 Task: Explore Airbnb accommodation in Iwon-up, North Korea from 8th December, 2023 to 15th December, 2023 for 8 adults. Place can be shared room with 5 bedrooms having 8 beds and 5 bathrooms. Property type can be flat. Amenities needed are: wifi, TV, free parkinig on premises, gym, breakfast.
Action: Mouse moved to (476, 103)
Screenshot: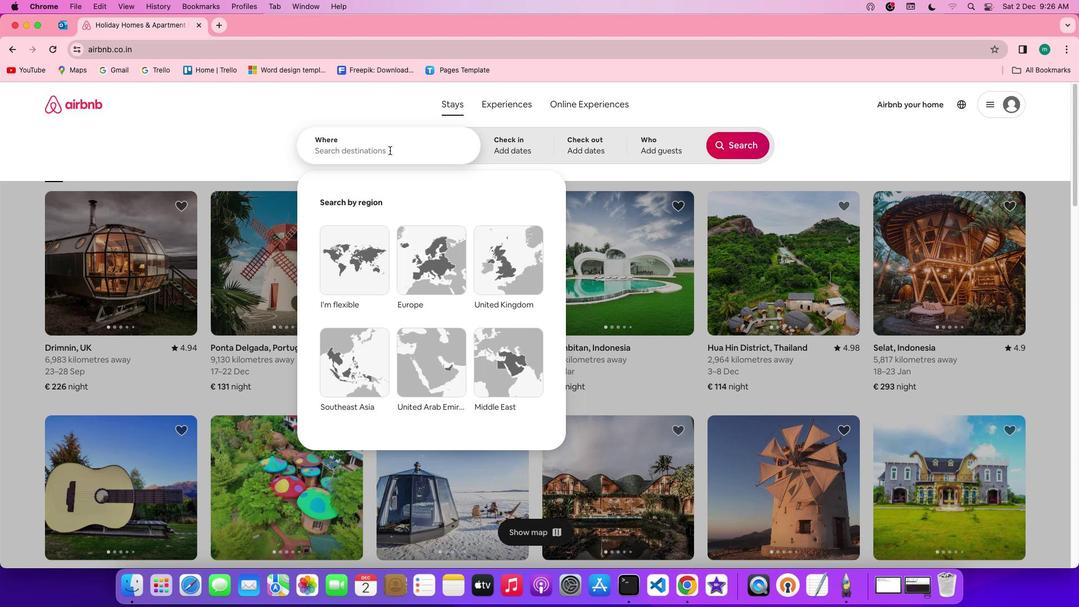 
Action: Mouse pressed left at (476, 103)
Screenshot: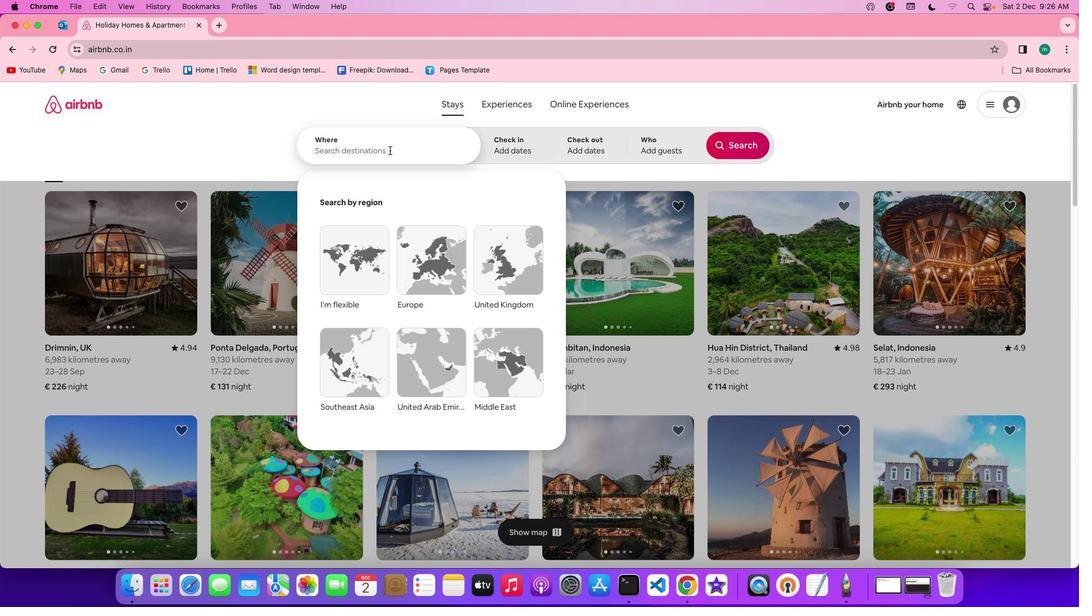
Action: Mouse pressed left at (476, 103)
Screenshot: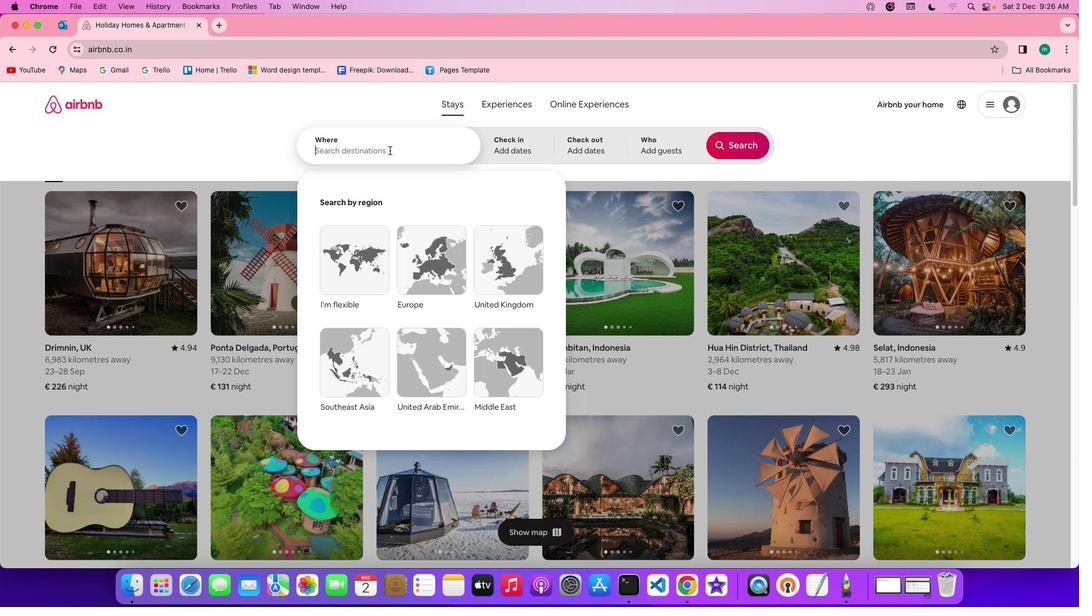 
Action: Mouse moved to (390, 150)
Screenshot: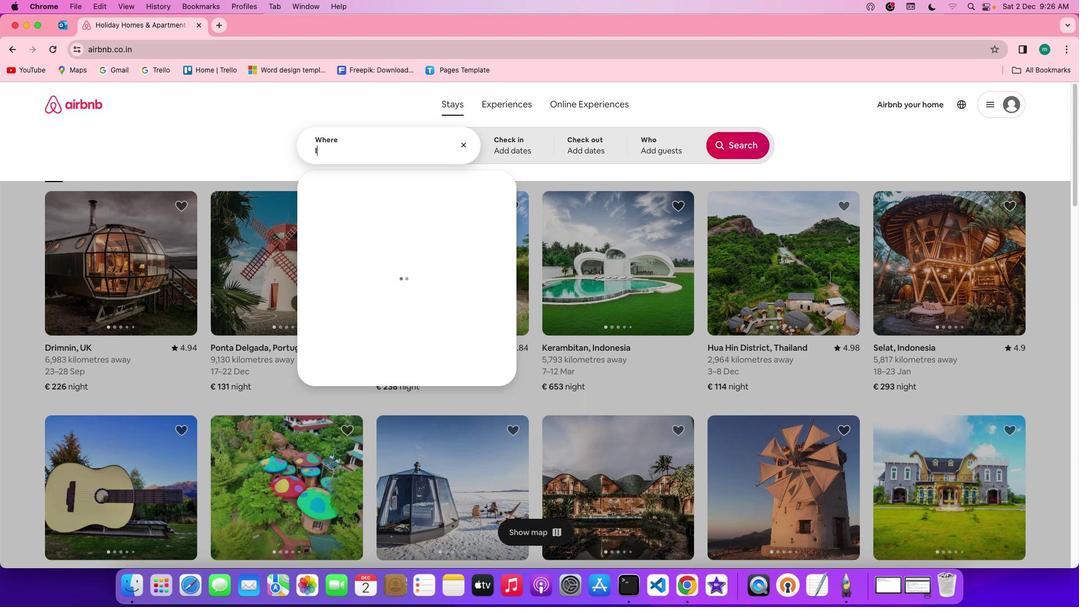 
Action: Mouse pressed left at (390, 150)
Screenshot: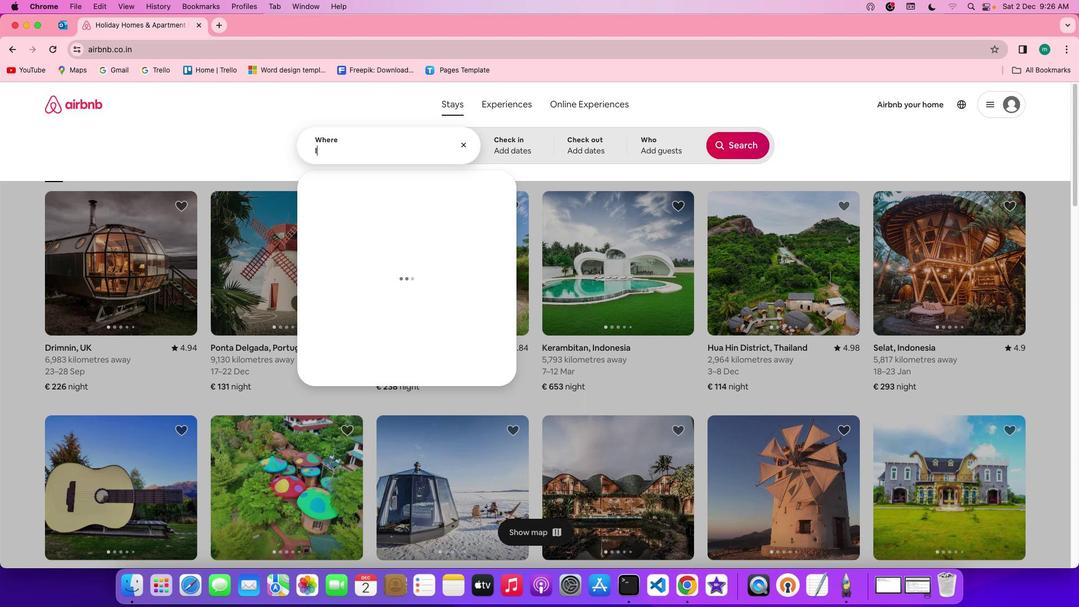 
Action: Key pressed Key.shift'I''w''o''n''-'Key.space'u''p'','Key.spaceKey.shift'n''o''r''t''h'Key.spaceKey.shift'K''o''r''e''a'
Screenshot: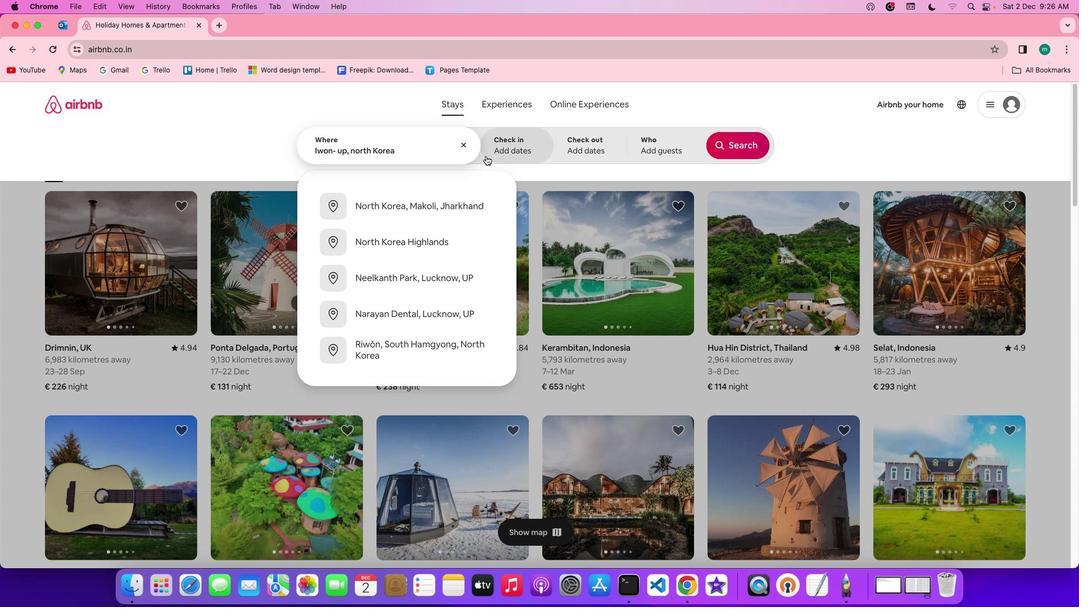 
Action: Mouse moved to (507, 147)
Screenshot: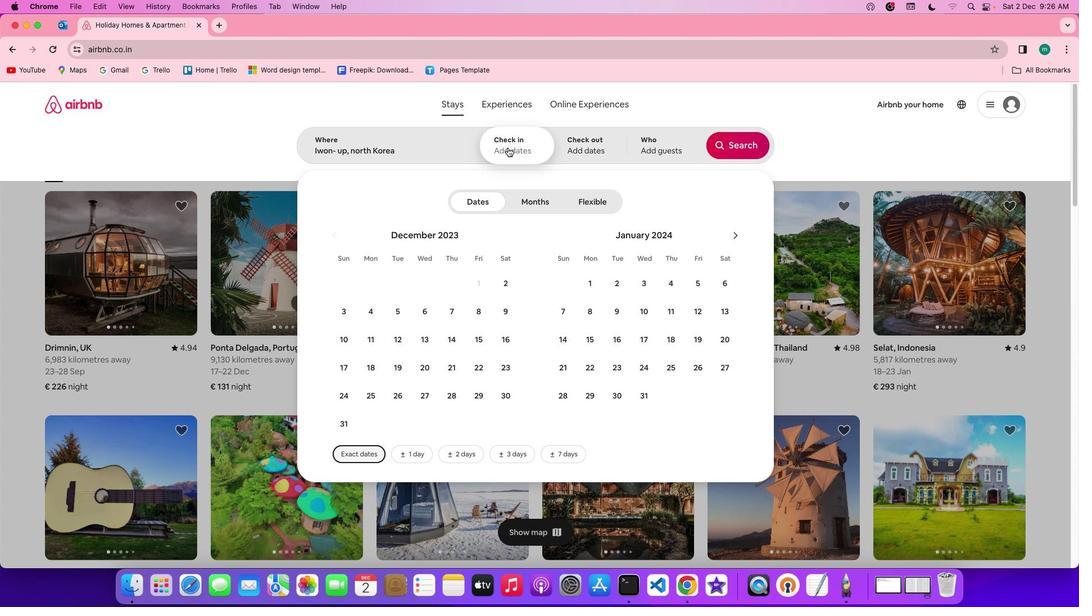
Action: Mouse pressed left at (507, 147)
Screenshot: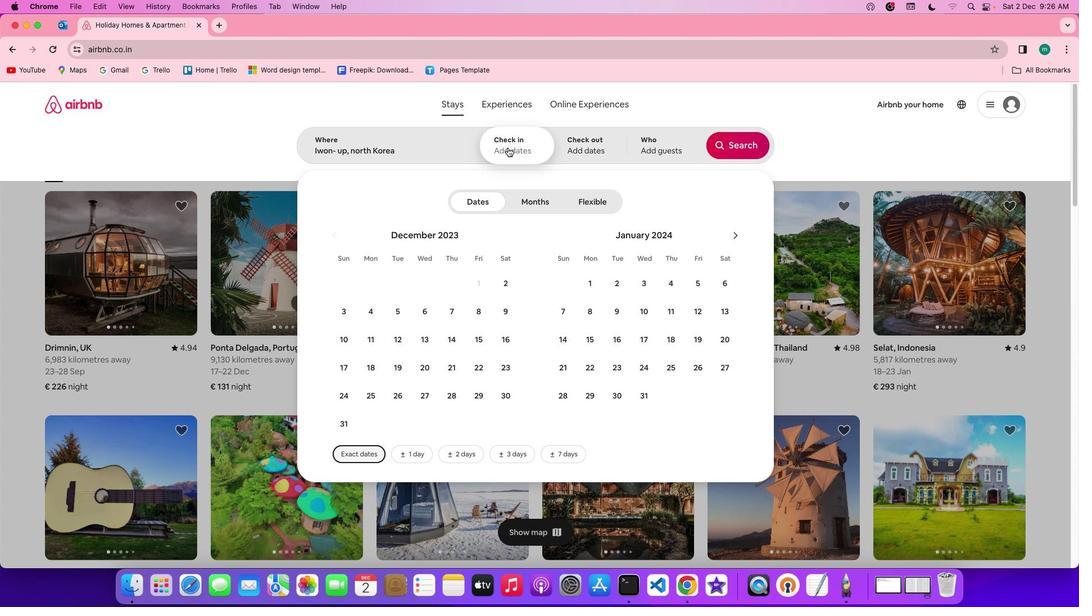 
Action: Mouse moved to (480, 313)
Screenshot: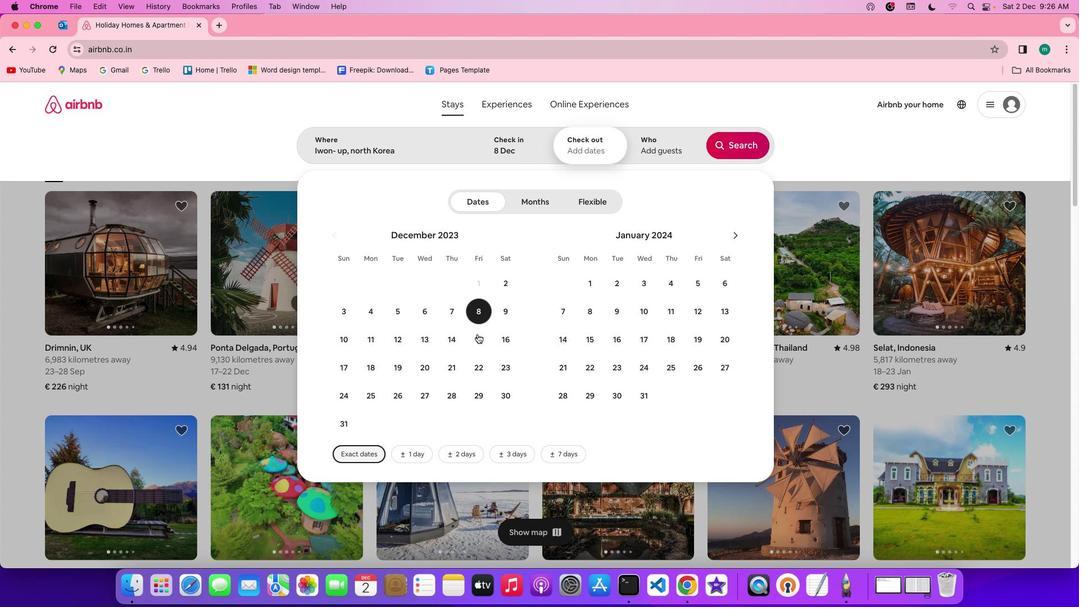 
Action: Mouse pressed left at (480, 313)
Screenshot: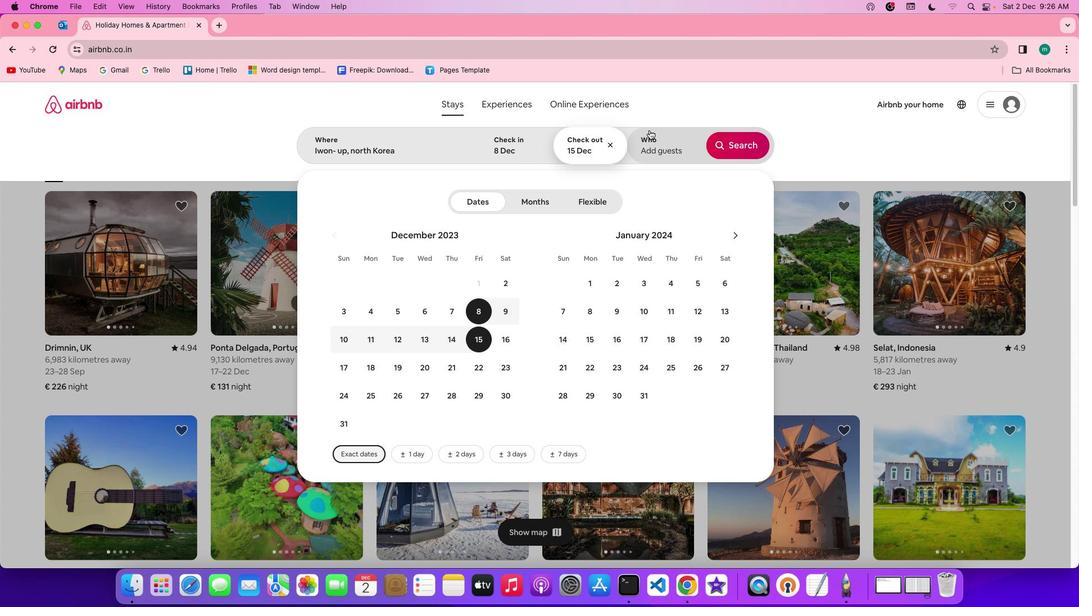 
Action: Mouse moved to (476, 338)
Screenshot: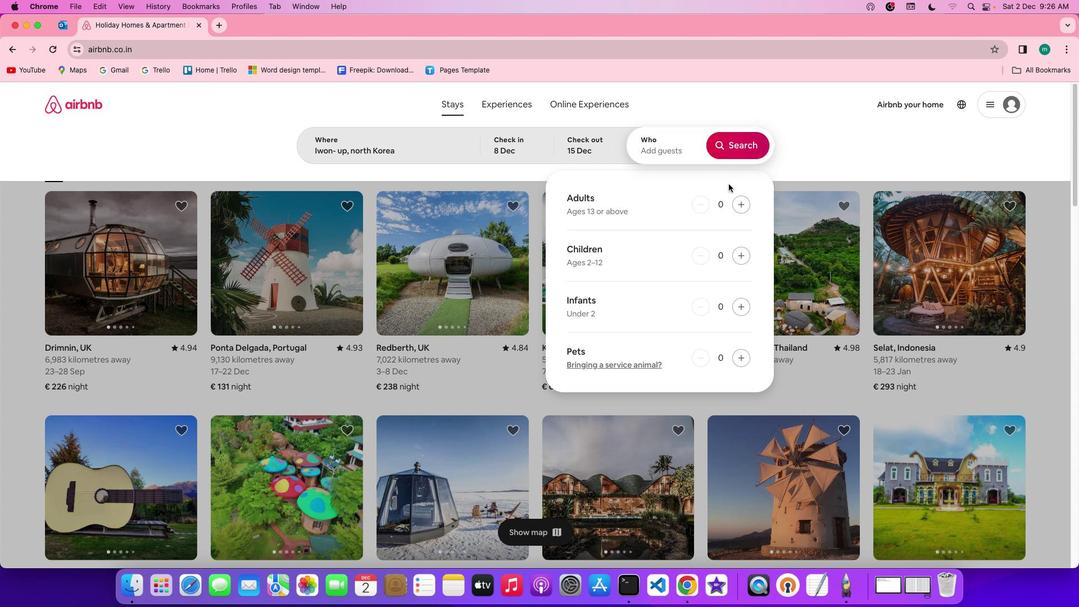
Action: Mouse pressed left at (476, 338)
Screenshot: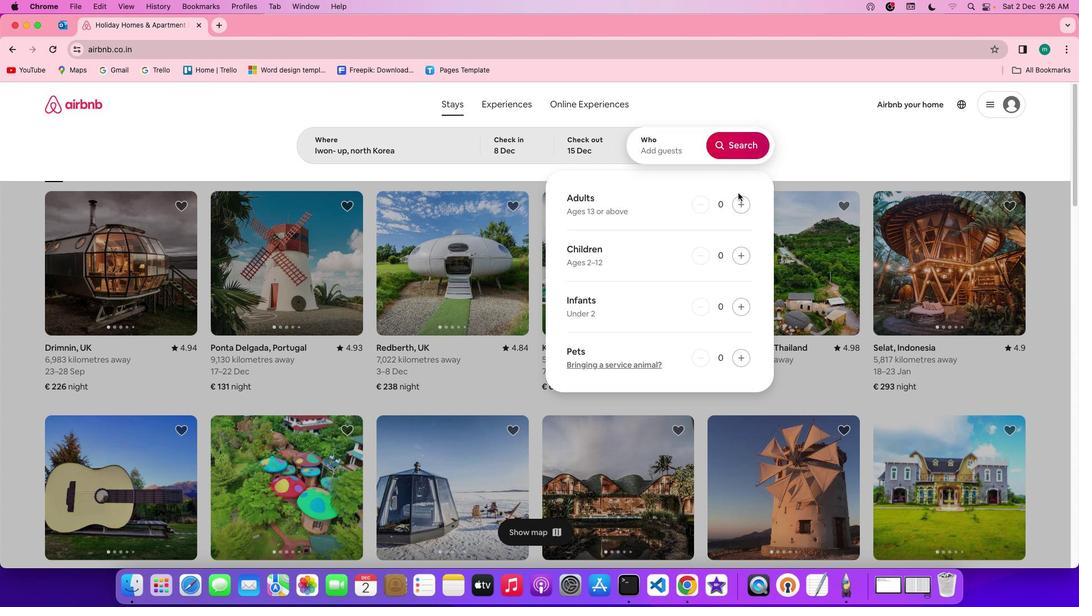 
Action: Mouse moved to (649, 130)
Screenshot: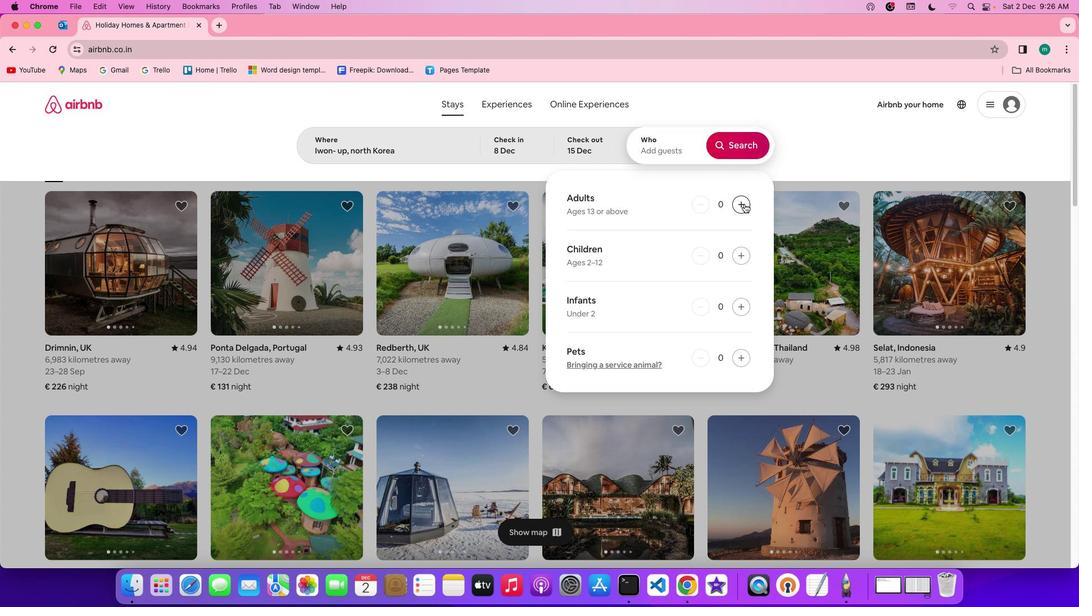 
Action: Mouse pressed left at (649, 130)
Screenshot: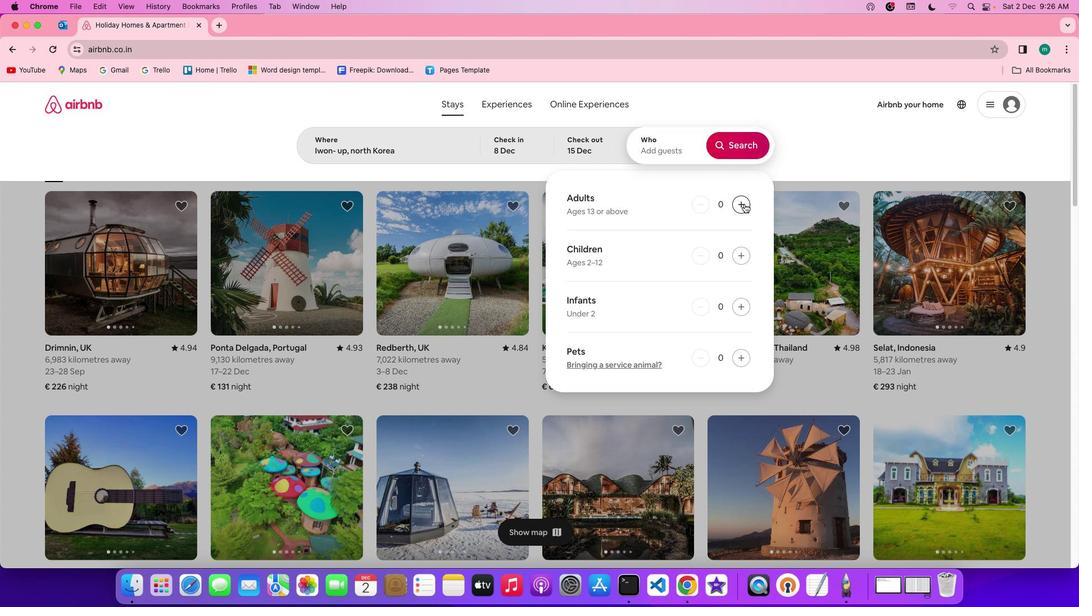 
Action: Mouse moved to (744, 204)
Screenshot: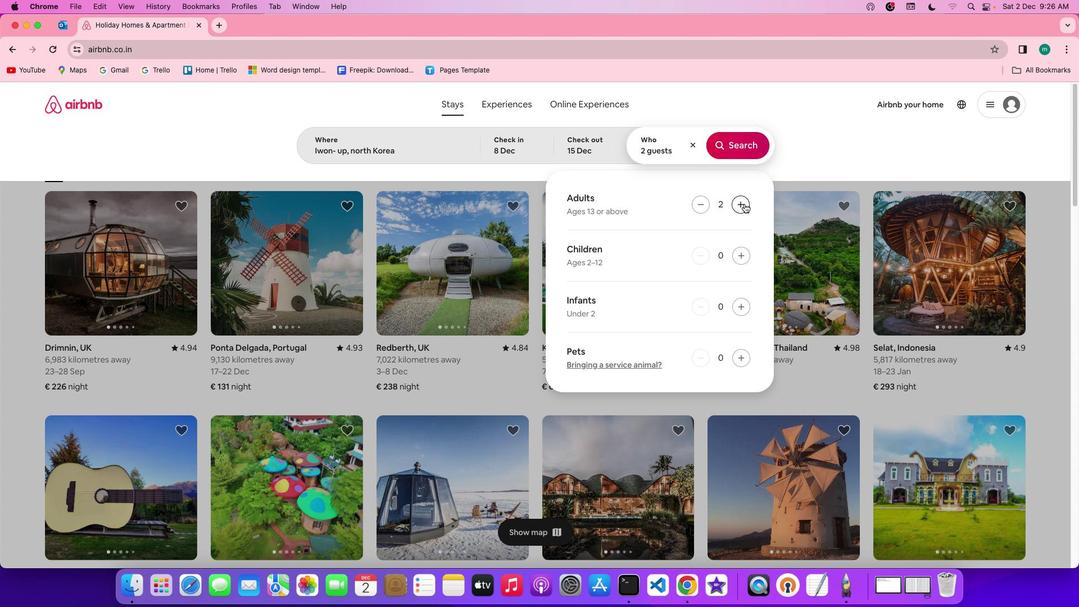 
Action: Mouse pressed left at (744, 204)
Screenshot: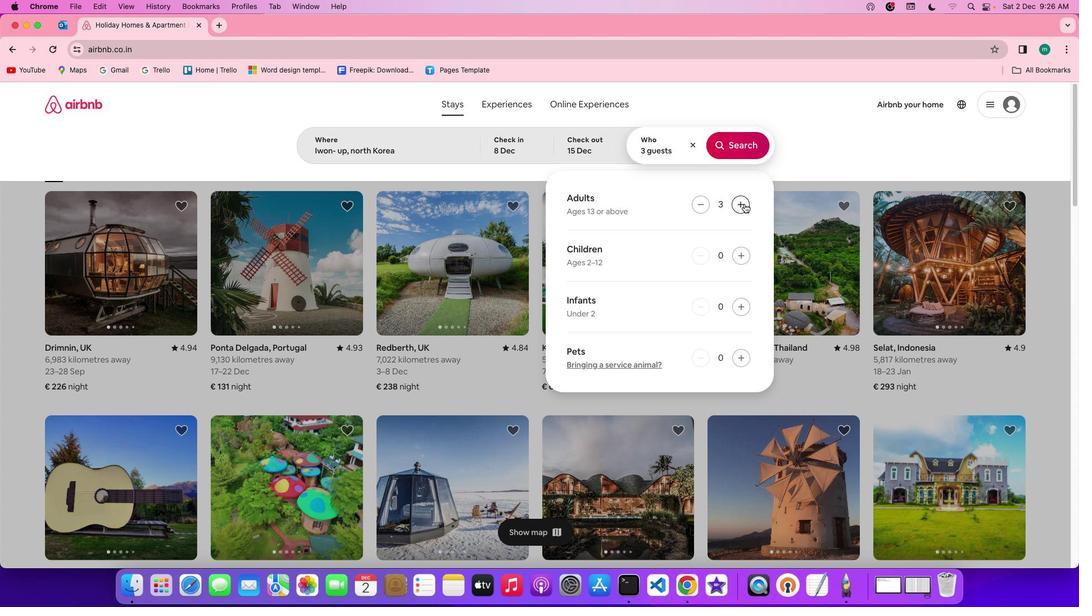 
Action: Mouse pressed left at (744, 204)
Screenshot: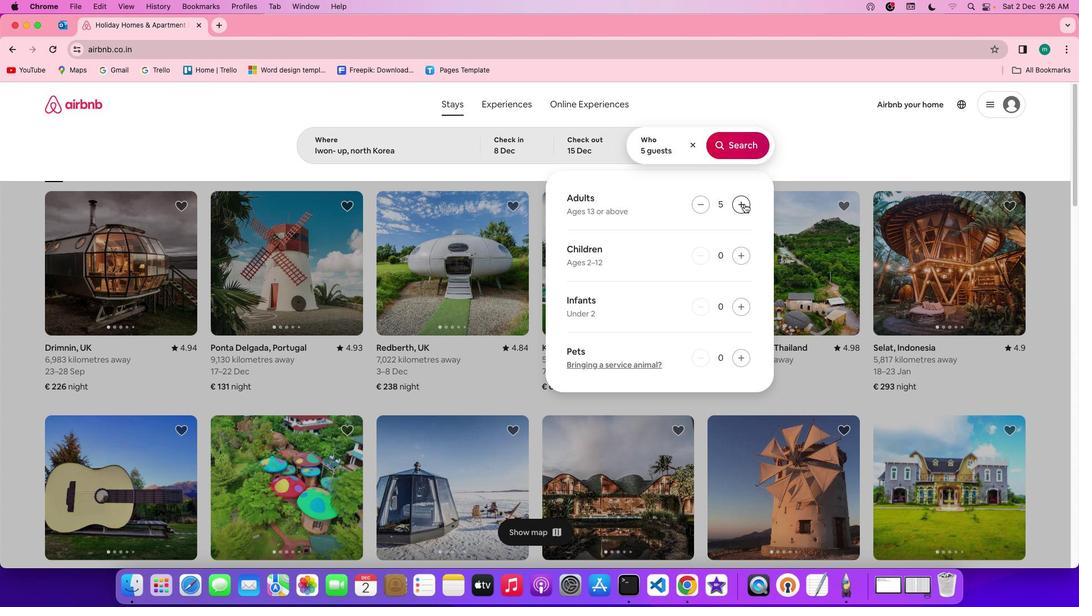 
Action: Mouse pressed left at (744, 204)
Screenshot: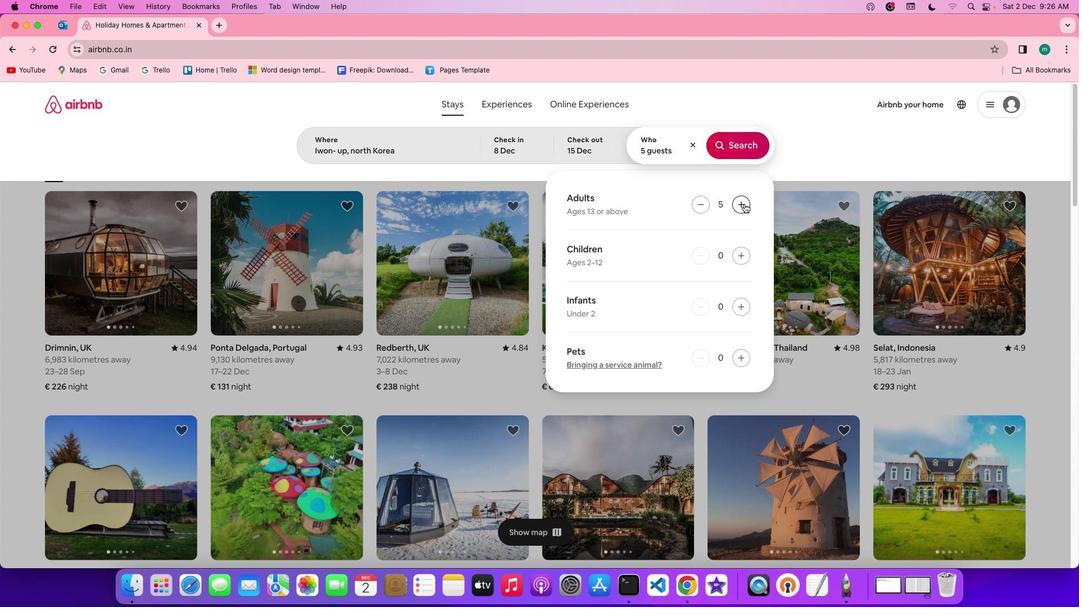 
Action: Mouse pressed left at (744, 204)
Screenshot: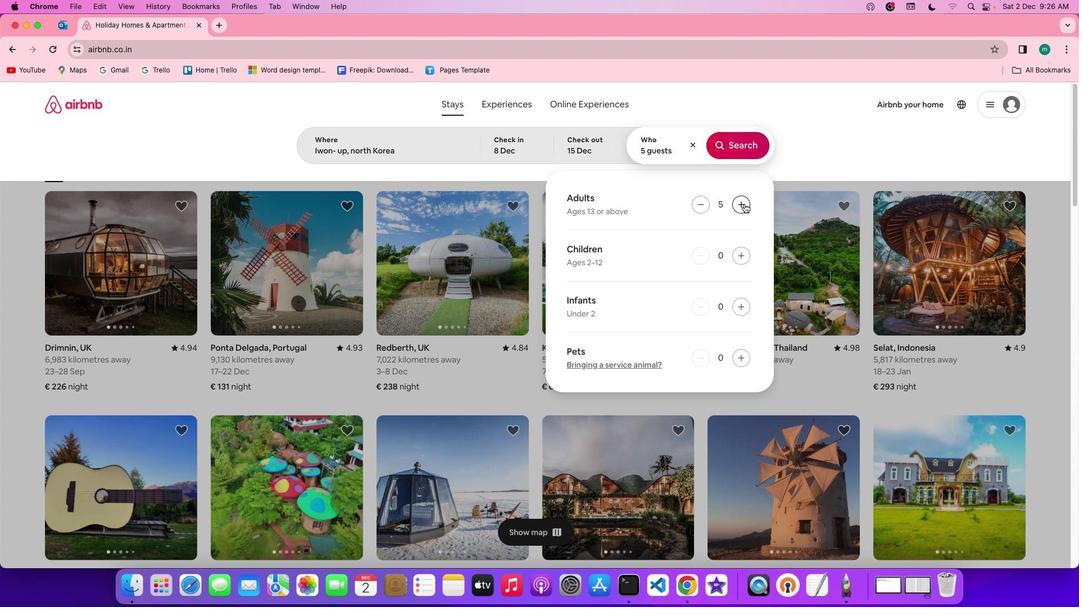 
Action: Mouse pressed left at (744, 204)
Screenshot: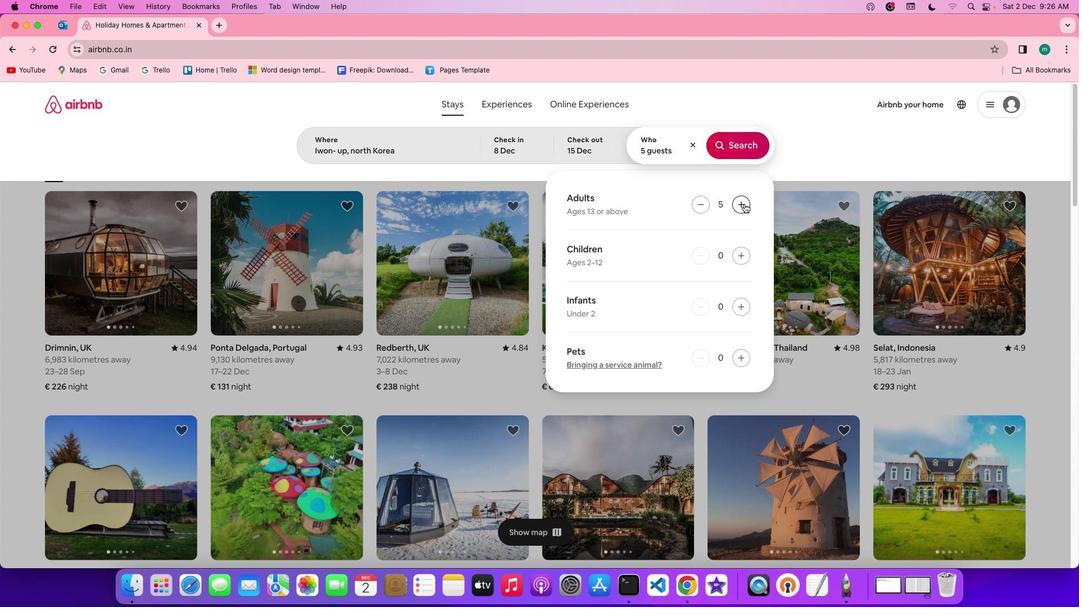 
Action: Mouse pressed left at (744, 204)
Screenshot: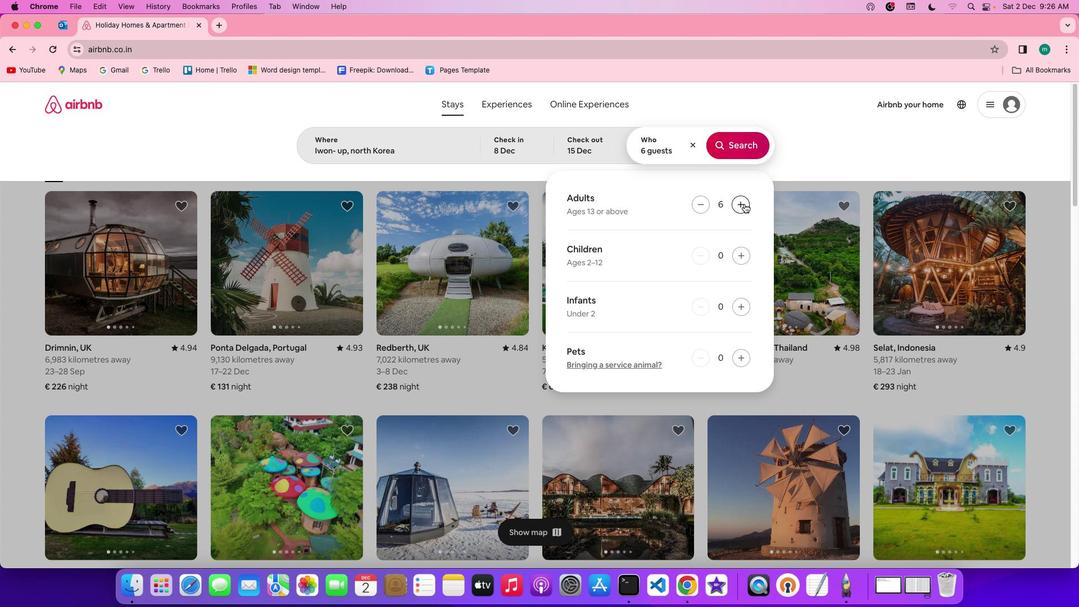 
Action: Mouse pressed left at (744, 204)
Screenshot: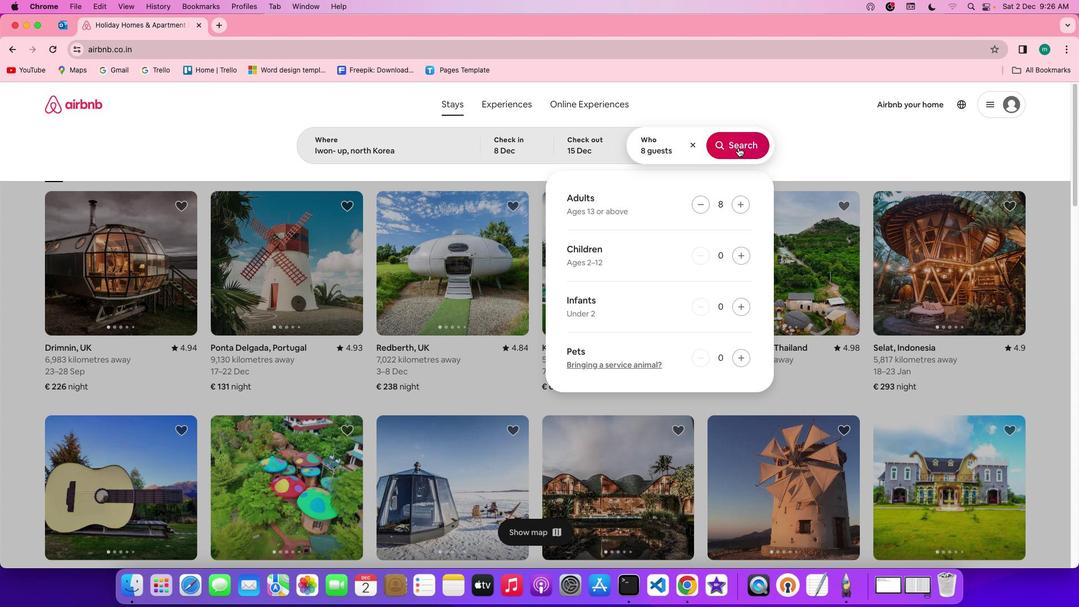 
Action: Mouse pressed left at (744, 204)
Screenshot: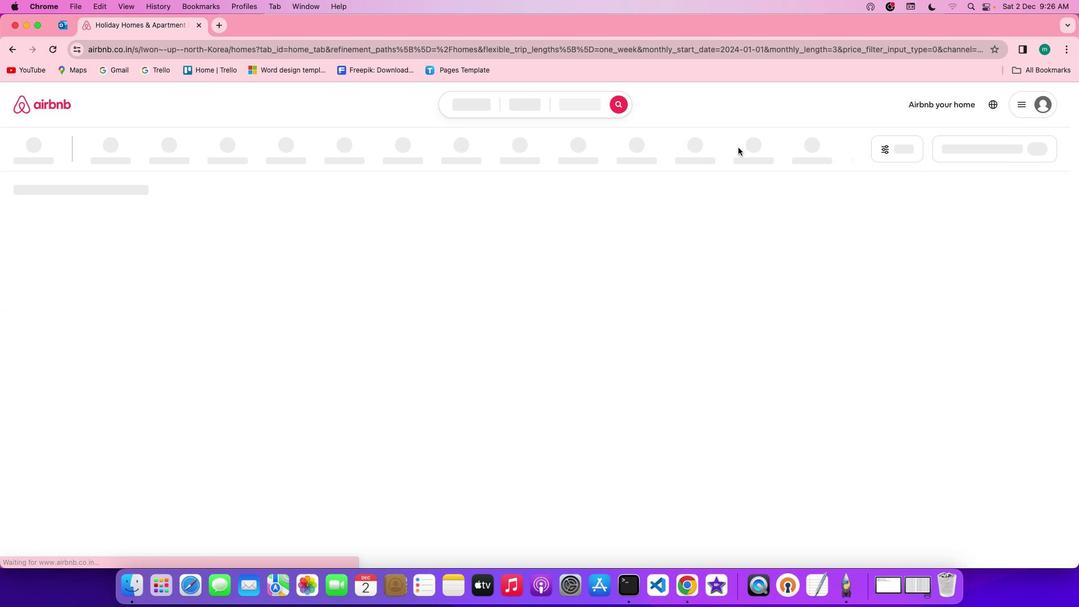 
Action: Mouse moved to (738, 147)
Screenshot: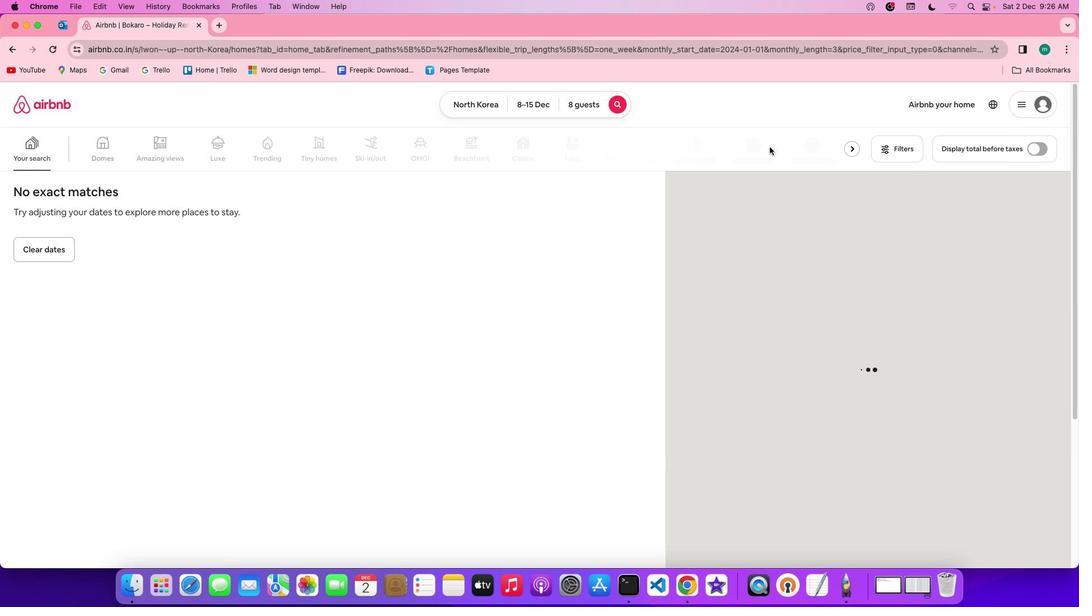 
Action: Mouse pressed left at (738, 147)
Screenshot: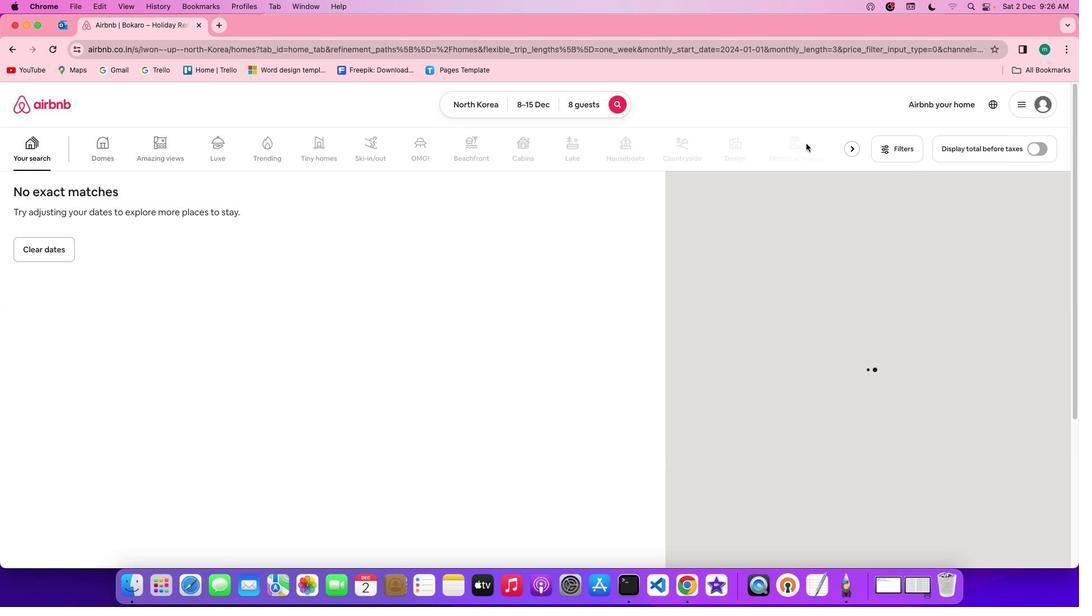 
Action: Mouse moved to (883, 152)
Screenshot: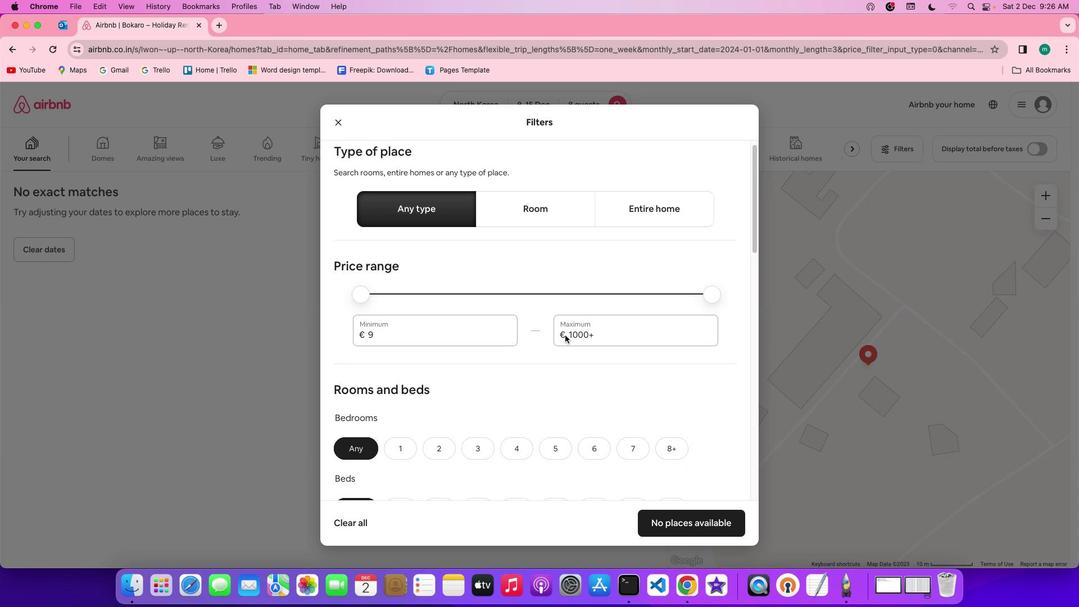 
Action: Mouse pressed left at (883, 152)
Screenshot: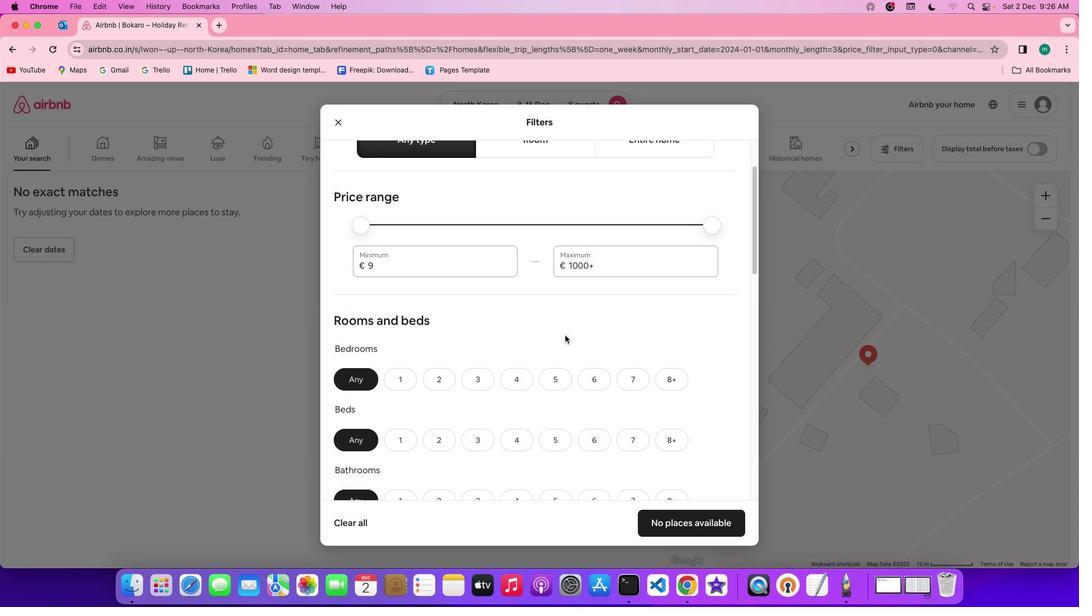 
Action: Mouse moved to (565, 335)
Screenshot: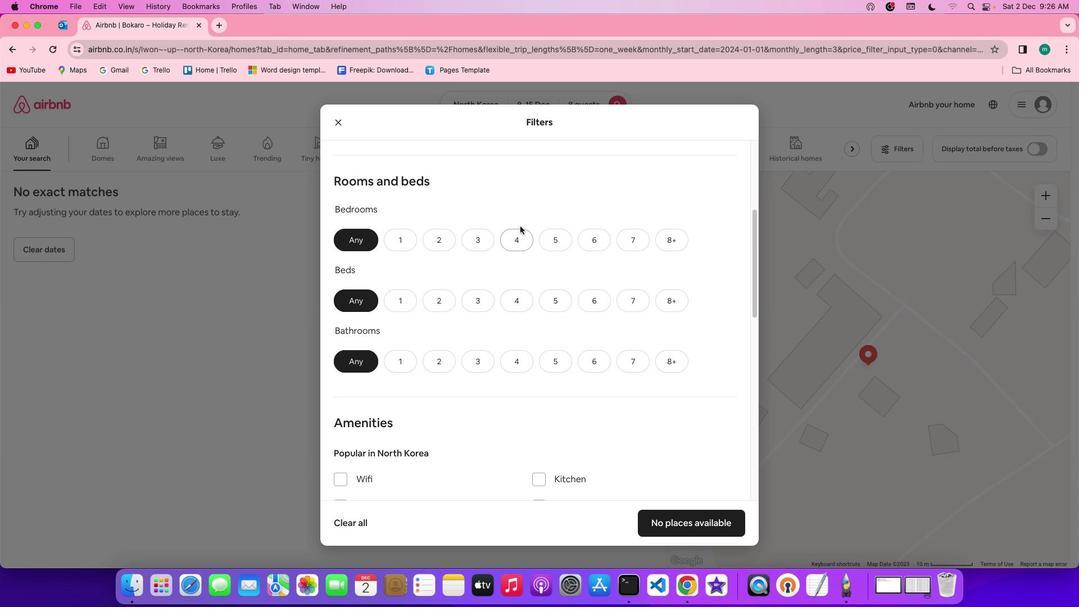 
Action: Mouse scrolled (565, 335) with delta (0, 0)
Screenshot: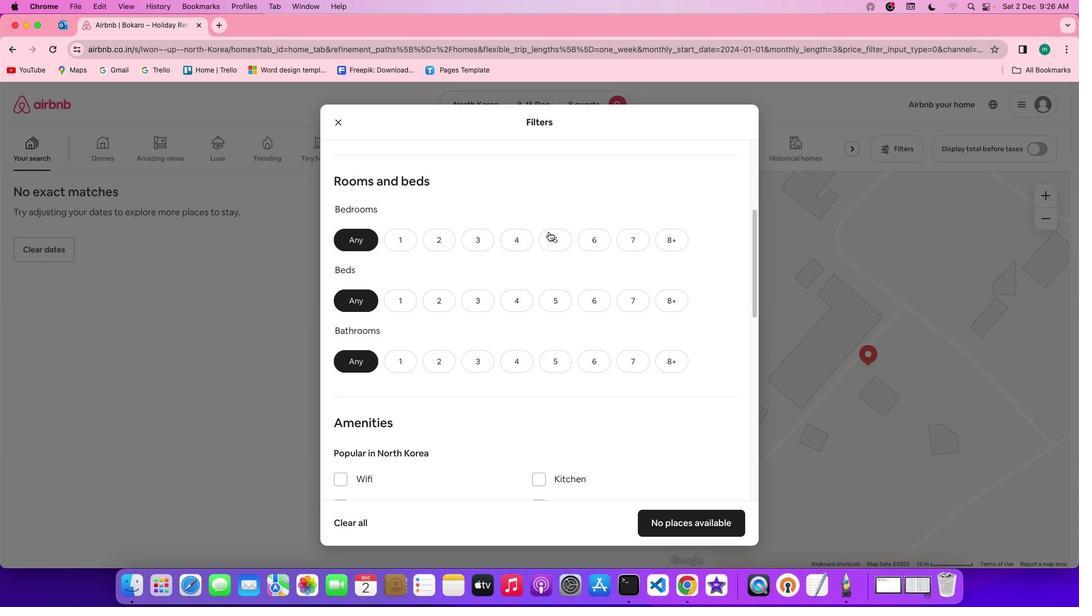 
Action: Mouse scrolled (565, 335) with delta (0, 0)
Screenshot: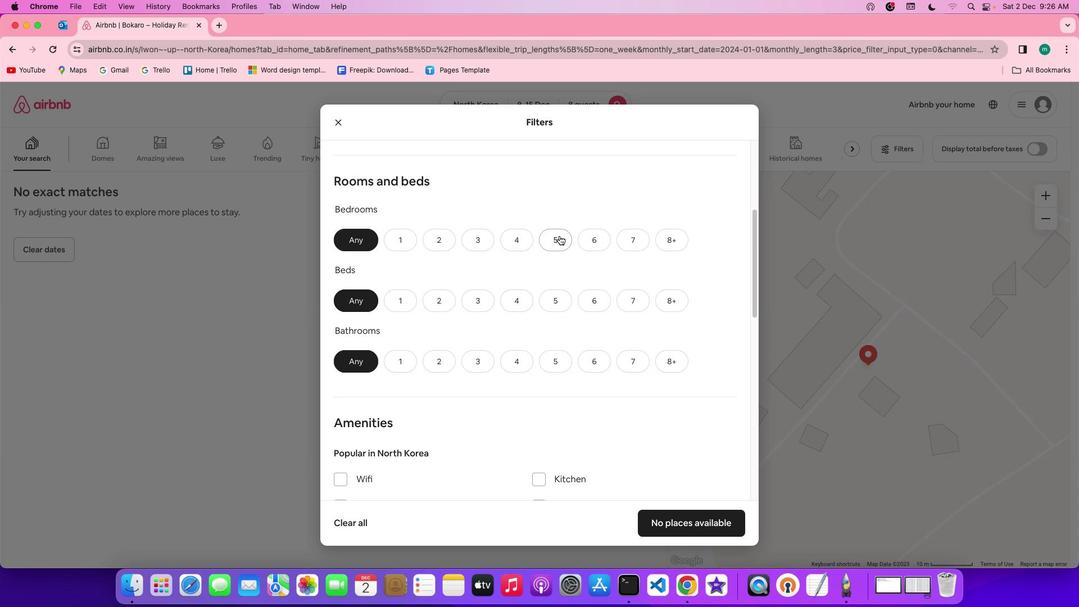 
Action: Mouse scrolled (565, 335) with delta (0, -1)
Screenshot: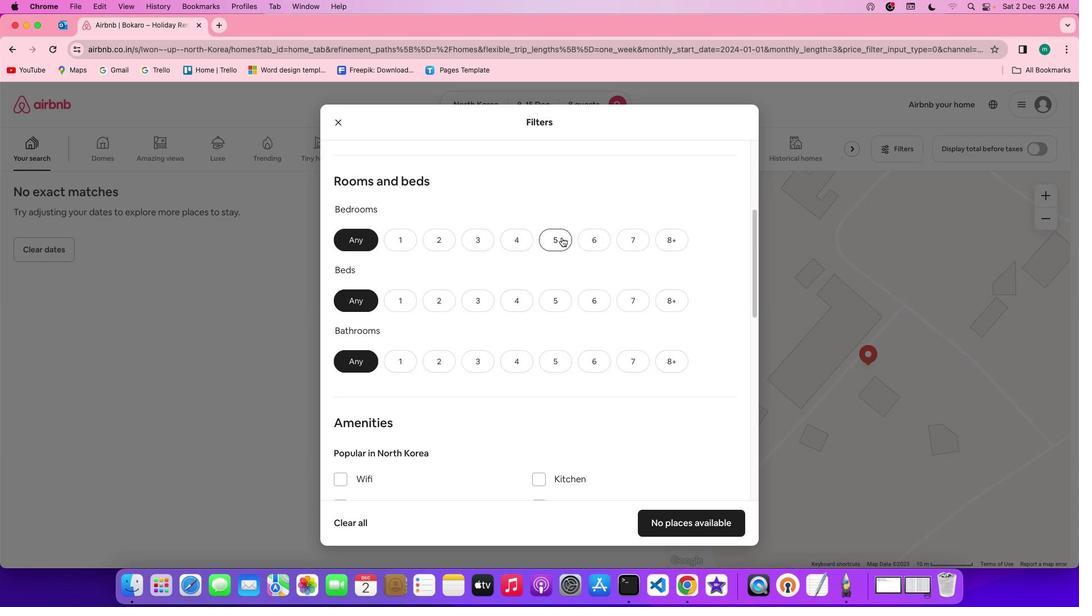 
Action: Mouse scrolled (565, 335) with delta (0, 0)
Screenshot: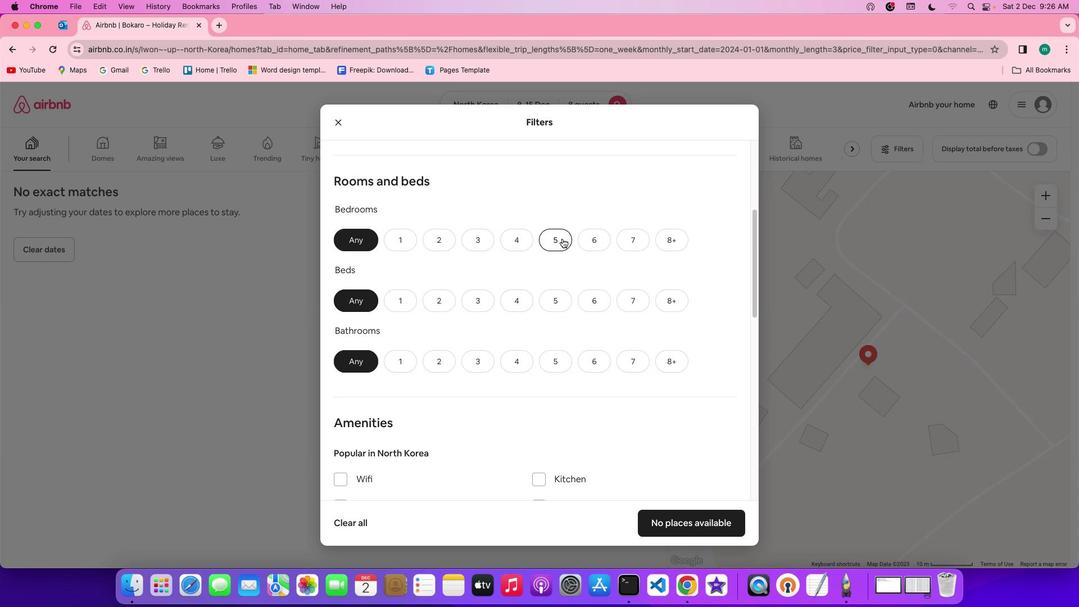 
Action: Mouse scrolled (565, 335) with delta (0, 0)
Screenshot: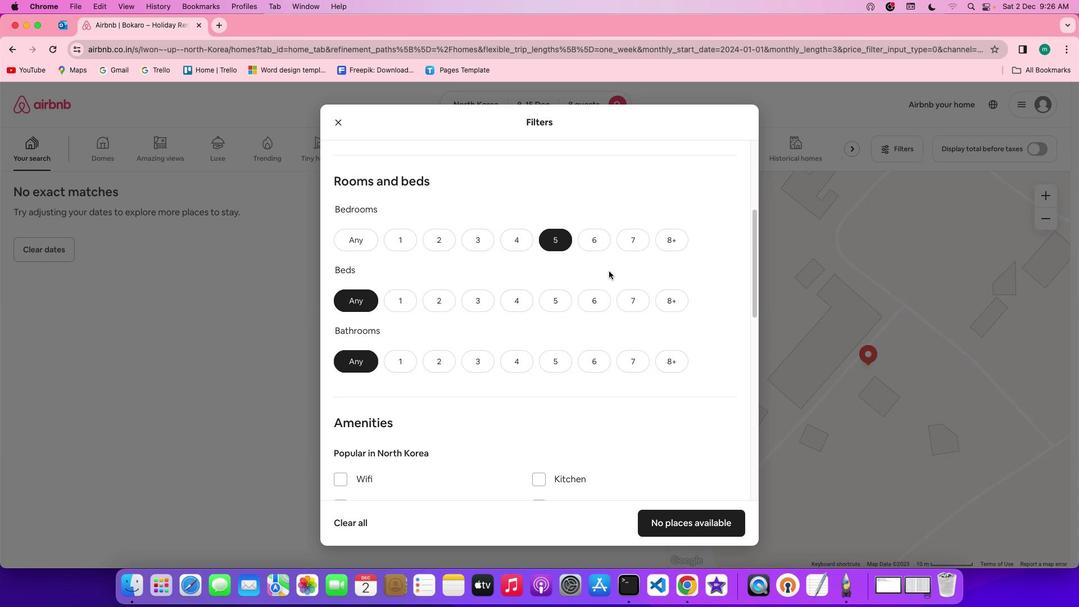 
Action: Mouse scrolled (565, 335) with delta (0, 0)
Screenshot: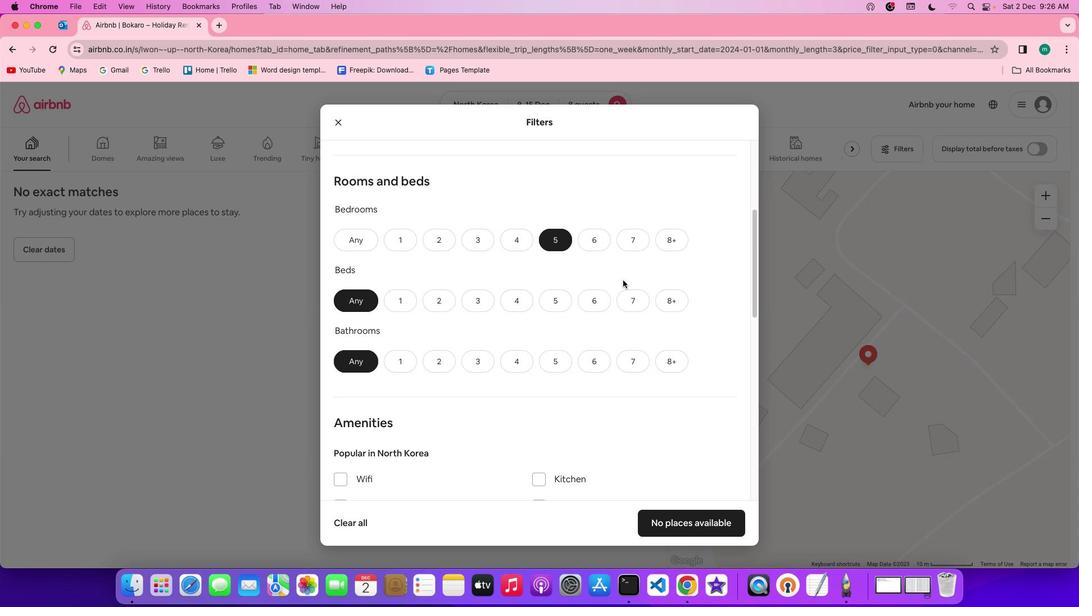 
Action: Mouse scrolled (565, 335) with delta (0, -1)
Screenshot: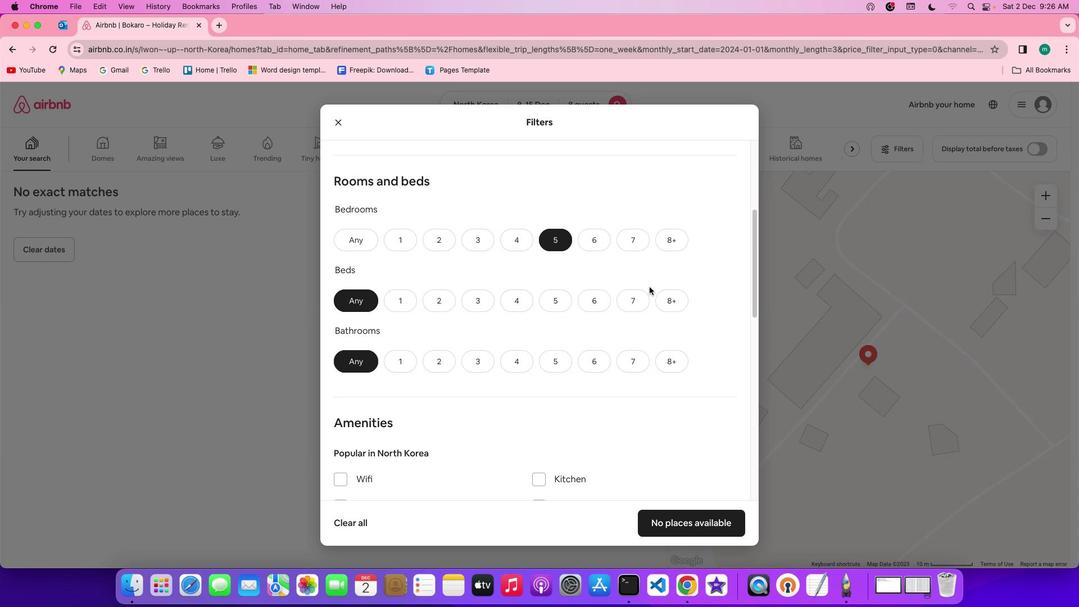 
Action: Mouse scrolled (565, 335) with delta (0, -1)
Screenshot: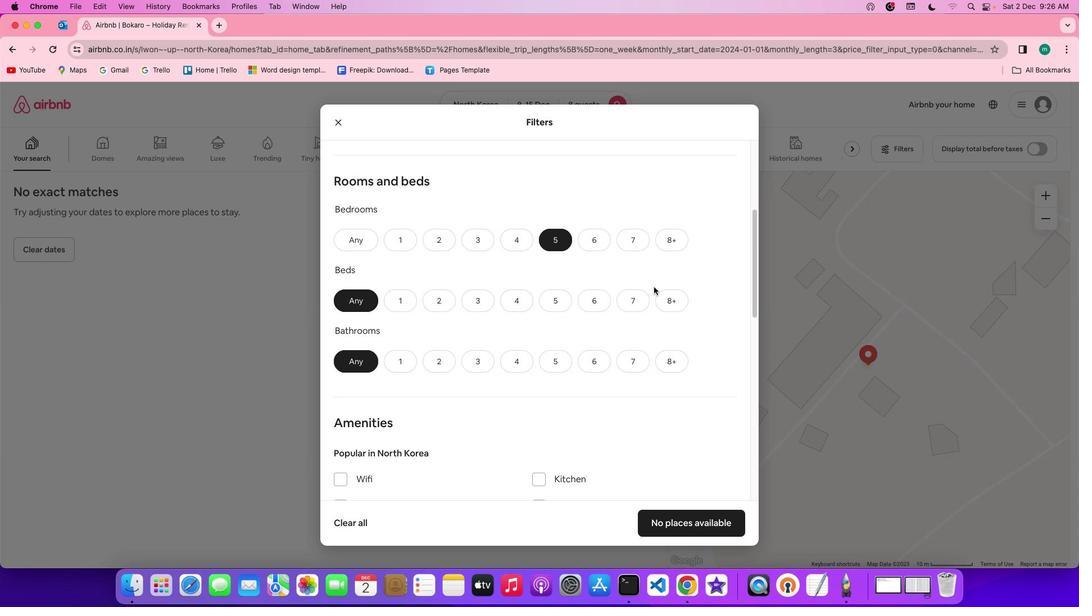 
Action: Mouse moved to (562, 238)
Screenshot: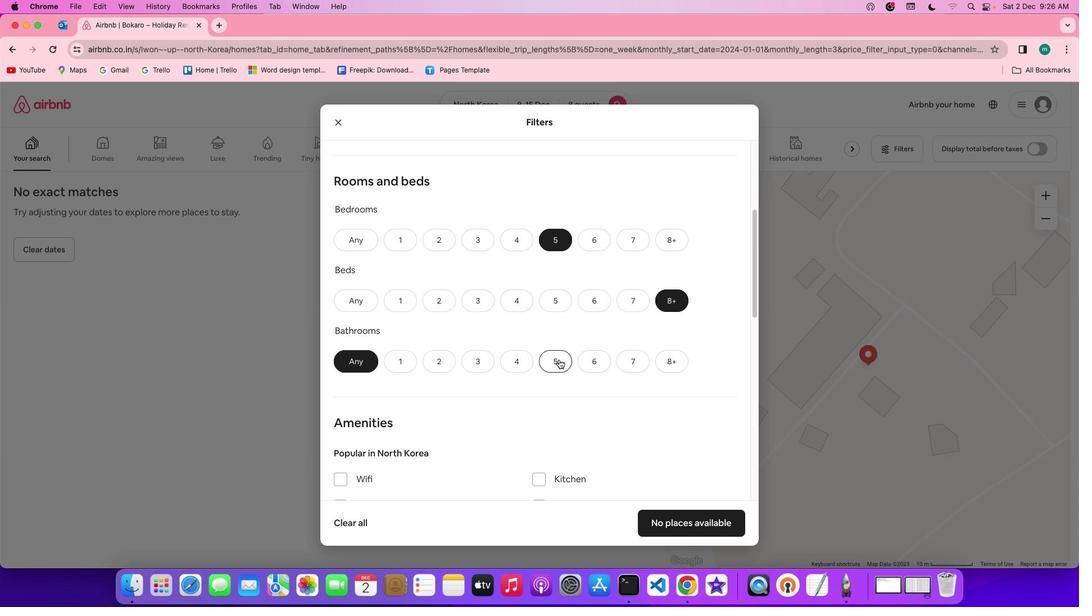 
Action: Mouse pressed left at (562, 238)
Screenshot: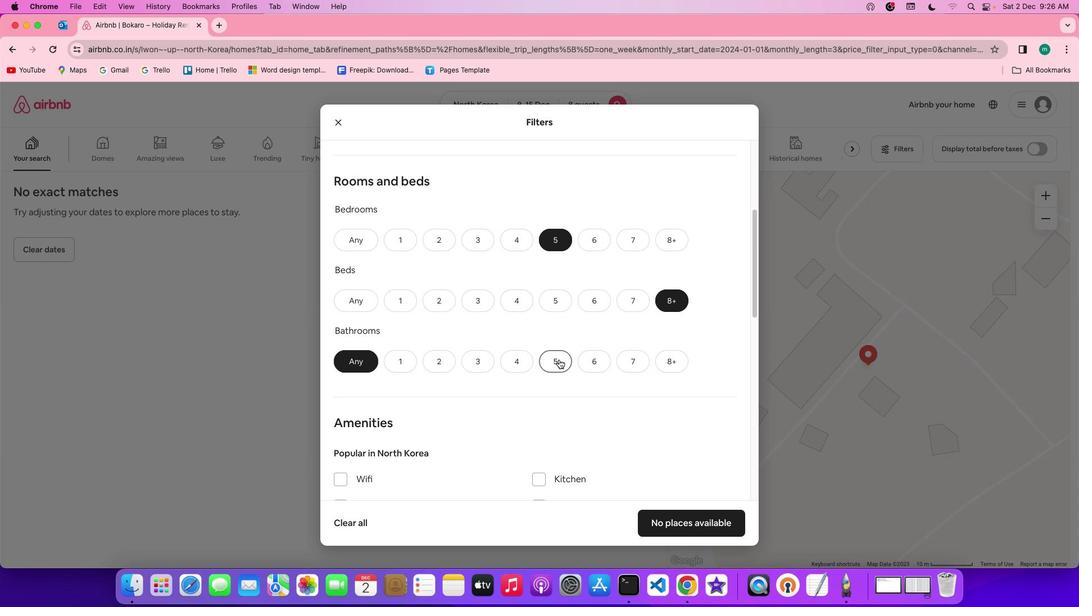 
Action: Mouse moved to (676, 296)
Screenshot: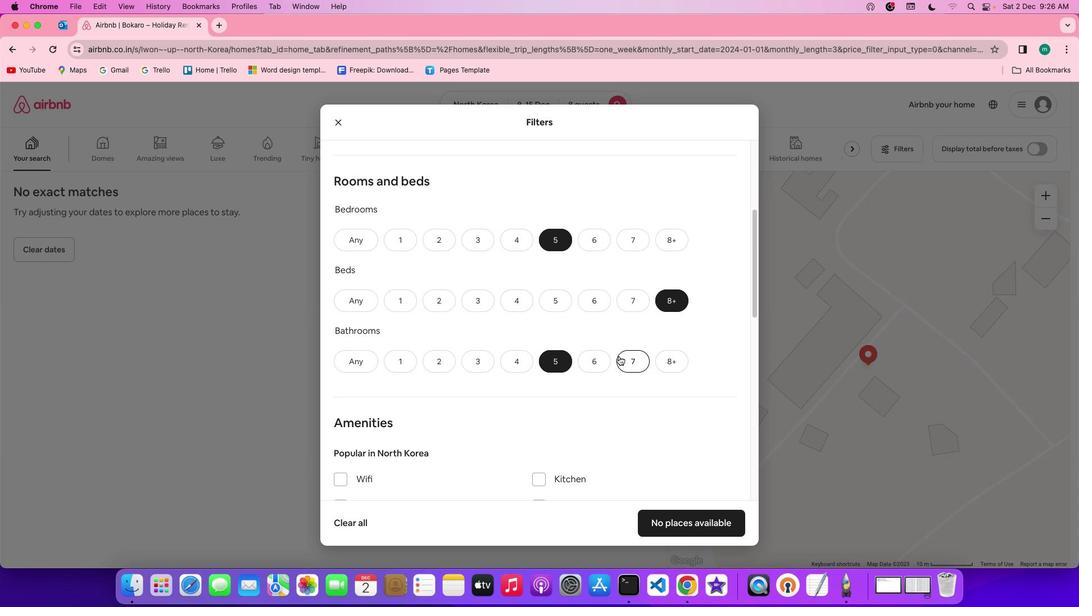 
Action: Mouse pressed left at (676, 296)
Screenshot: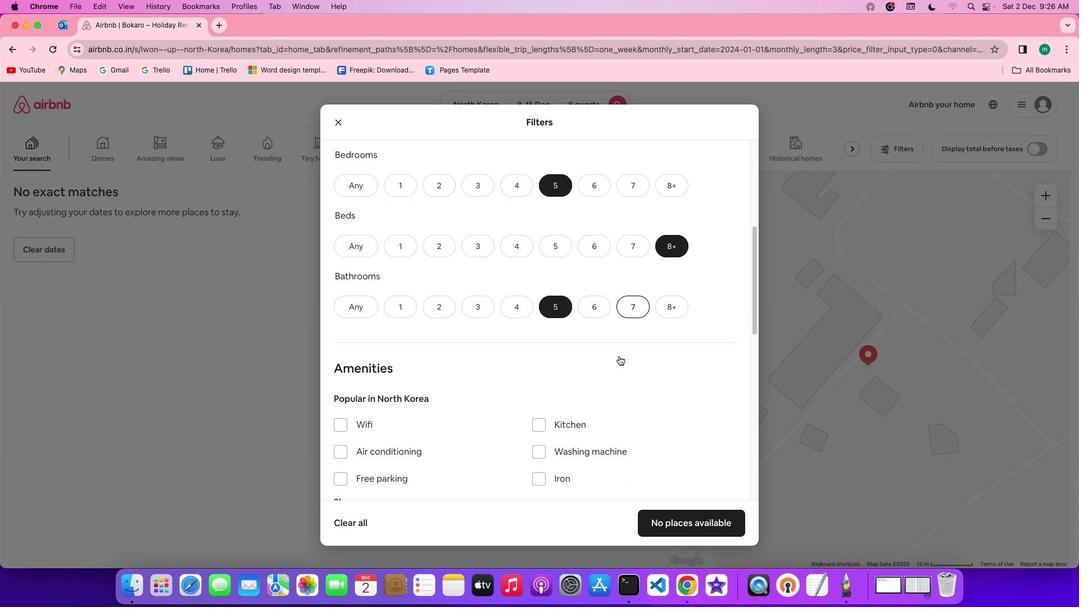 
Action: Mouse moved to (559, 359)
Screenshot: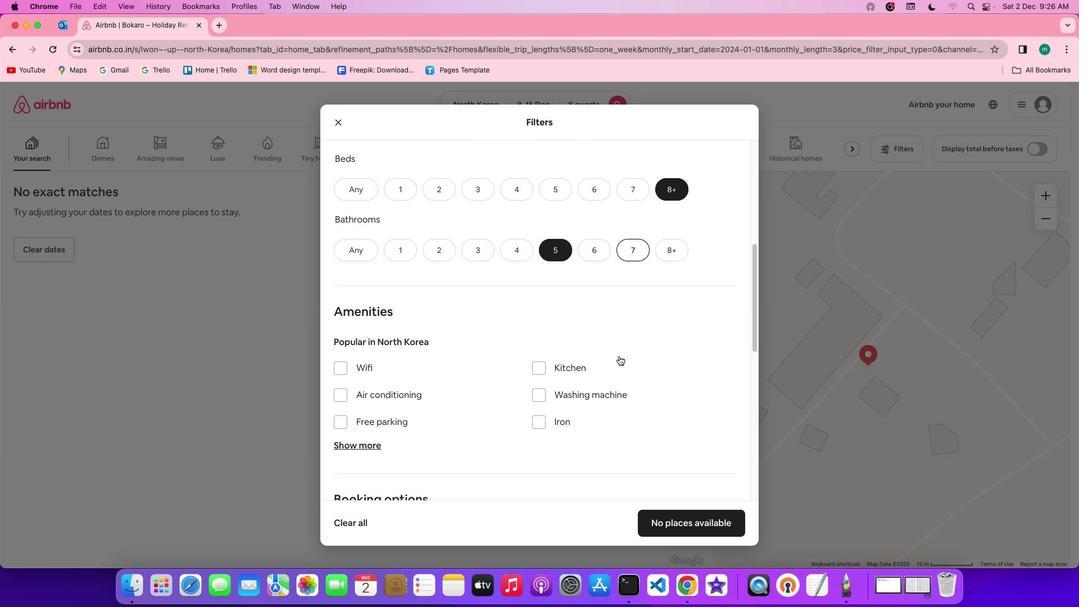 
Action: Mouse pressed left at (559, 359)
Screenshot: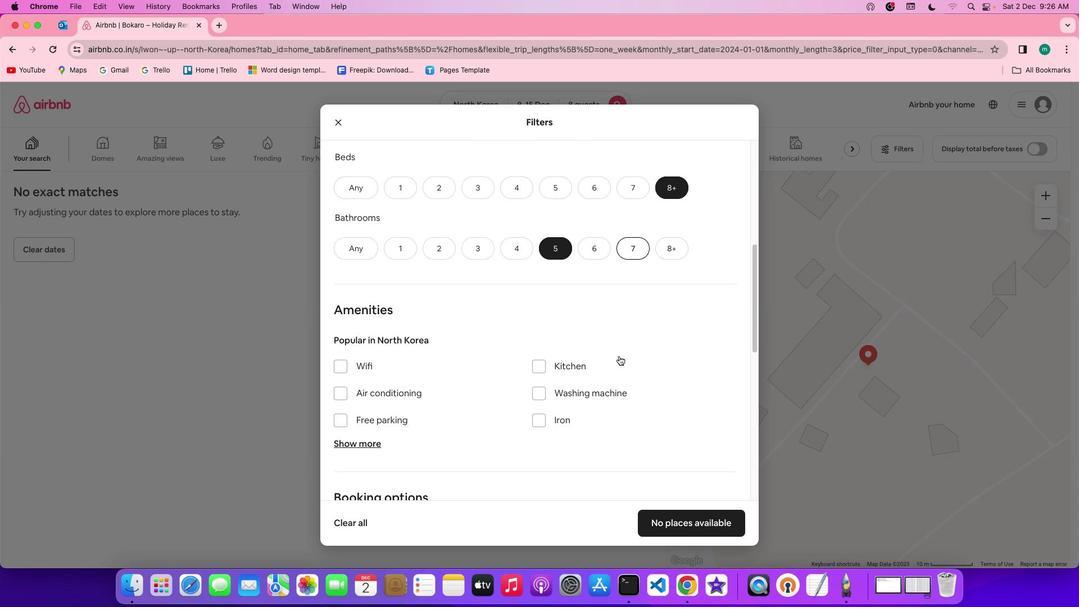 
Action: Mouse moved to (618, 356)
Screenshot: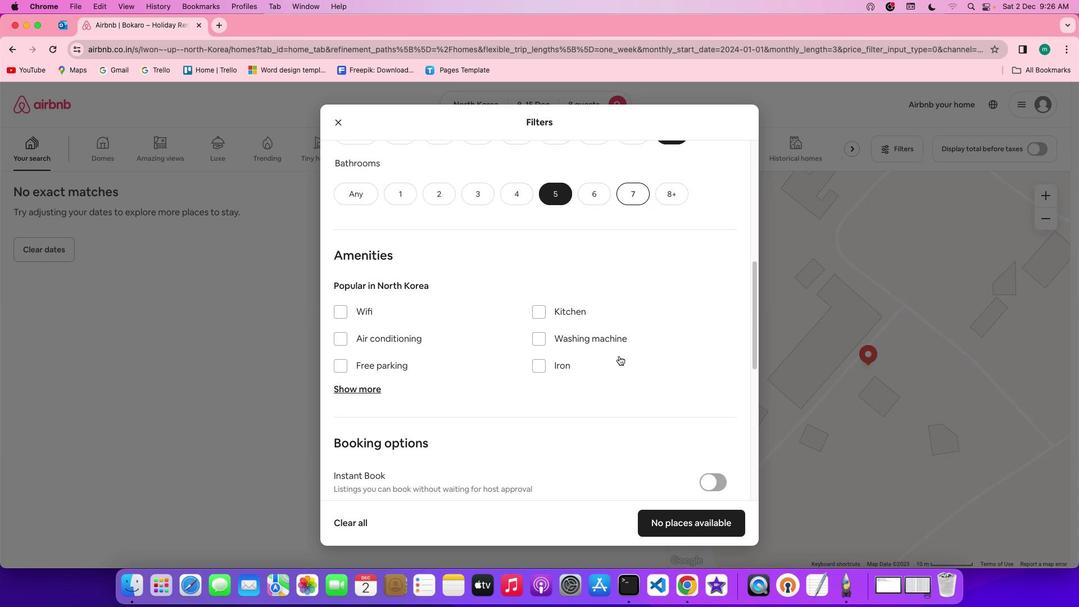 
Action: Mouse scrolled (618, 356) with delta (0, 0)
Screenshot: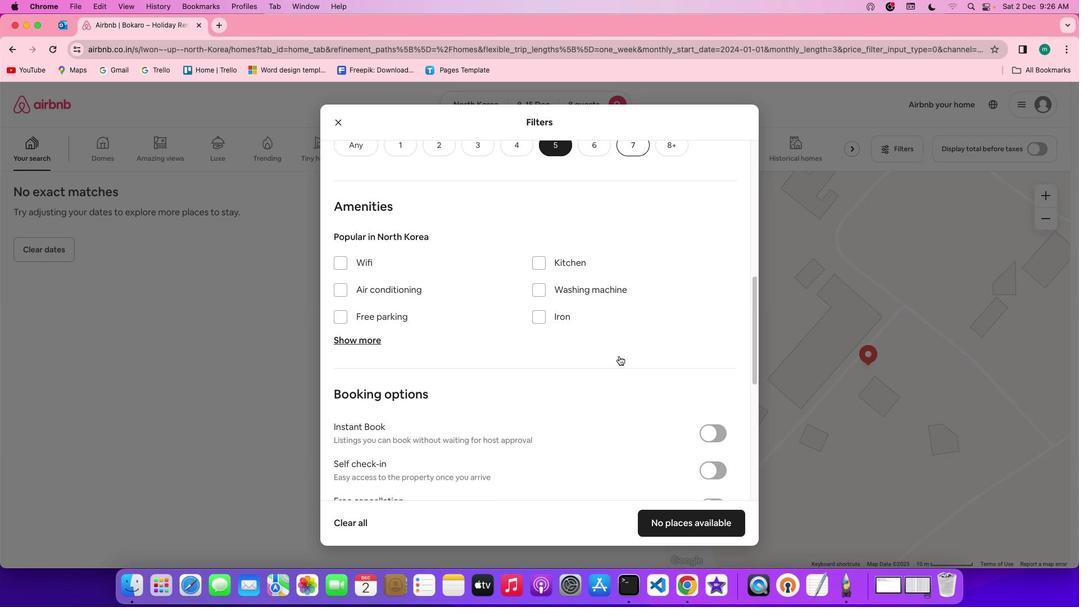 
Action: Mouse scrolled (618, 356) with delta (0, 0)
Screenshot: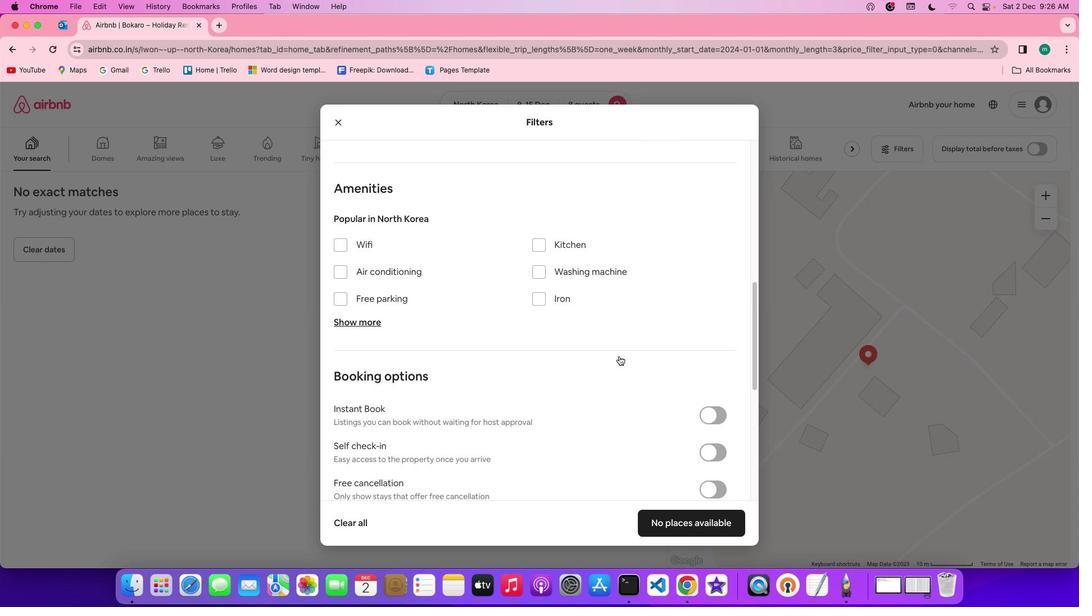 
Action: Mouse scrolled (618, 356) with delta (0, -1)
Screenshot: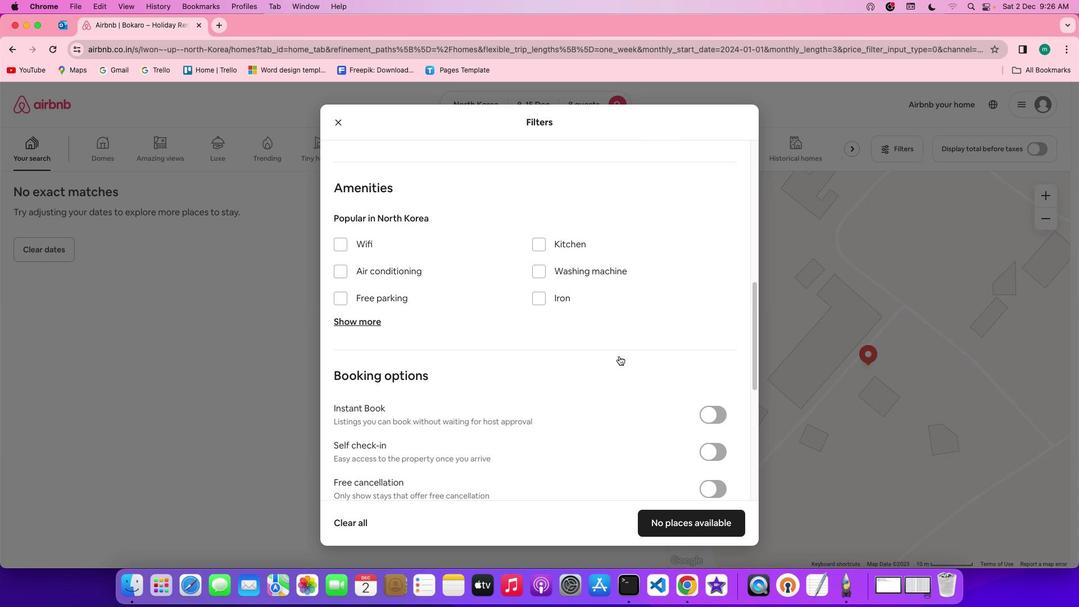 
Action: Mouse scrolled (618, 356) with delta (0, 0)
Screenshot: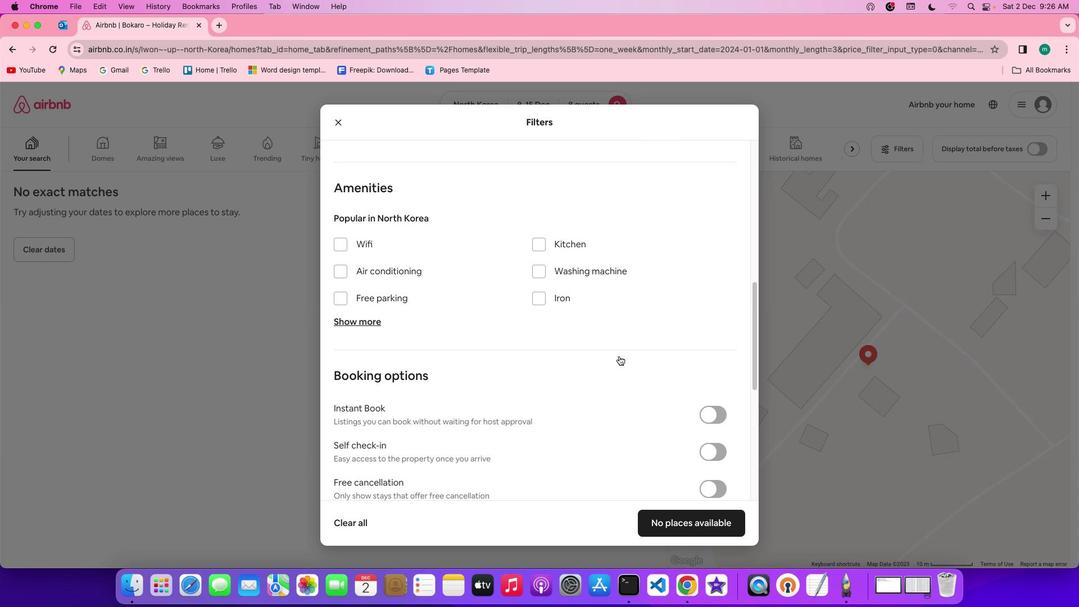 
Action: Mouse scrolled (618, 356) with delta (0, 0)
Screenshot: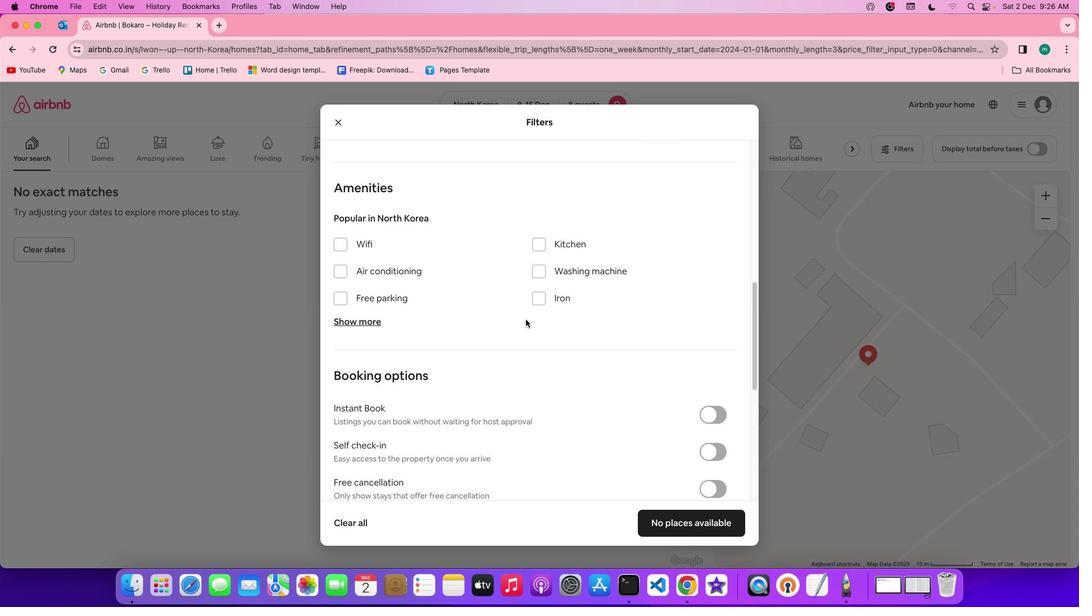 
Action: Mouse scrolled (618, 356) with delta (0, 0)
Screenshot: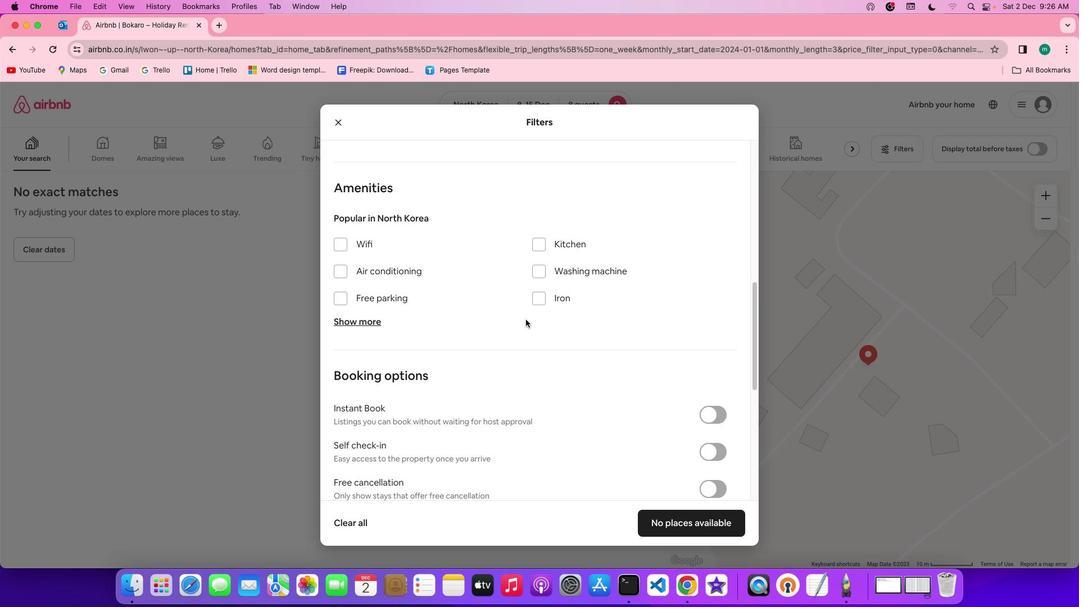 
Action: Mouse scrolled (618, 356) with delta (0, 0)
Screenshot: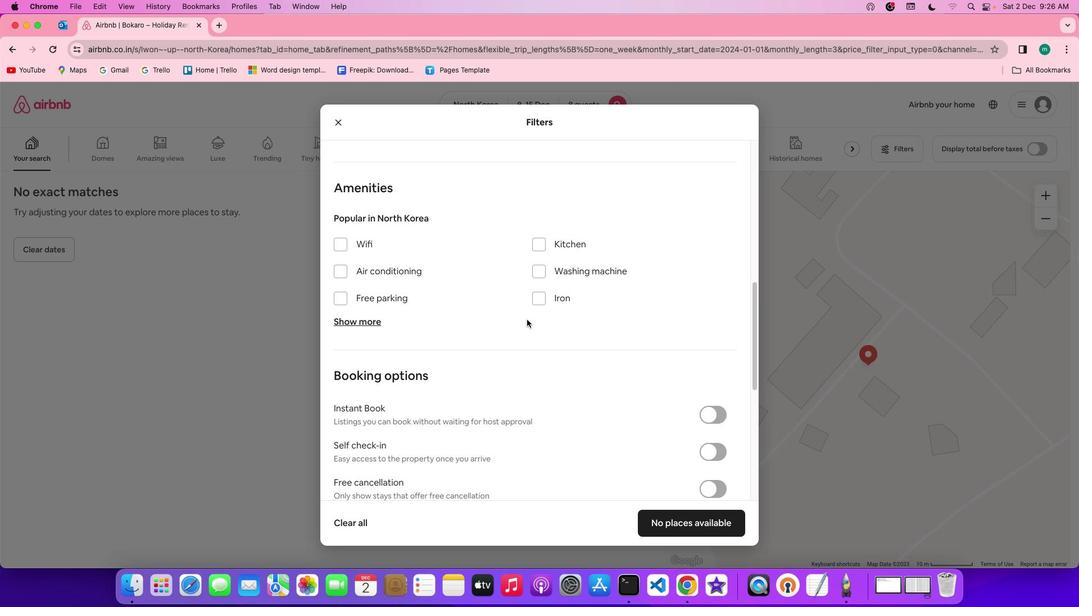 
Action: Mouse scrolled (618, 356) with delta (0, 0)
Screenshot: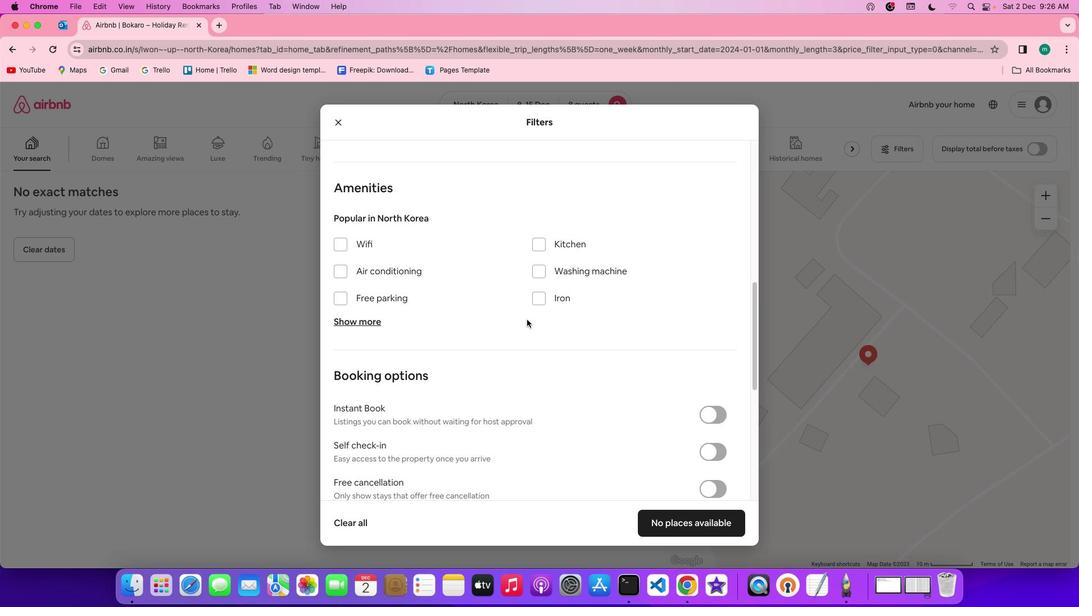 
Action: Mouse scrolled (618, 356) with delta (0, 0)
Screenshot: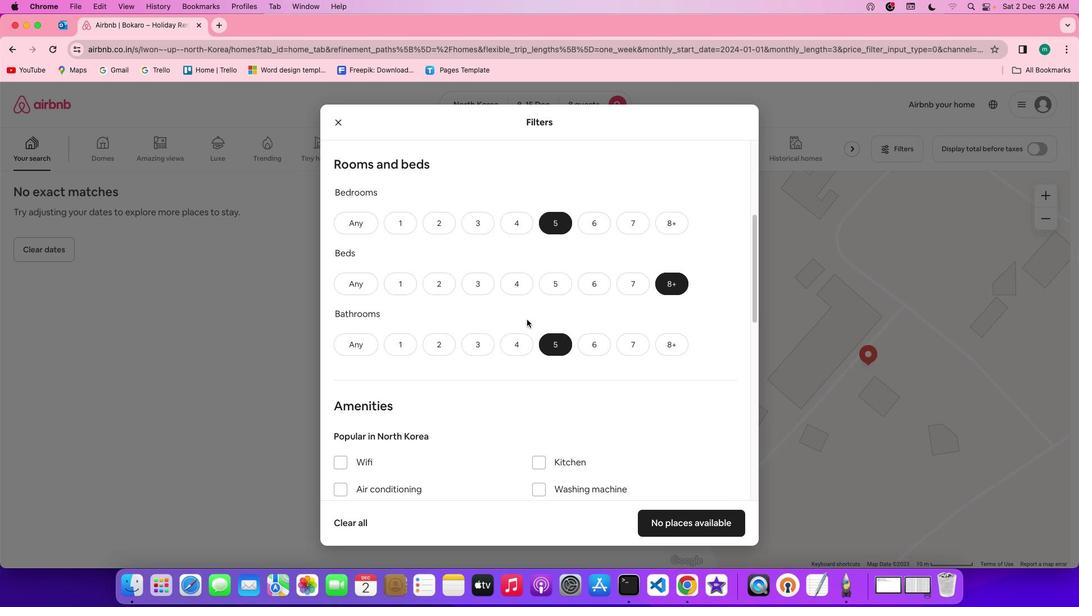 
Action: Mouse scrolled (618, 356) with delta (0, 0)
Screenshot: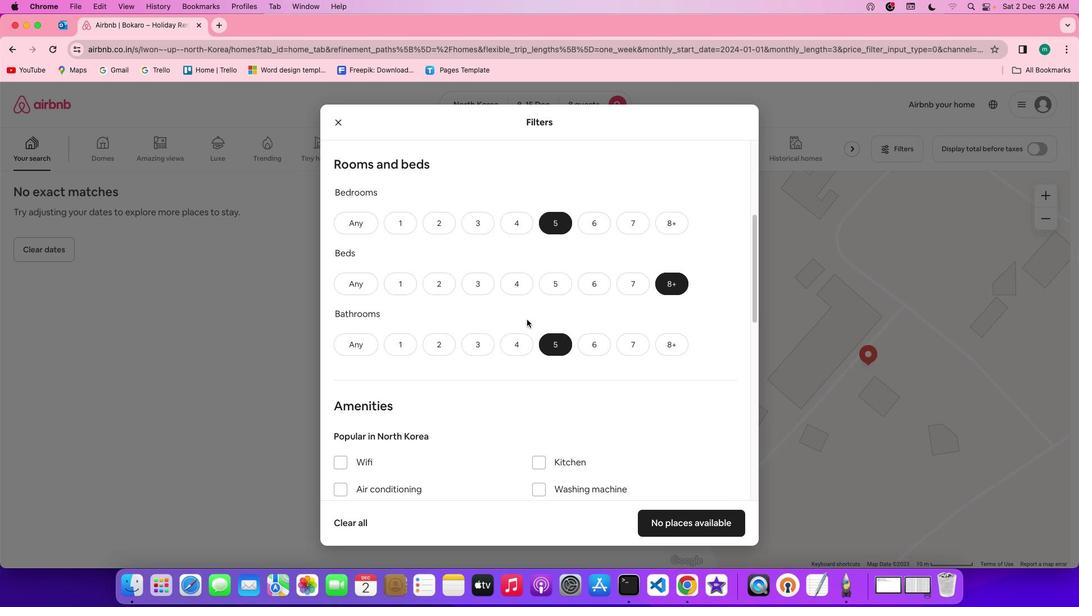 
Action: Mouse scrolled (618, 356) with delta (0, -1)
Screenshot: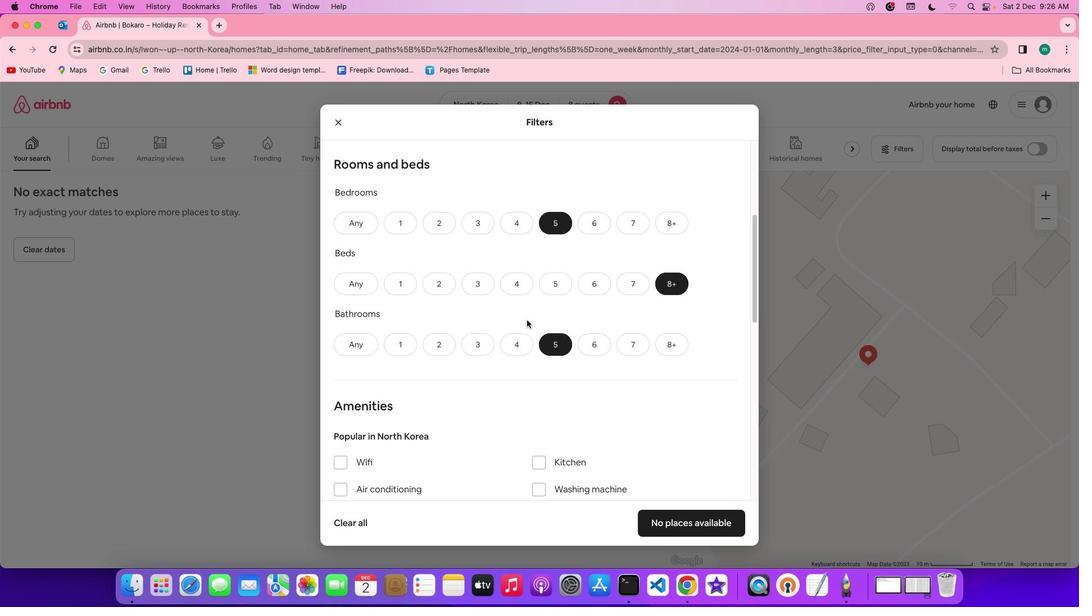 
Action: Mouse moved to (526, 319)
Screenshot: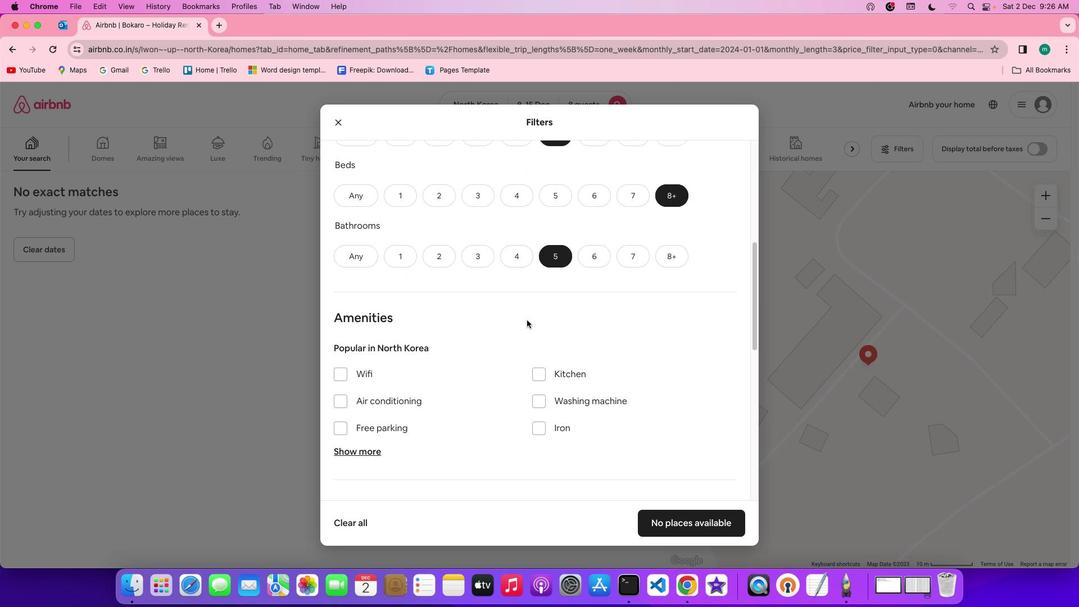 
Action: Mouse scrolled (526, 319) with delta (0, 0)
Screenshot: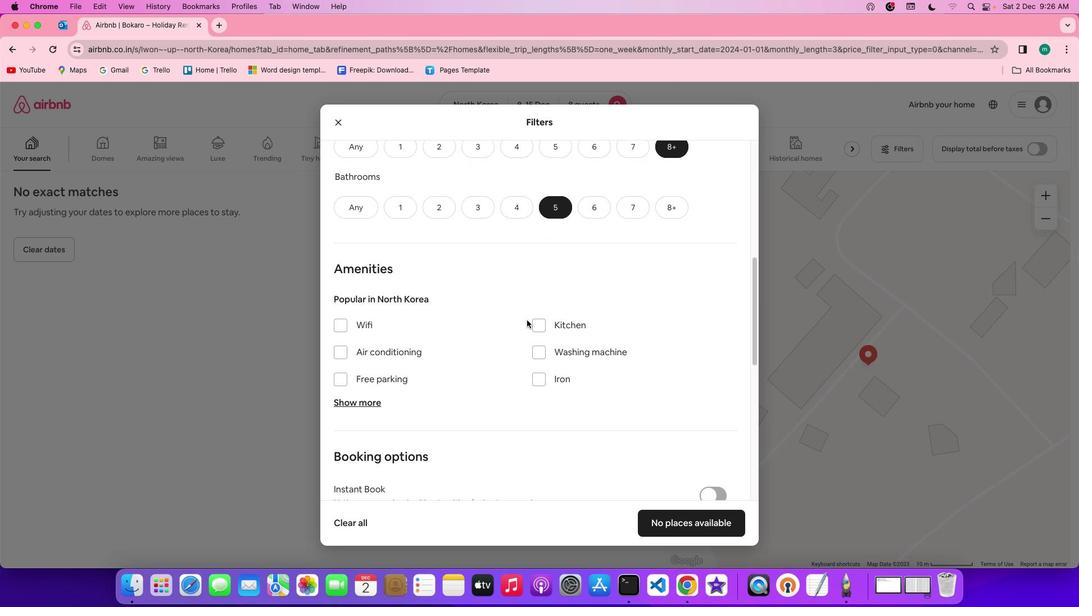 
Action: Mouse scrolled (526, 319) with delta (0, 0)
Screenshot: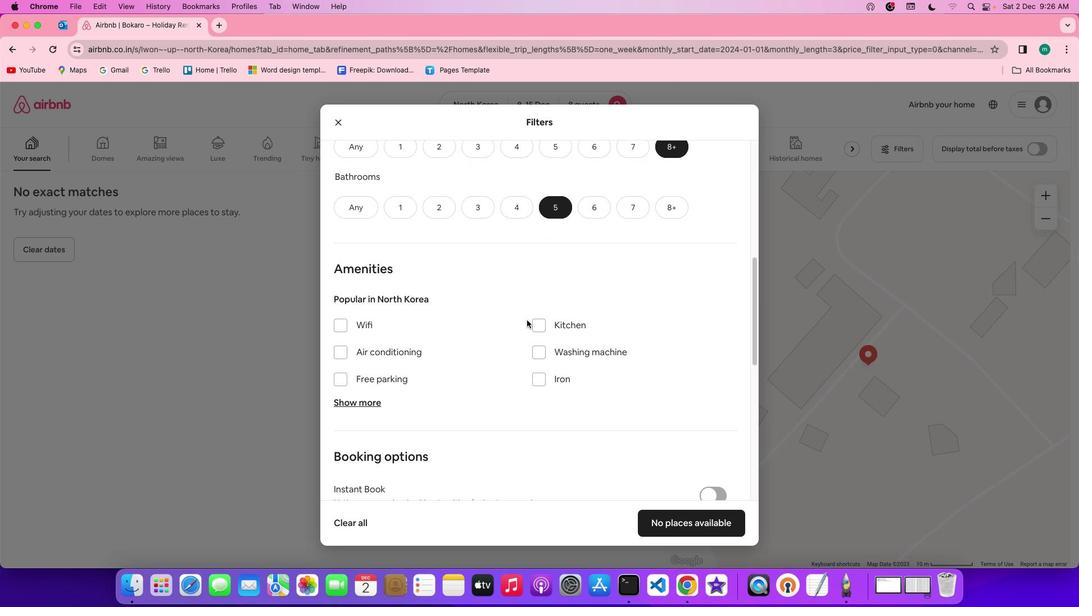 
Action: Mouse scrolled (526, 319) with delta (0, 1)
Screenshot: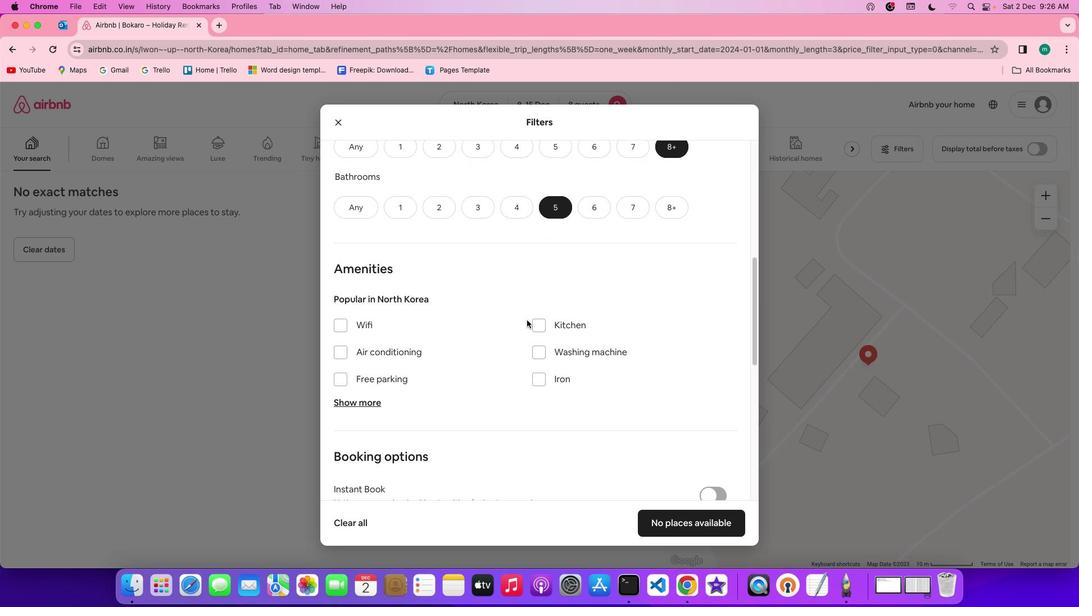 
Action: Mouse scrolled (526, 319) with delta (0, 2)
Screenshot: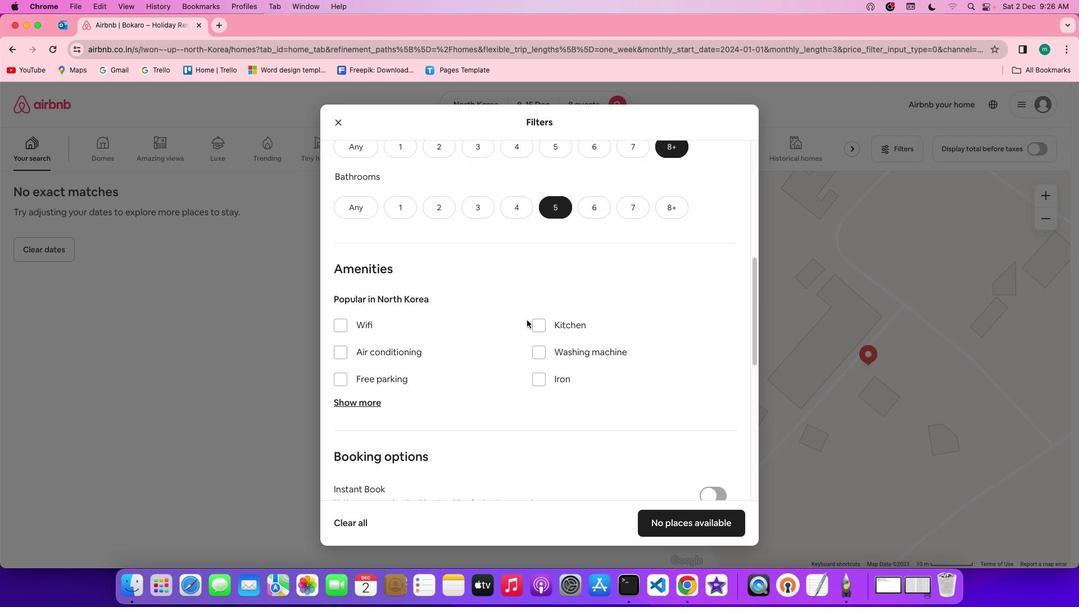 
Action: Mouse moved to (526, 319)
Screenshot: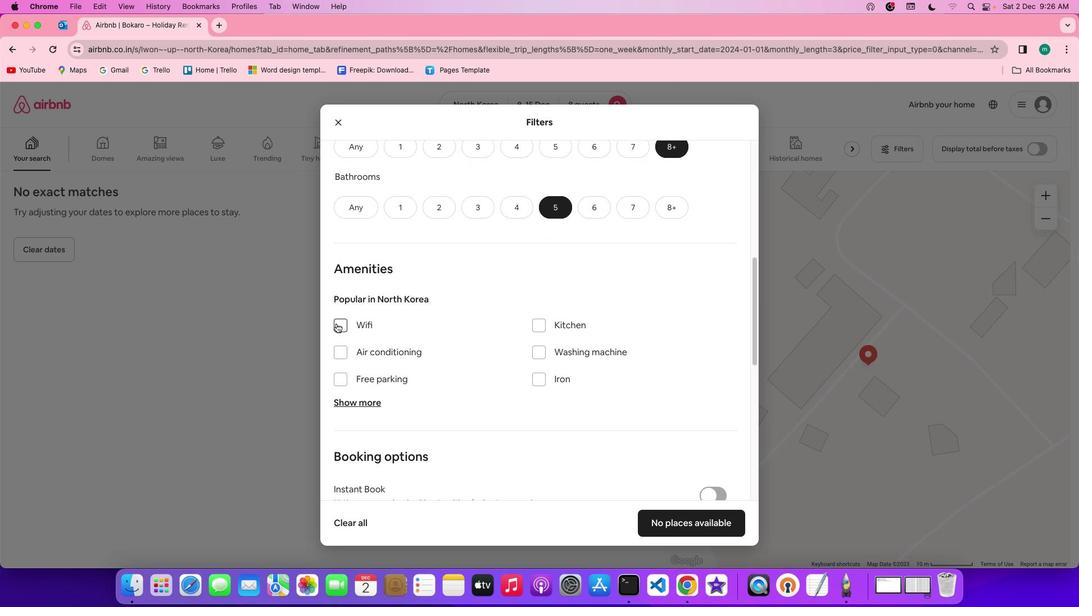 
Action: Mouse scrolled (526, 319) with delta (0, 0)
Screenshot: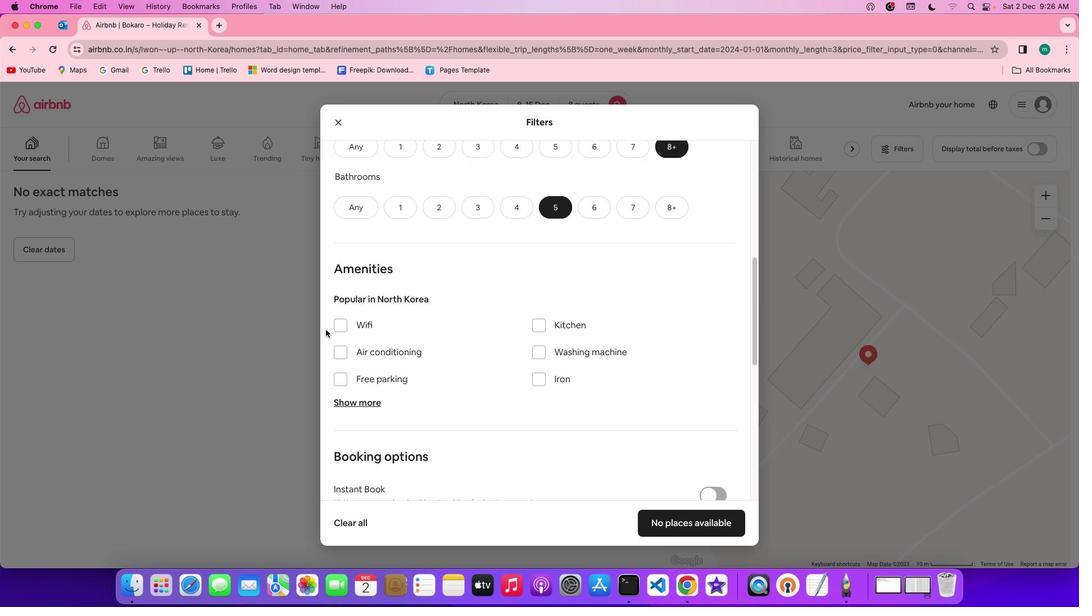 
Action: Mouse scrolled (526, 319) with delta (0, 0)
Screenshot: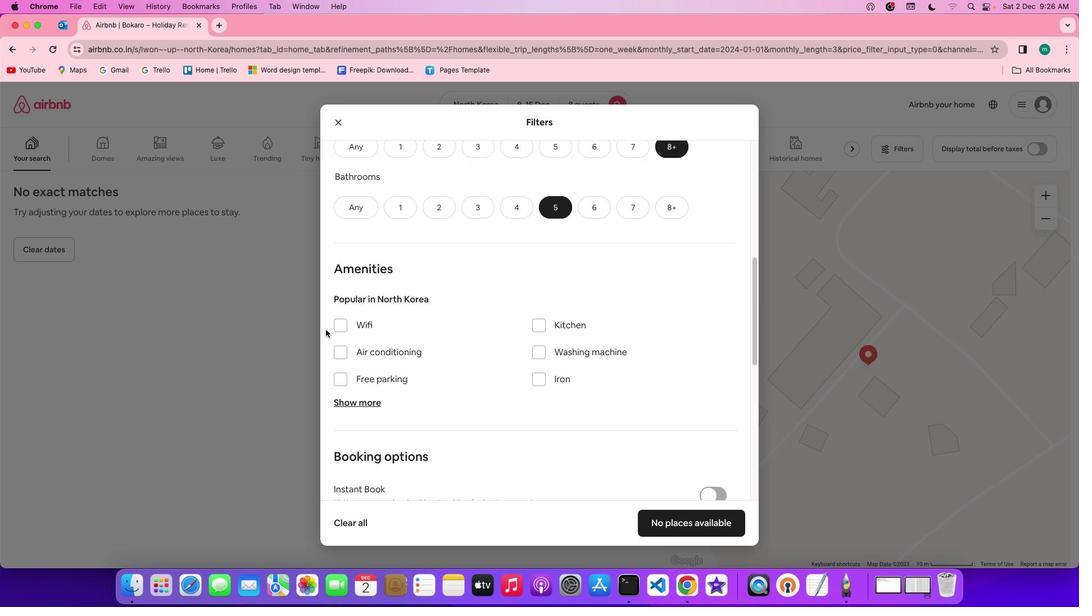 
Action: Mouse scrolled (526, 319) with delta (0, -1)
Screenshot: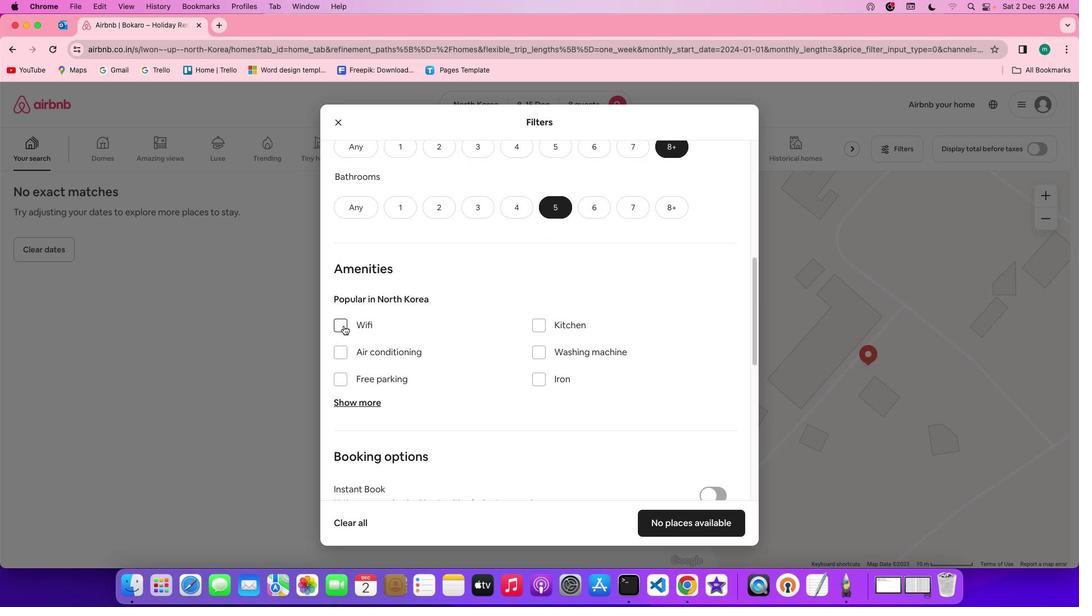 
Action: Mouse scrolled (526, 319) with delta (0, 0)
Screenshot: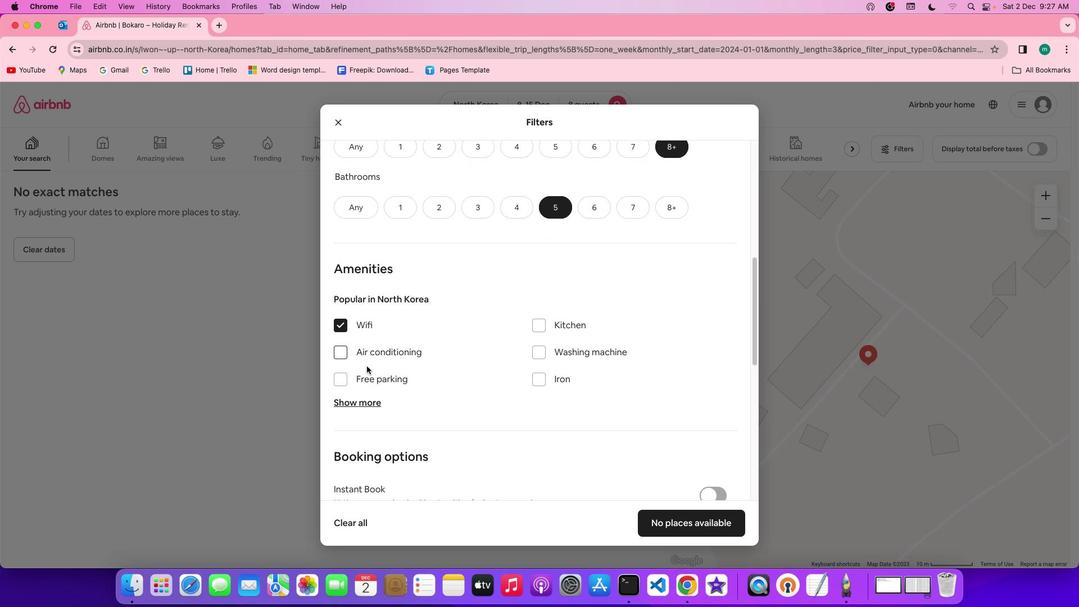 
Action: Mouse scrolled (526, 319) with delta (0, 0)
Screenshot: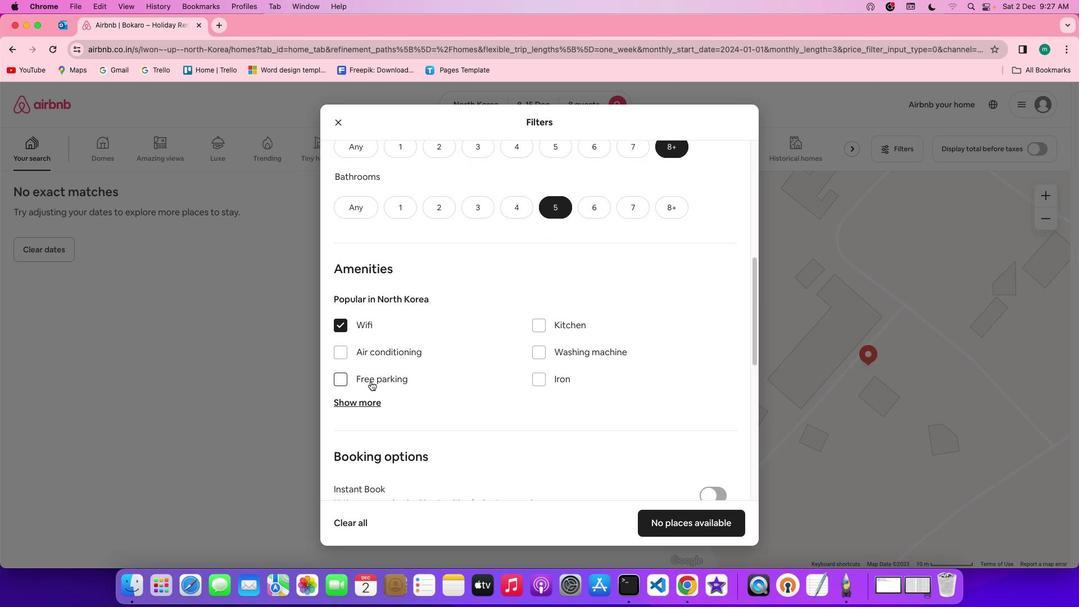 
Action: Mouse scrolled (526, 319) with delta (0, -1)
Screenshot: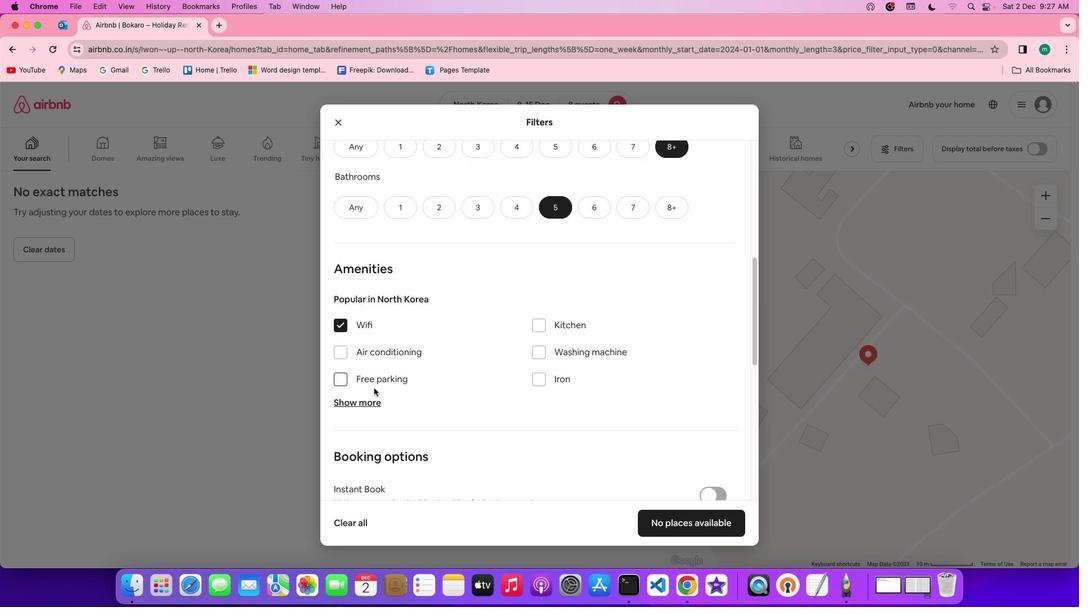 
Action: Mouse scrolled (526, 319) with delta (0, 0)
Screenshot: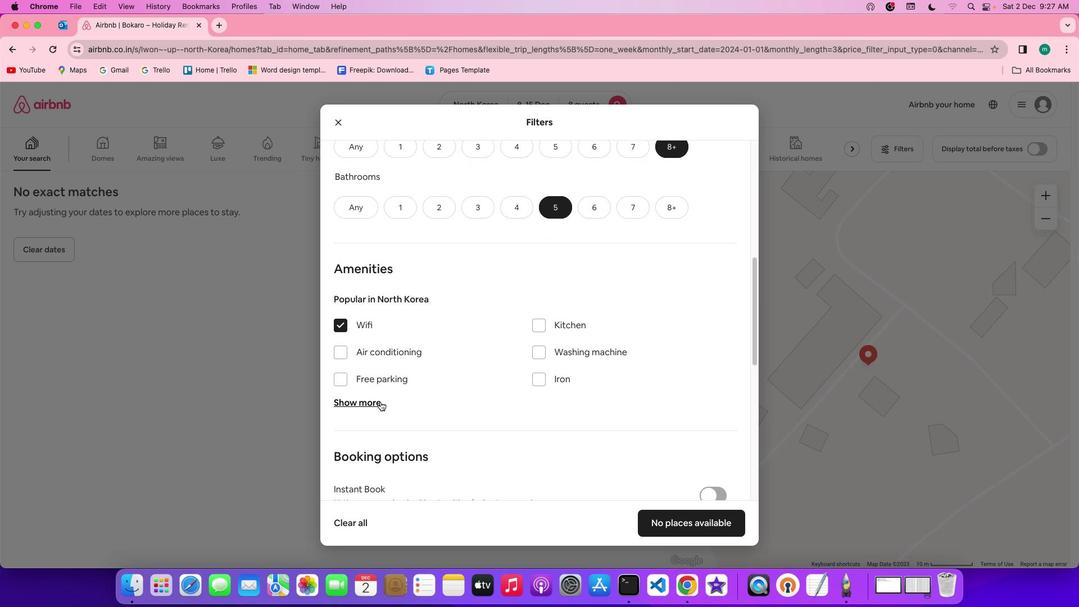 
Action: Mouse moved to (344, 326)
Screenshot: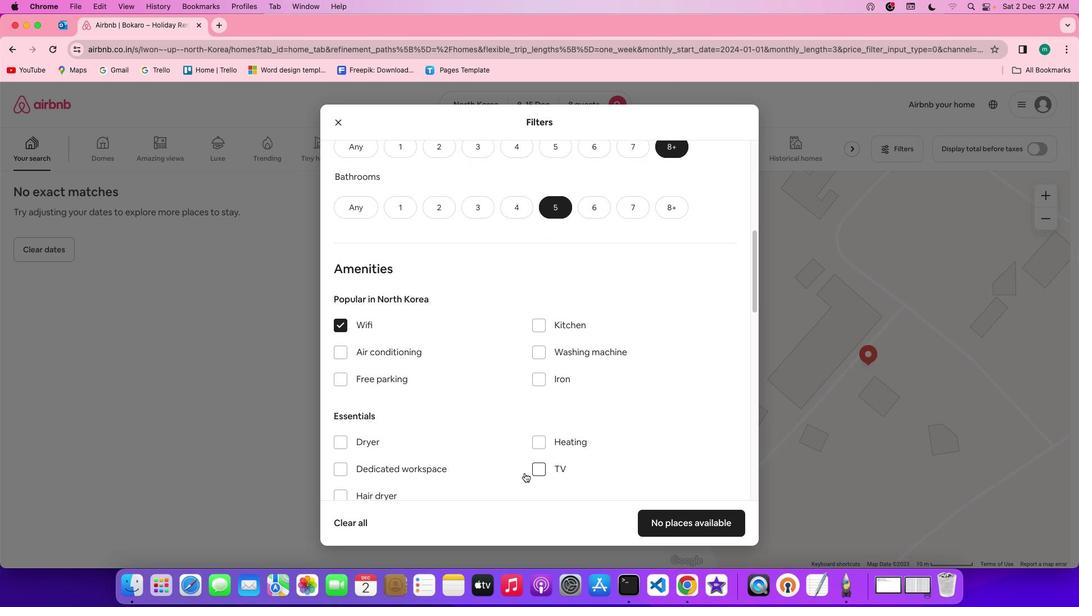 
Action: Mouse pressed left at (344, 326)
Screenshot: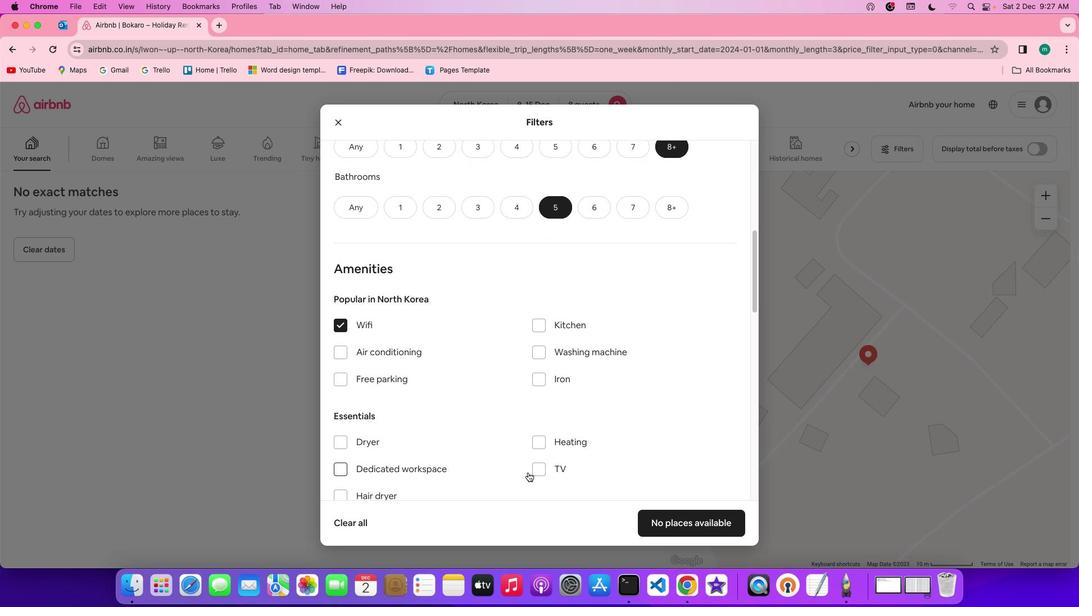 
Action: Mouse moved to (380, 401)
Screenshot: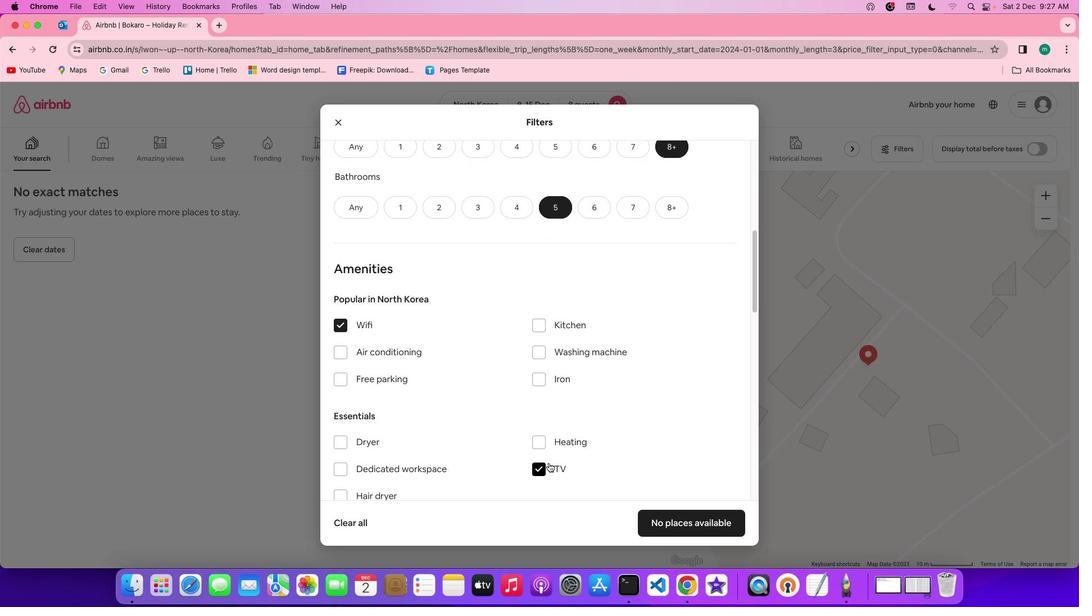 
Action: Mouse pressed left at (380, 401)
Screenshot: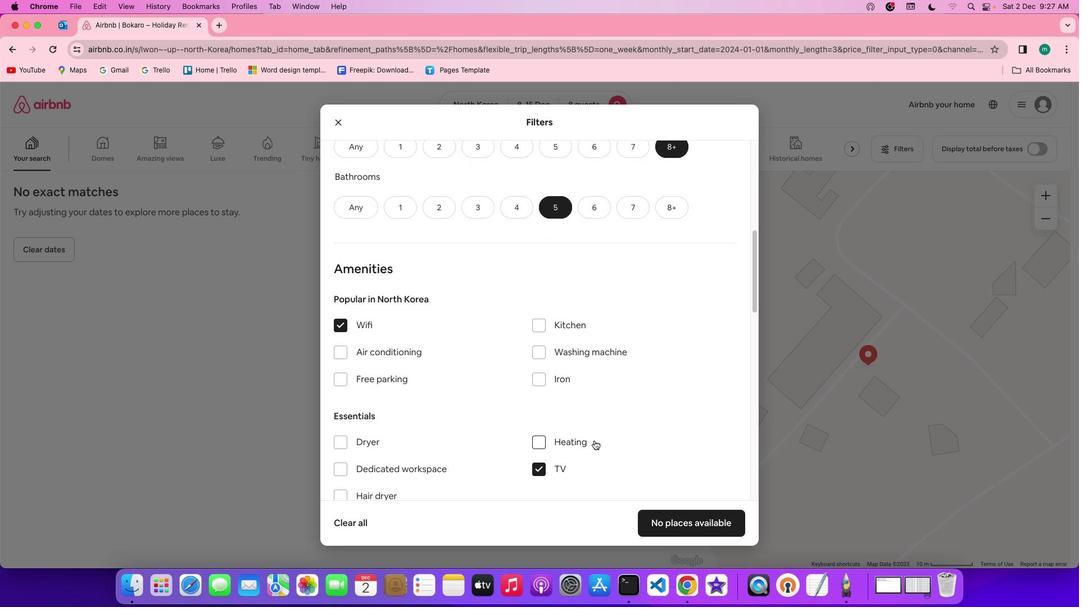 
Action: Mouse moved to (538, 468)
Screenshot: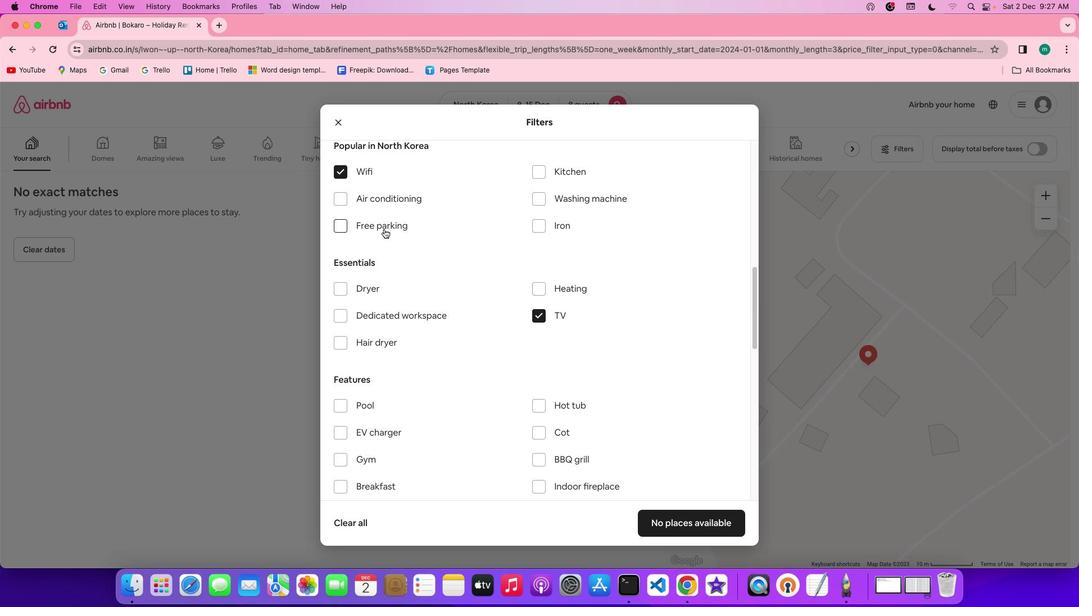 
Action: Mouse pressed left at (538, 468)
Screenshot: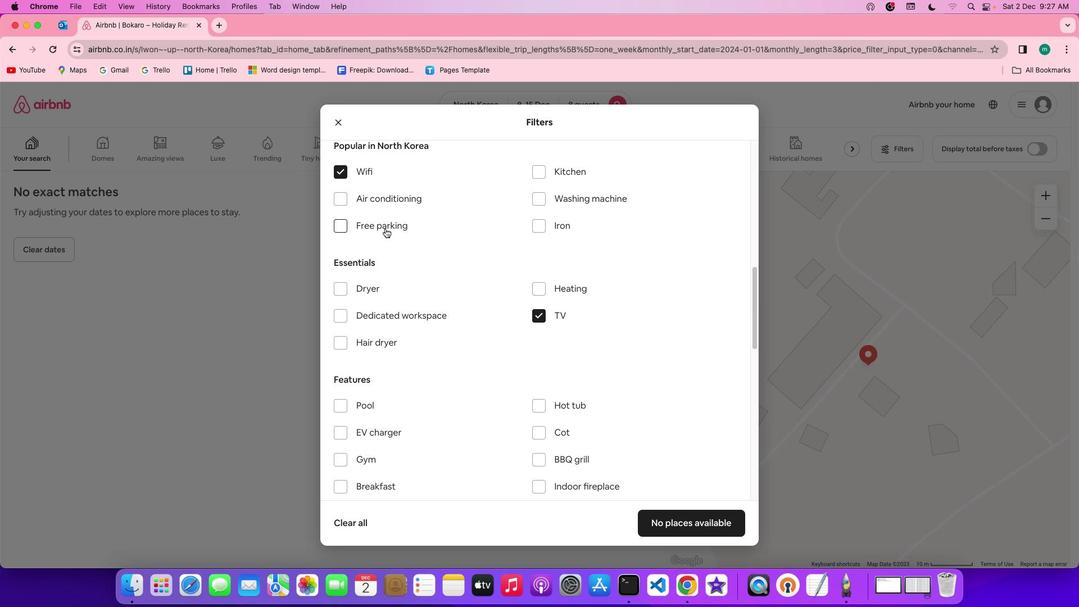 
Action: Mouse moved to (595, 440)
Screenshot: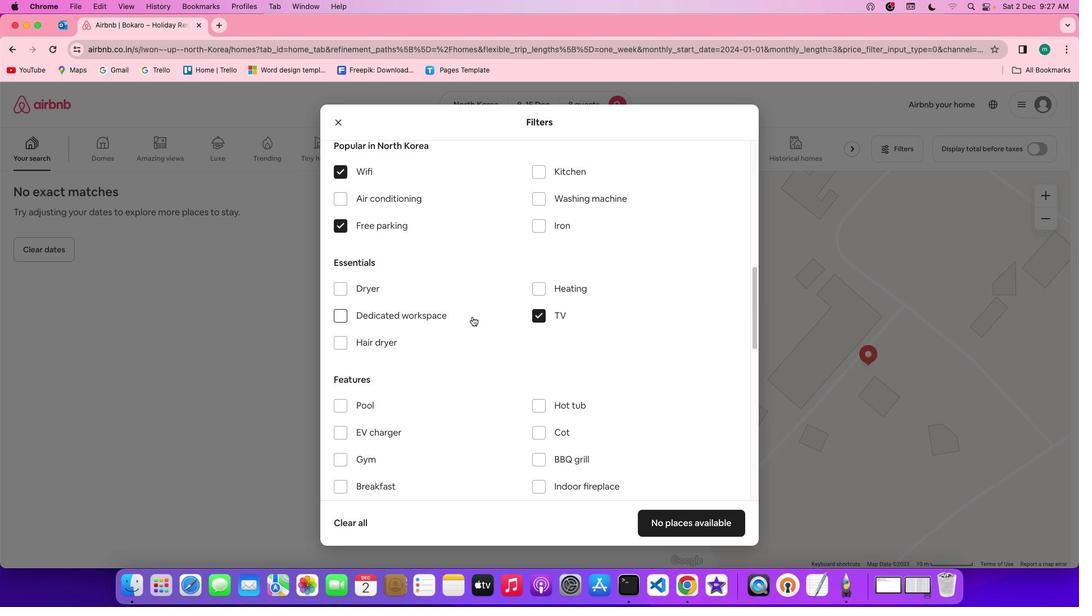 
Action: Mouse scrolled (595, 440) with delta (0, 0)
Screenshot: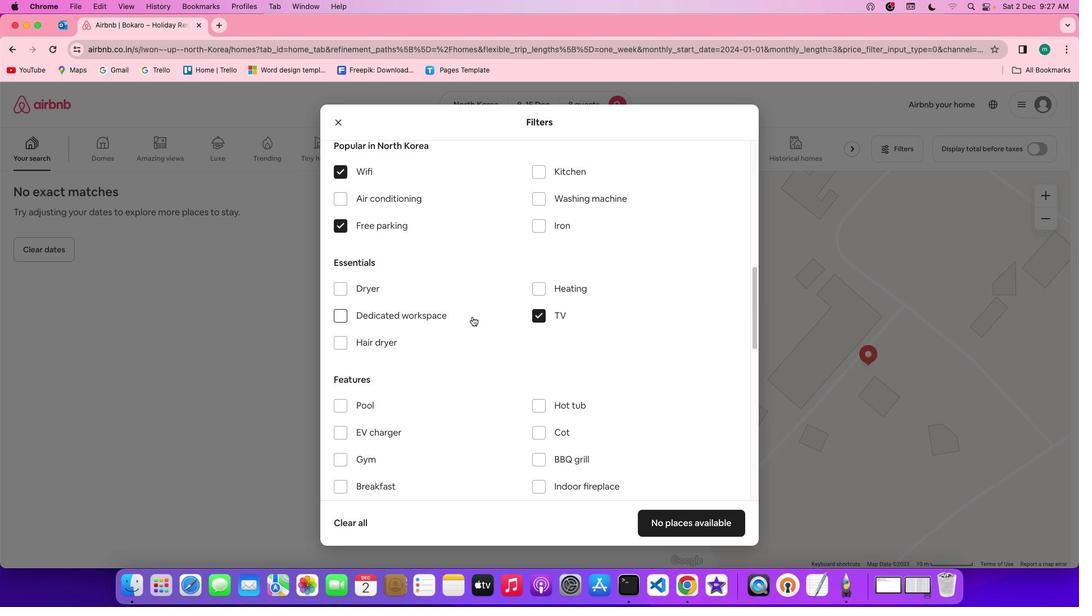 
Action: Mouse scrolled (595, 440) with delta (0, 0)
Screenshot: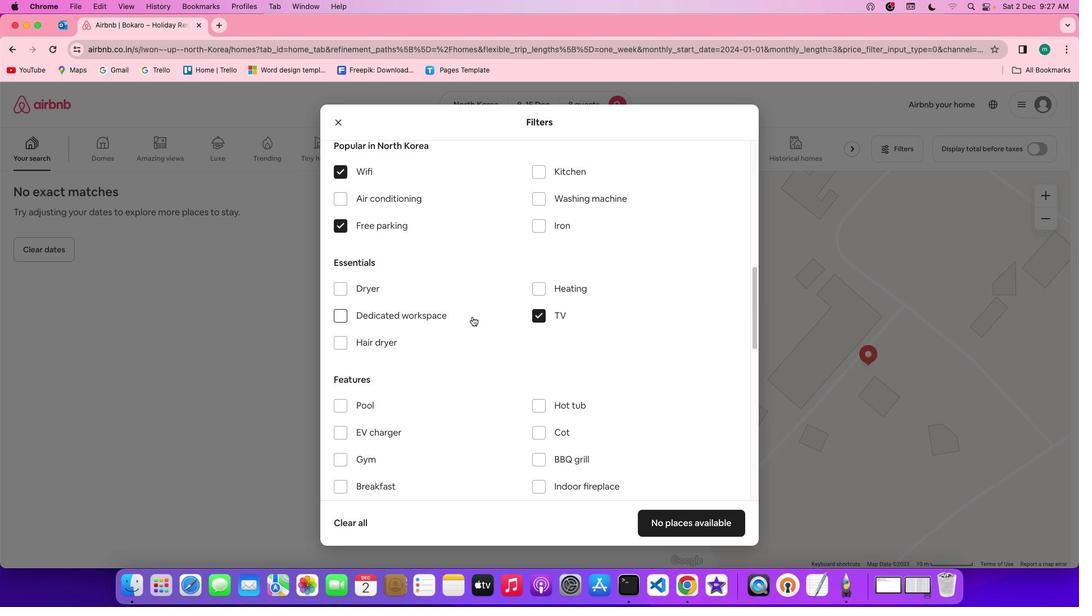 
Action: Mouse scrolled (595, 440) with delta (0, -1)
Screenshot: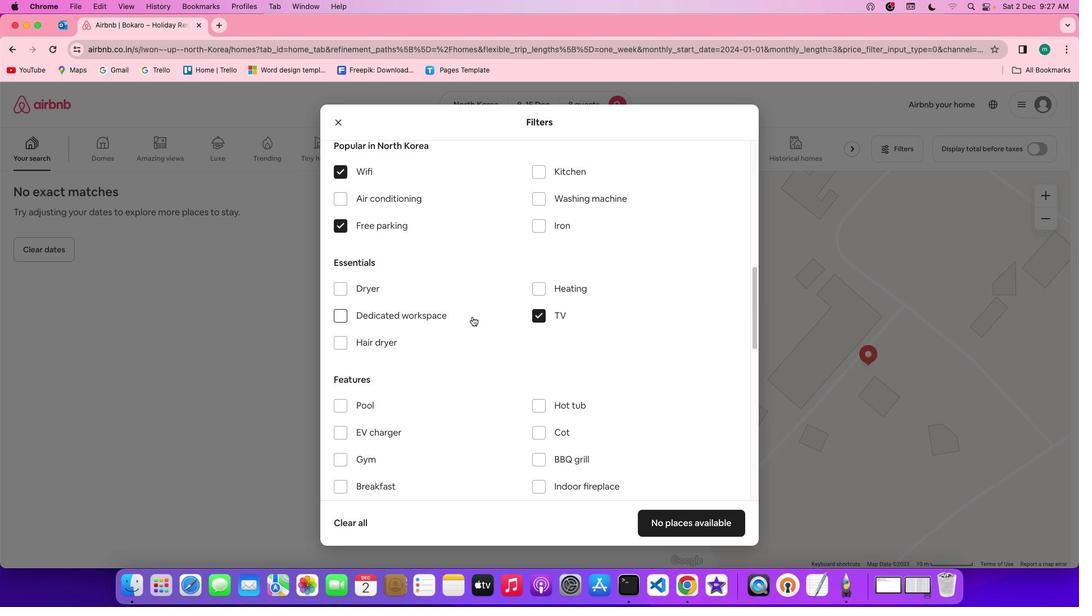 
Action: Mouse scrolled (595, 440) with delta (0, -1)
Screenshot: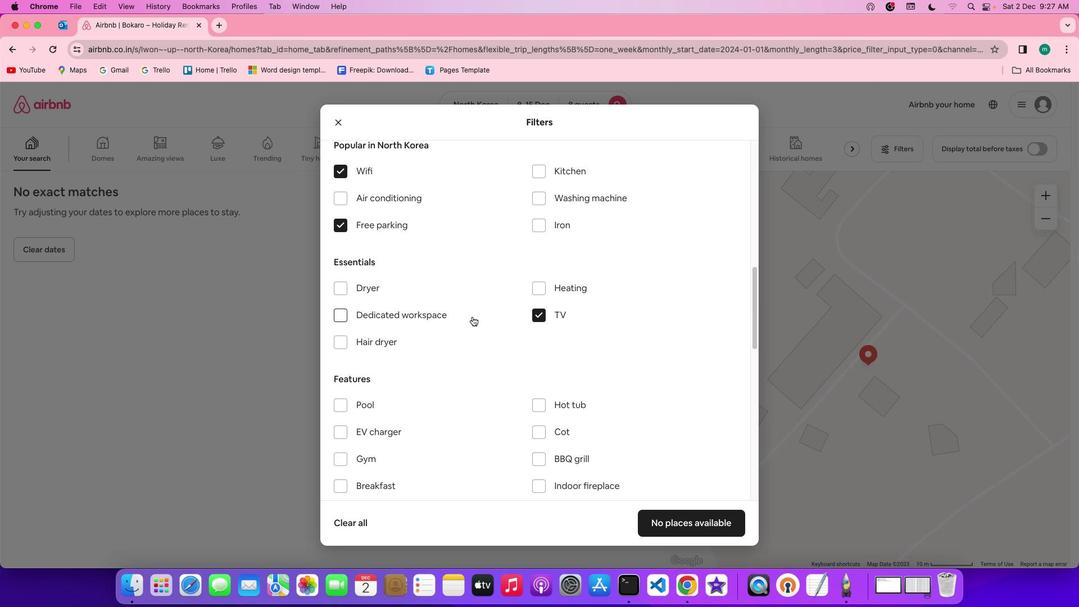 
Action: Mouse moved to (386, 227)
Screenshot: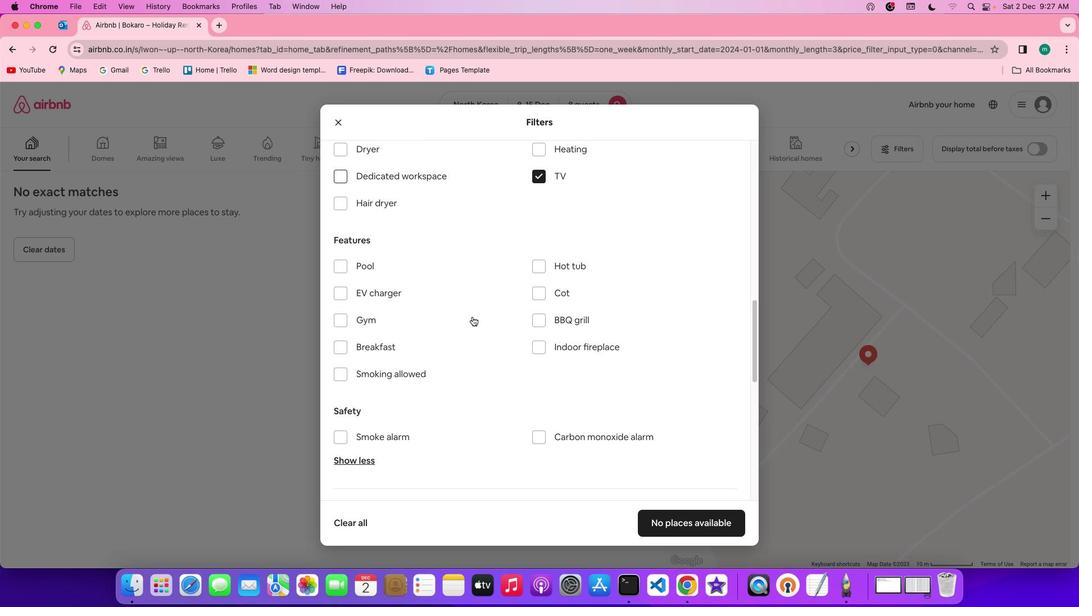 
Action: Mouse pressed left at (386, 227)
Screenshot: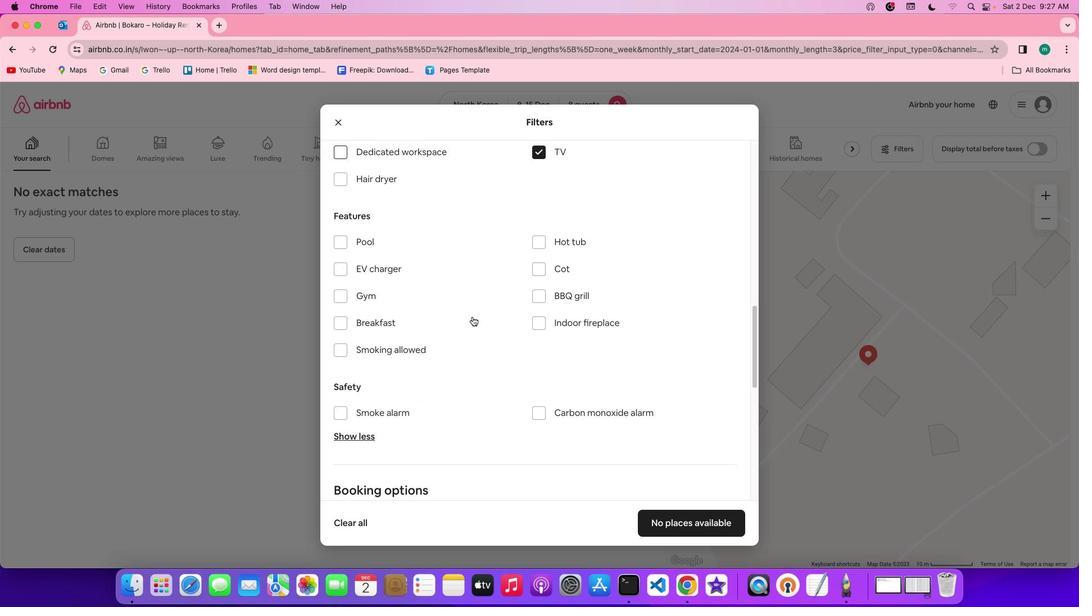 
Action: Mouse moved to (472, 316)
Screenshot: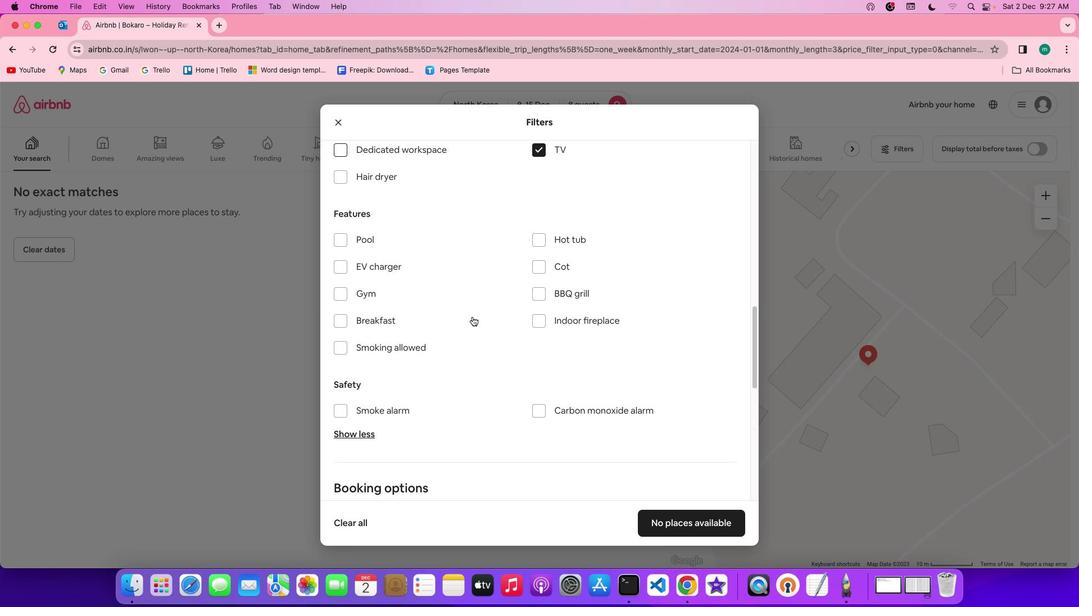 
Action: Mouse scrolled (472, 316) with delta (0, 0)
Screenshot: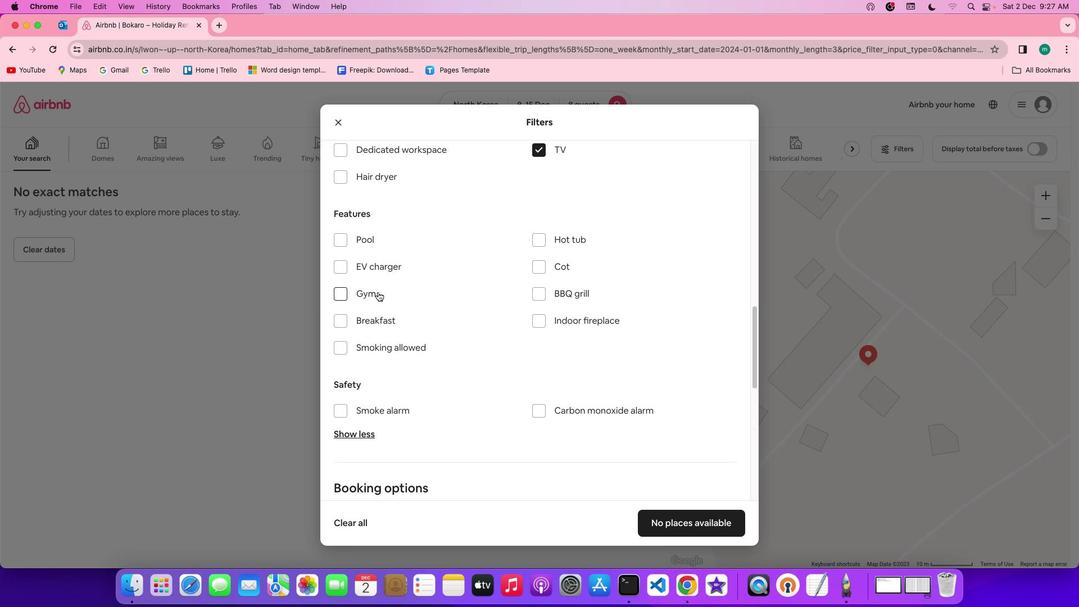 
Action: Mouse scrolled (472, 316) with delta (0, 0)
Screenshot: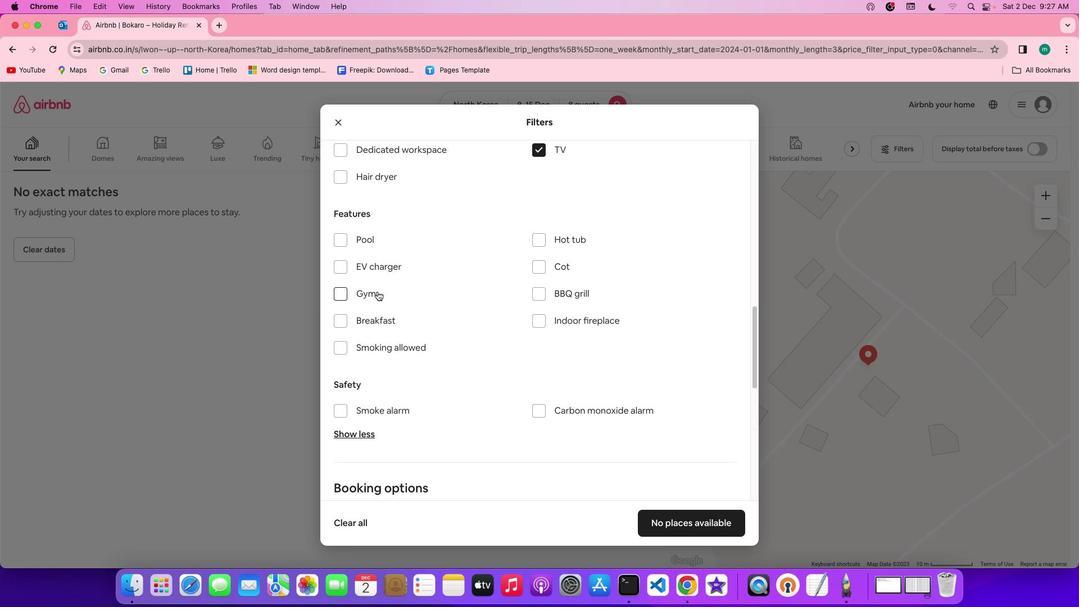 
Action: Mouse scrolled (472, 316) with delta (0, 0)
Screenshot: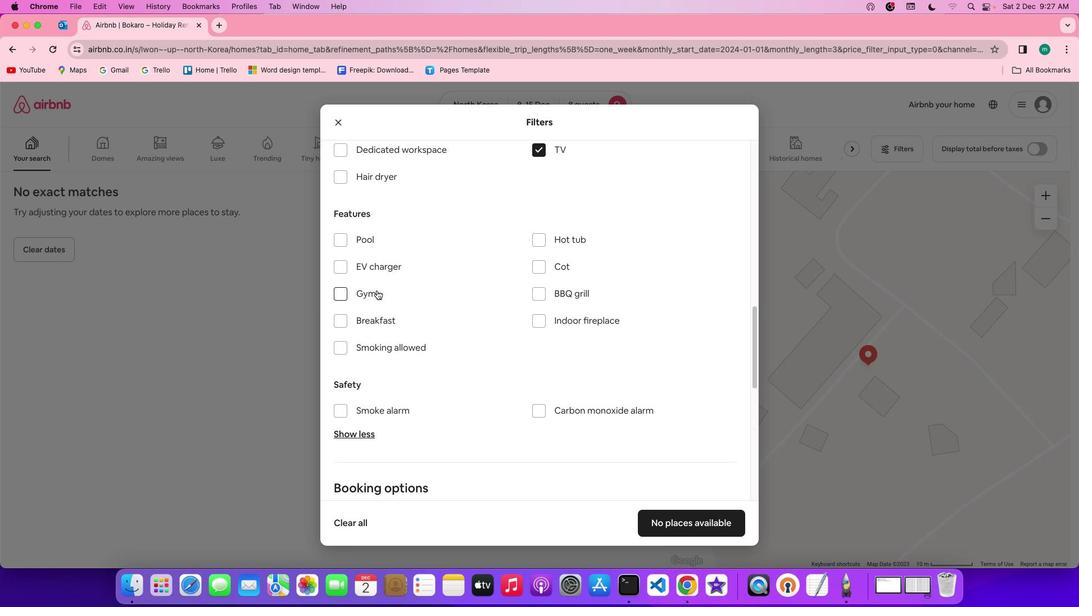 
Action: Mouse scrolled (472, 316) with delta (0, 0)
Screenshot: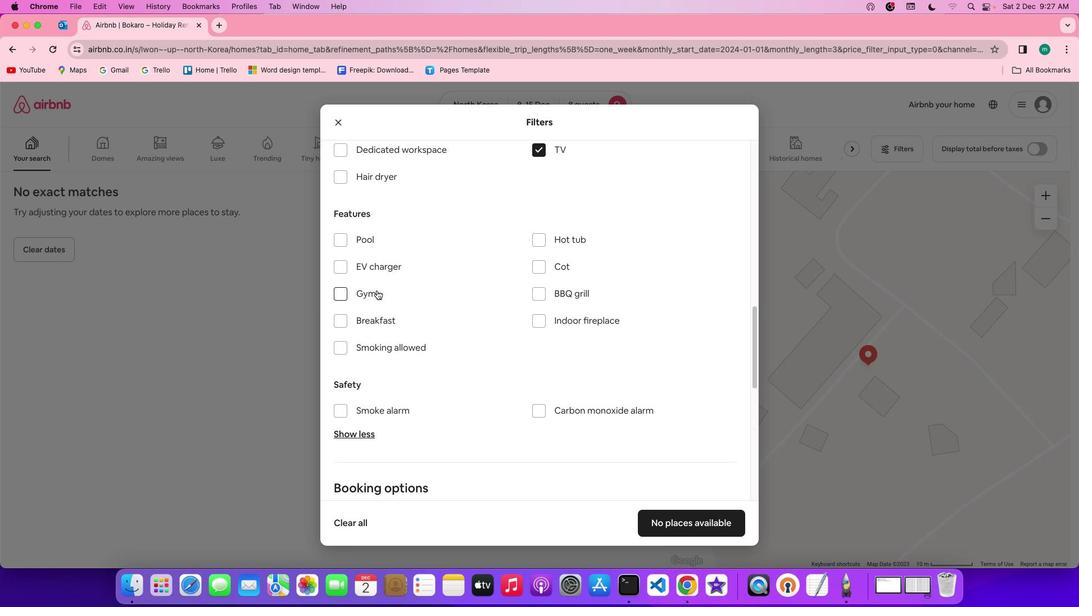 
Action: Mouse scrolled (472, 316) with delta (0, 0)
Screenshot: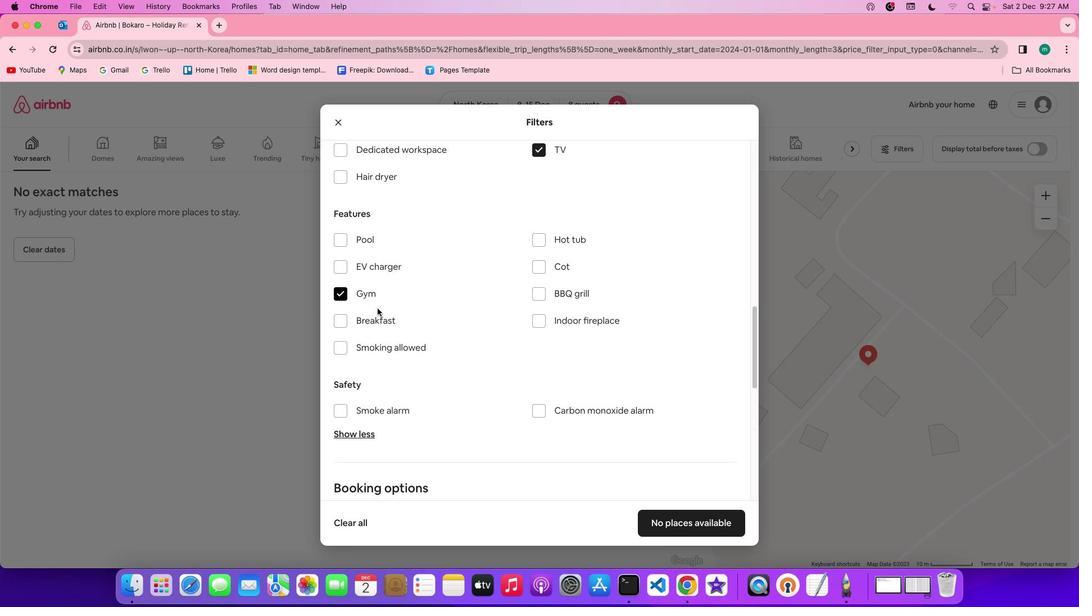 
Action: Mouse scrolled (472, 316) with delta (0, 0)
Screenshot: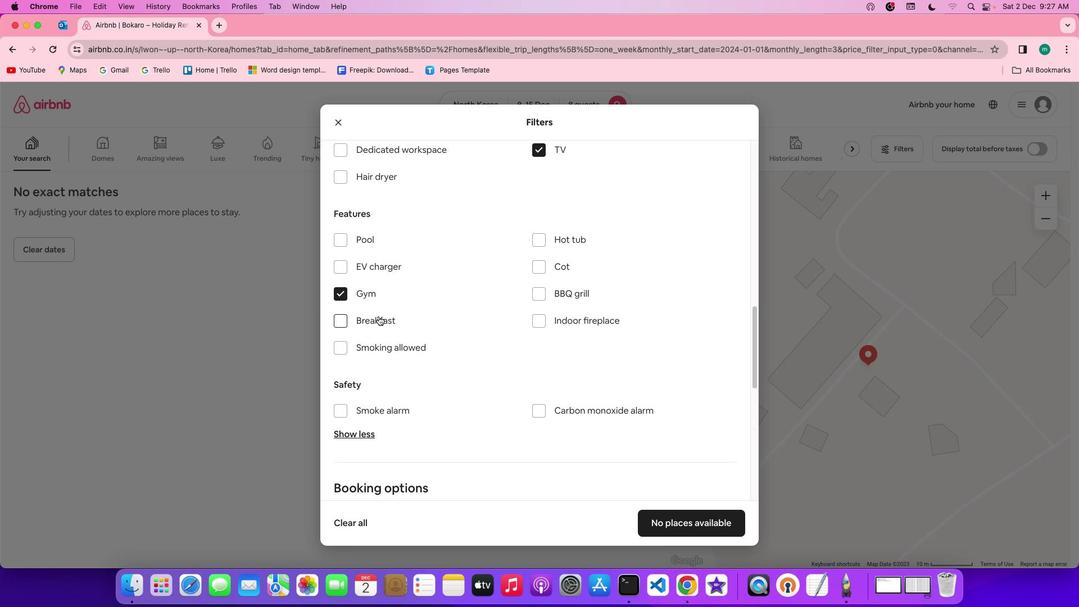 
Action: Mouse scrolled (472, 316) with delta (0, -1)
Screenshot: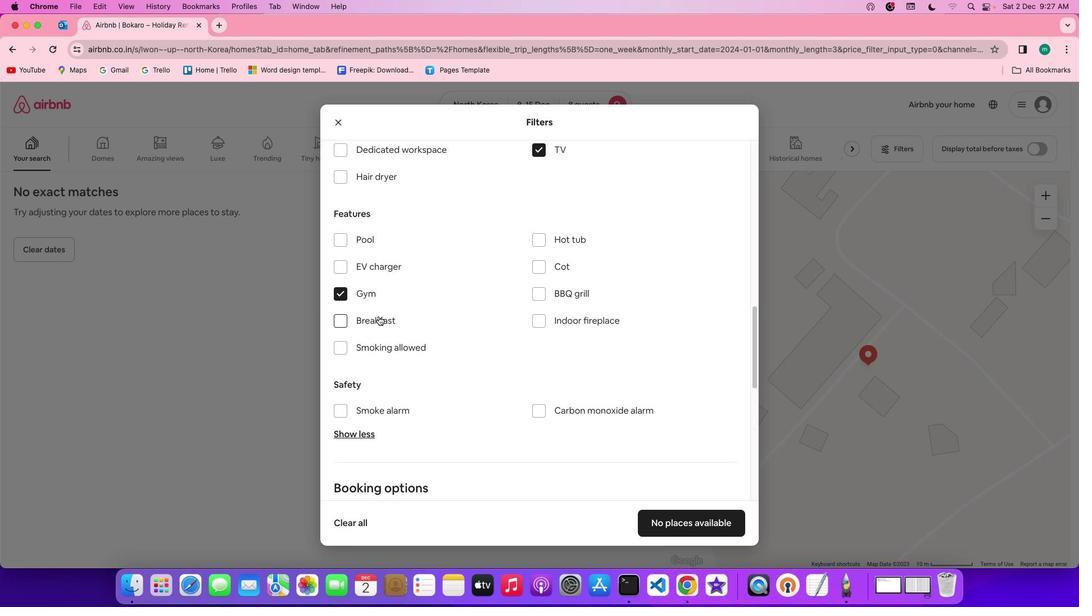 
Action: Mouse scrolled (472, 316) with delta (0, 0)
Screenshot: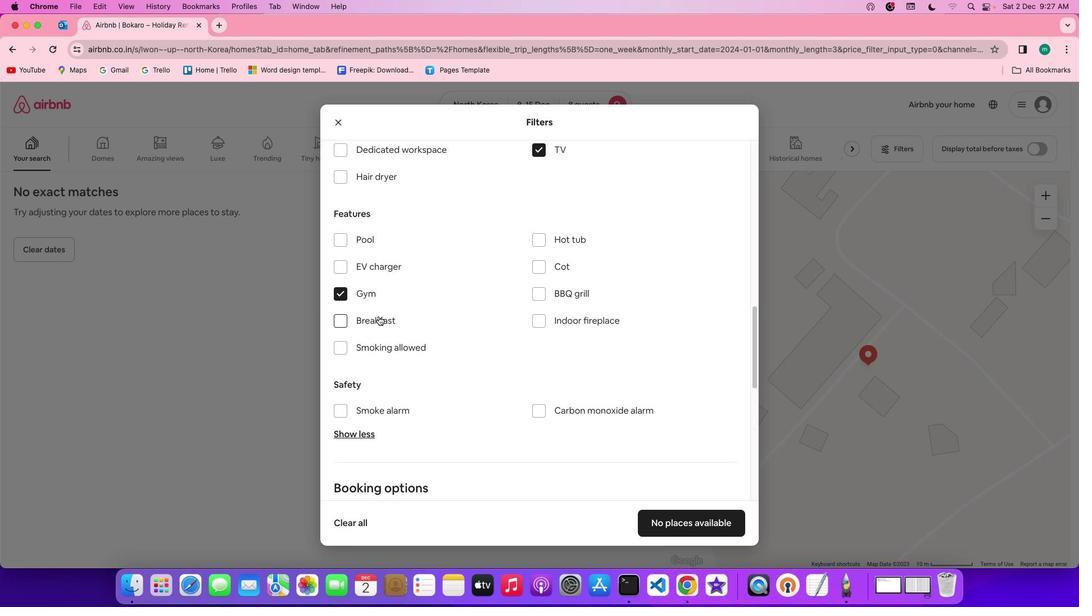
Action: Mouse scrolled (472, 316) with delta (0, 0)
Screenshot: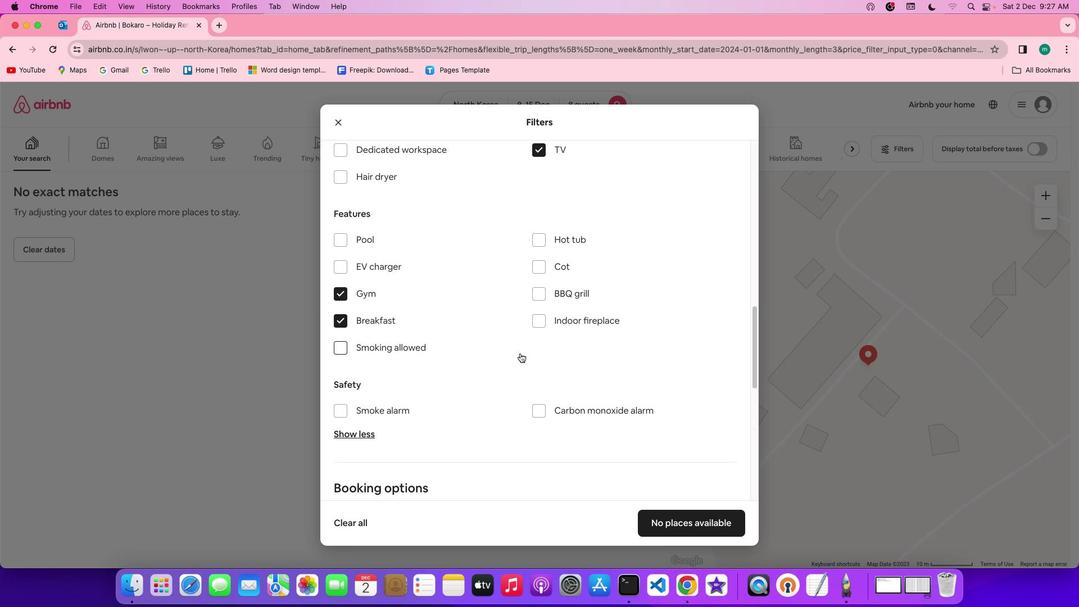 
Action: Mouse moved to (376, 290)
Screenshot: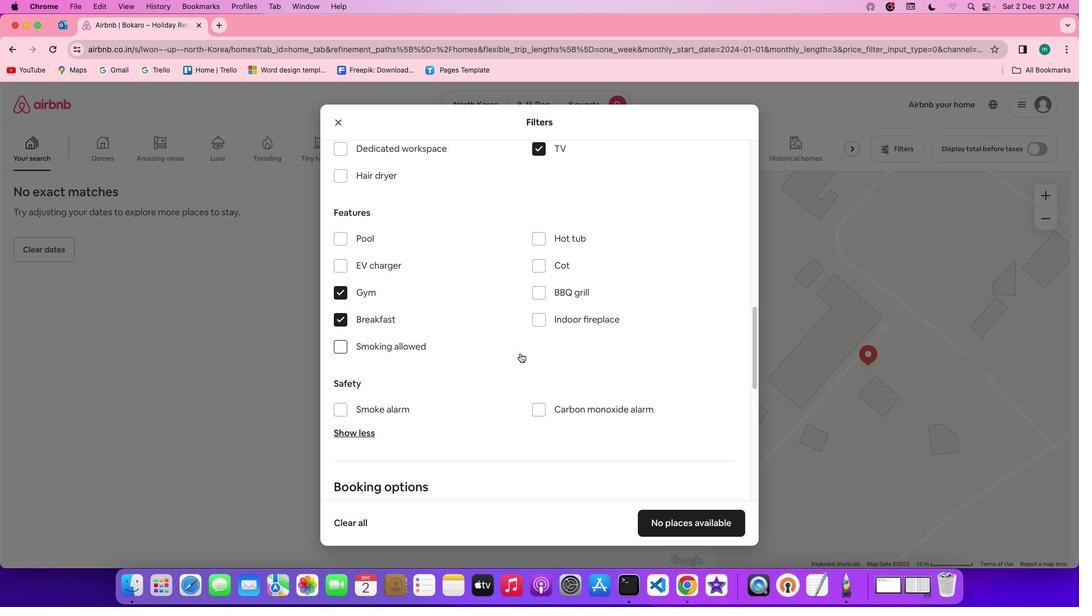 
Action: Mouse pressed left at (376, 290)
Screenshot: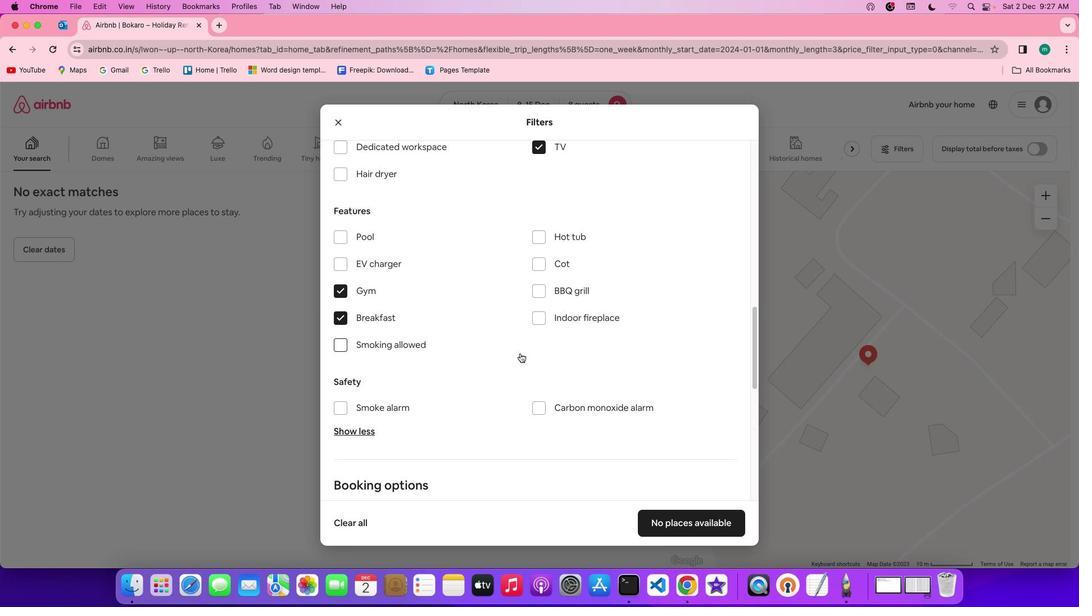 
Action: Mouse moved to (378, 316)
Screenshot: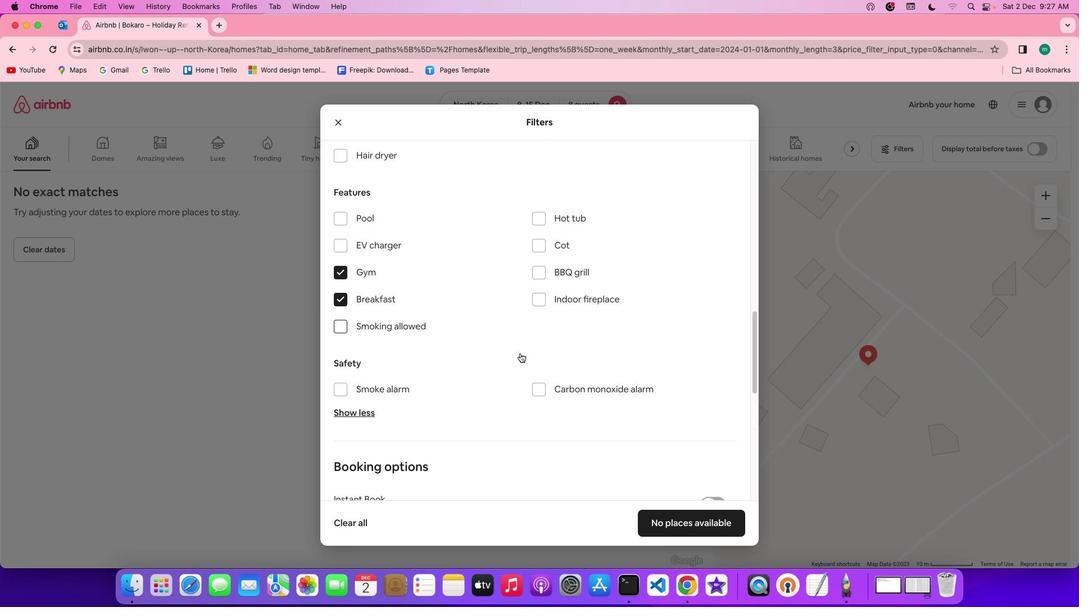 
Action: Mouse pressed left at (378, 316)
Screenshot: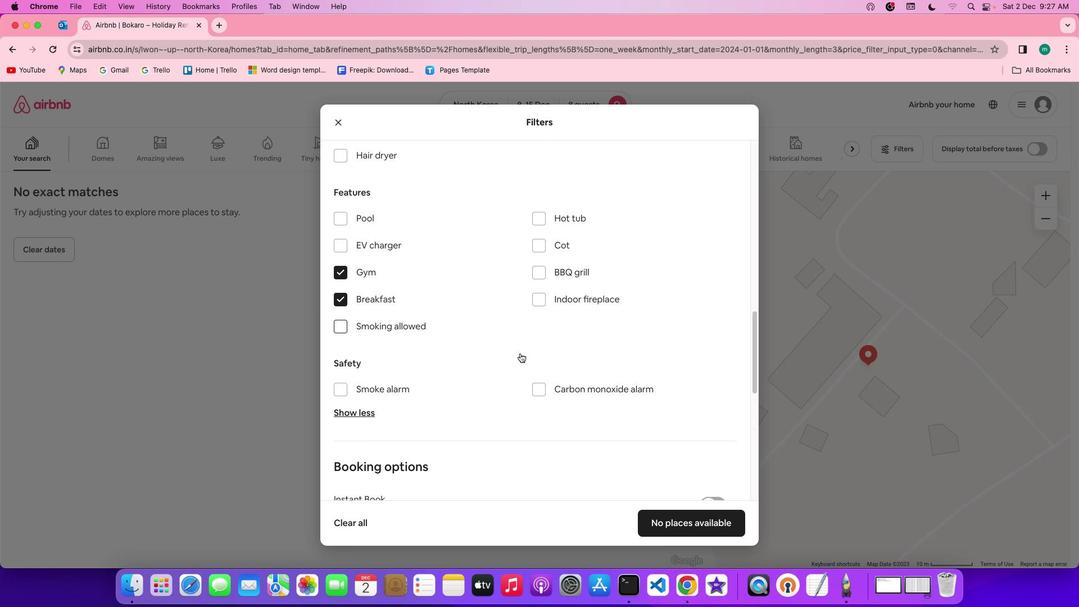 
Action: Mouse moved to (520, 353)
Screenshot: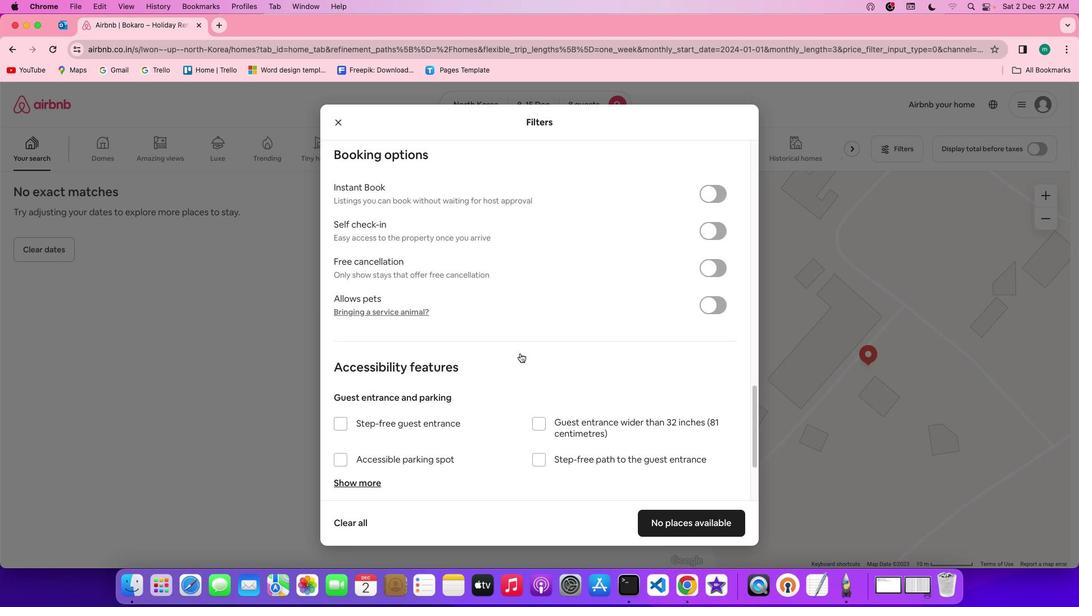 
Action: Mouse scrolled (520, 353) with delta (0, 0)
Screenshot: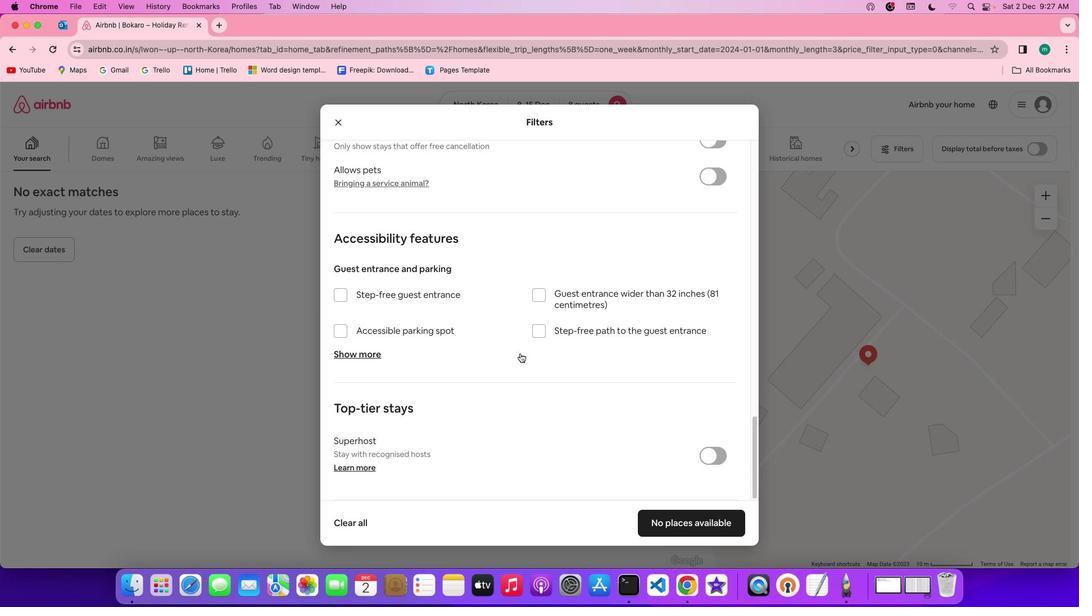 
Action: Mouse scrolled (520, 353) with delta (0, 0)
Screenshot: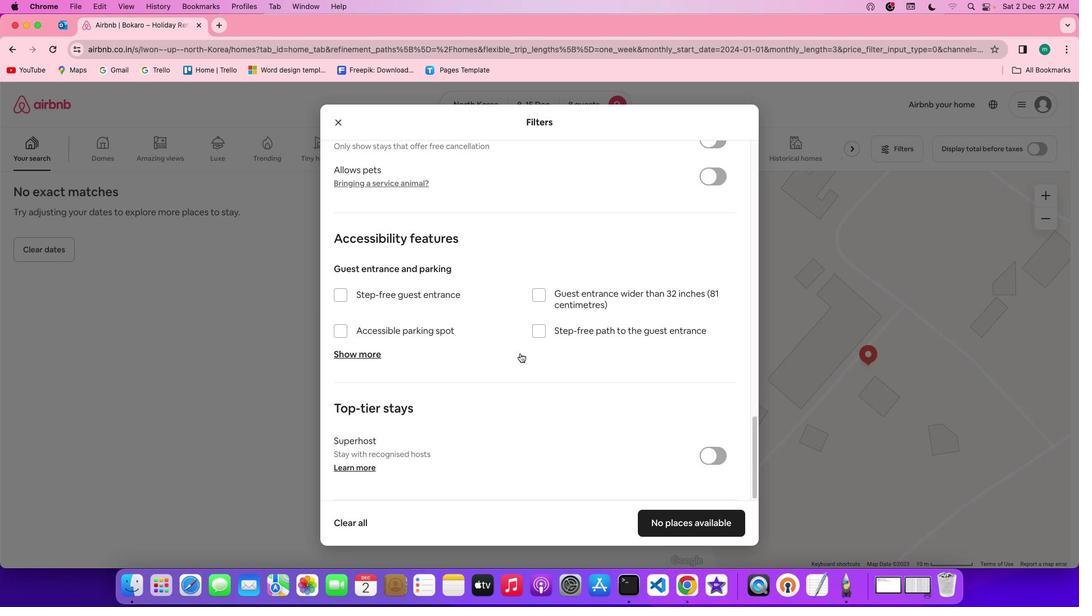 
Action: Mouse scrolled (520, 353) with delta (0, 0)
Screenshot: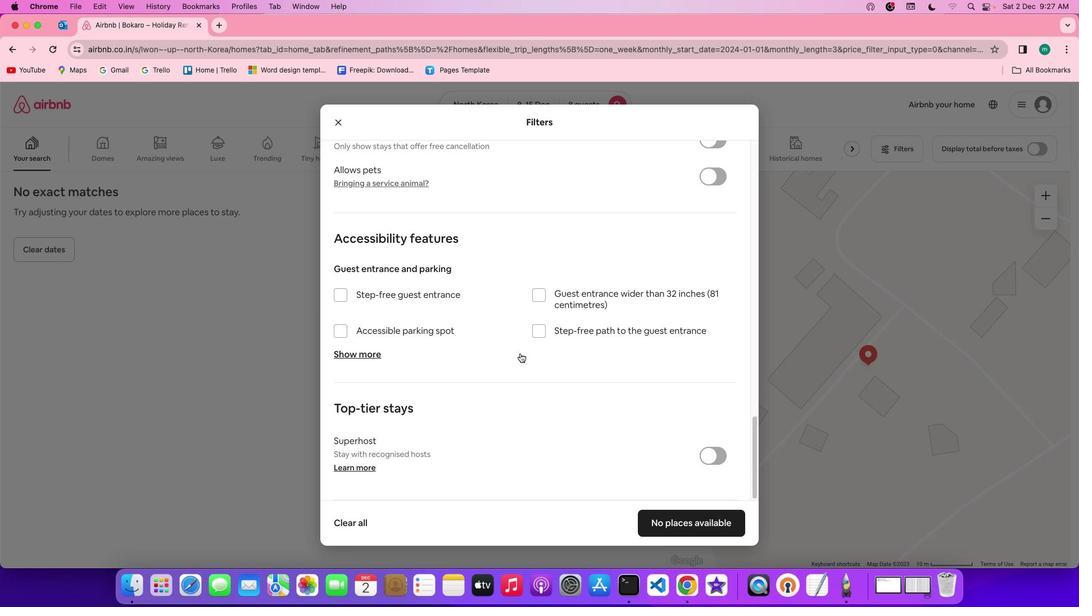 
Action: Mouse scrolled (520, 353) with delta (0, 0)
Screenshot: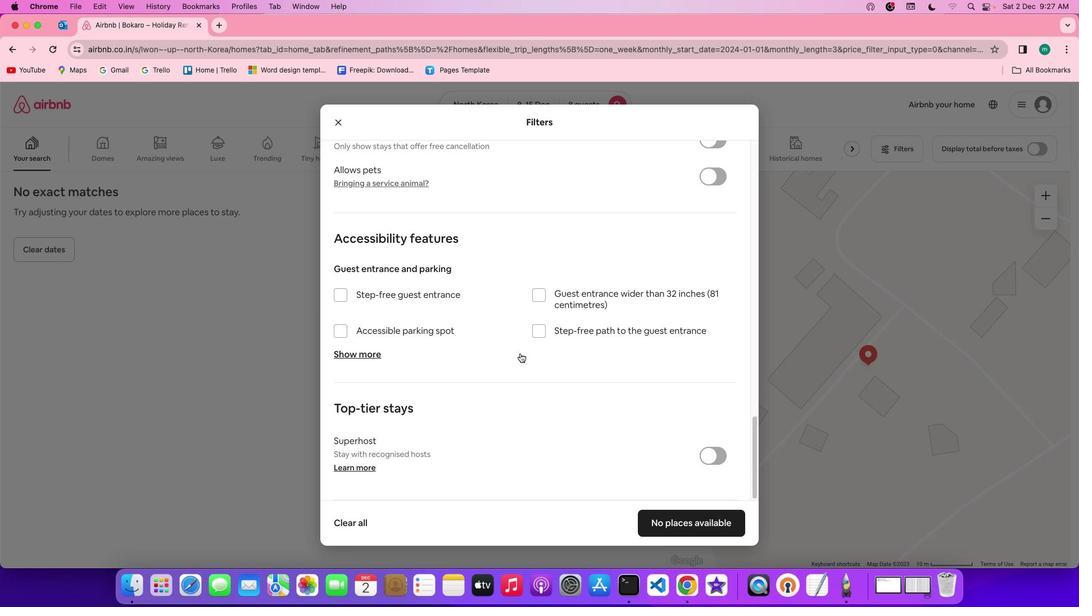 
Action: Mouse scrolled (520, 353) with delta (0, 0)
Screenshot: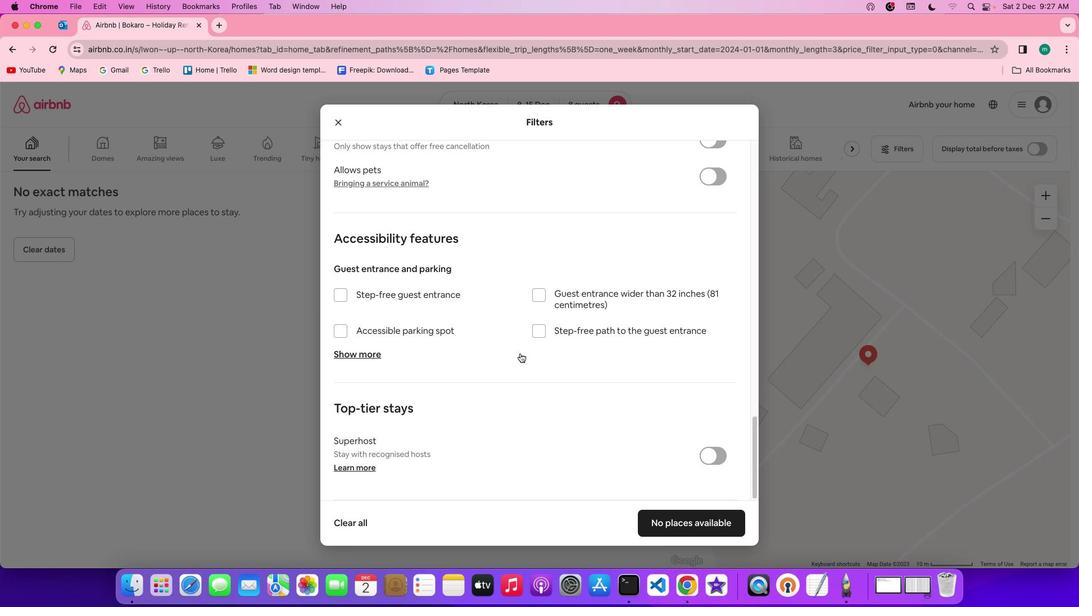 
Action: Mouse scrolled (520, 353) with delta (0, 0)
Screenshot: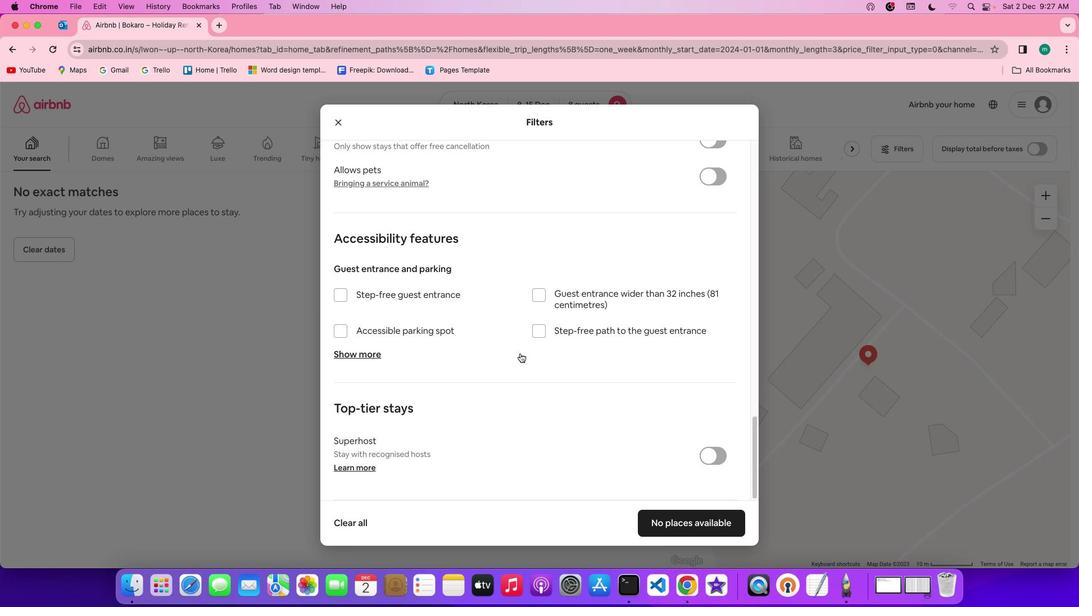 
Action: Mouse scrolled (520, 353) with delta (0, -1)
Screenshot: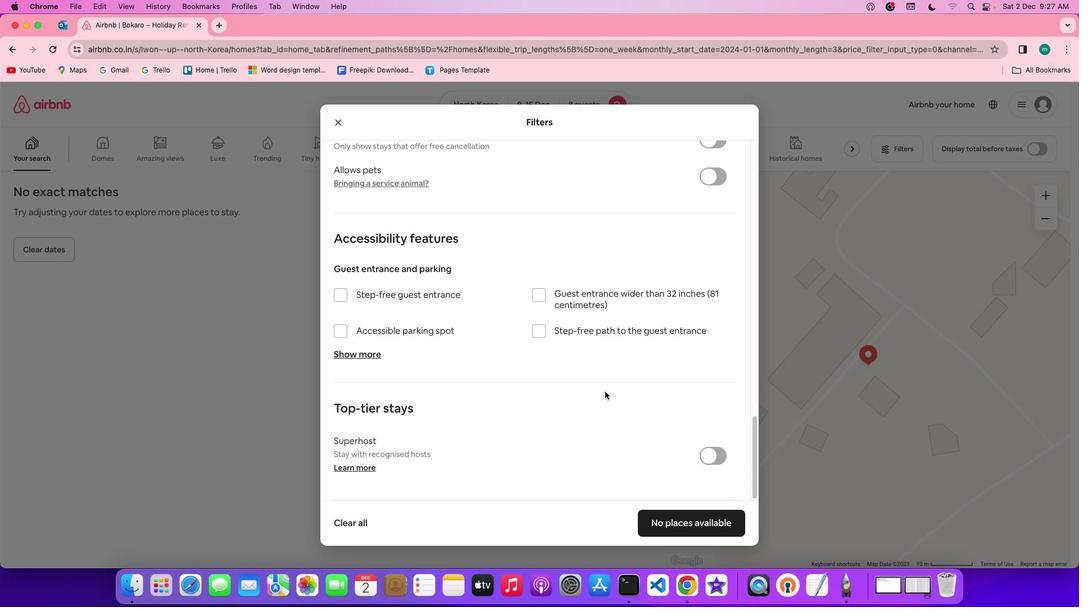 
Action: Mouse scrolled (520, 353) with delta (0, -2)
Screenshot: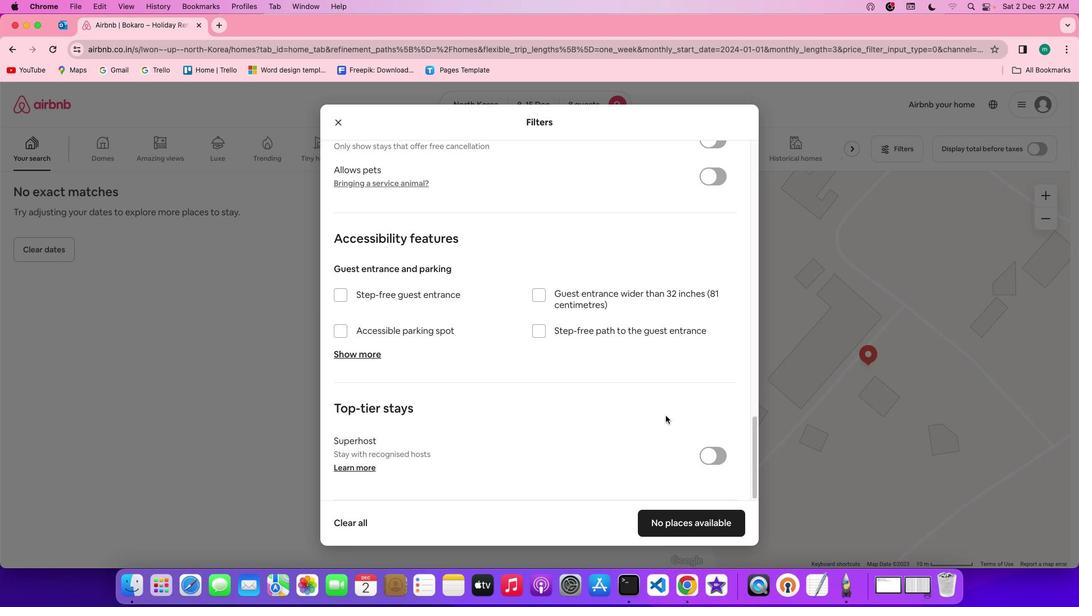 
Action: Mouse scrolled (520, 353) with delta (0, -2)
Screenshot: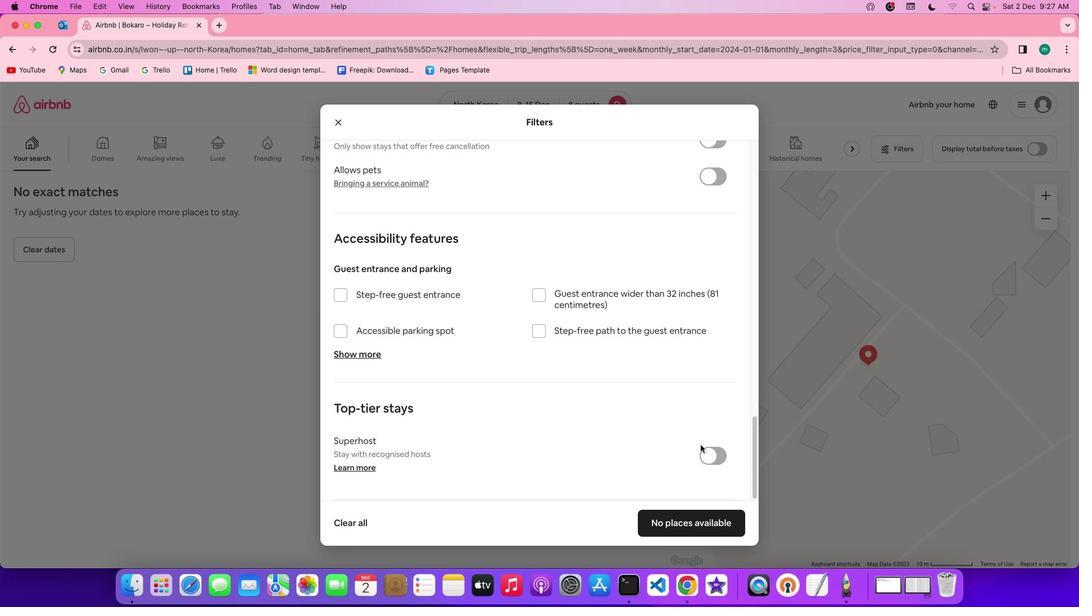 
Action: Mouse scrolled (520, 353) with delta (0, 0)
Screenshot: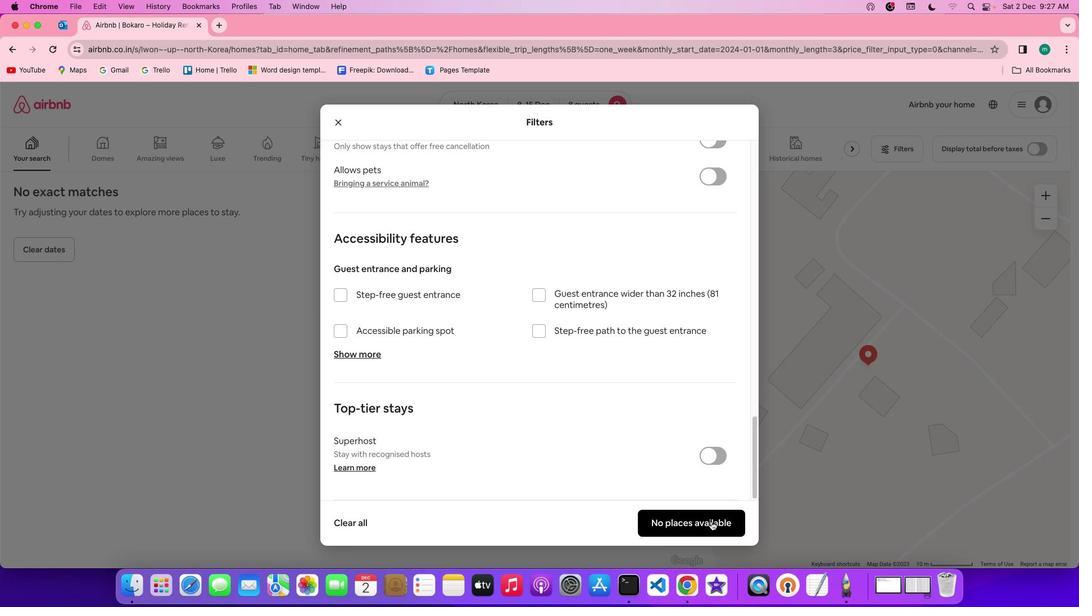 
Action: Mouse scrolled (520, 353) with delta (0, 0)
Screenshot: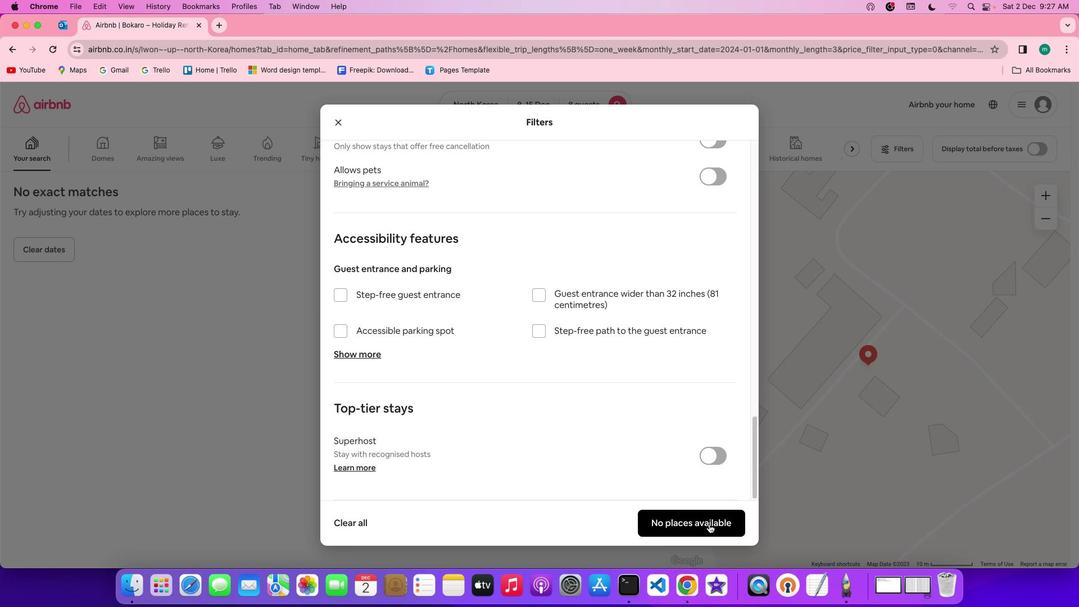 
Action: Mouse scrolled (520, 353) with delta (0, -1)
Screenshot: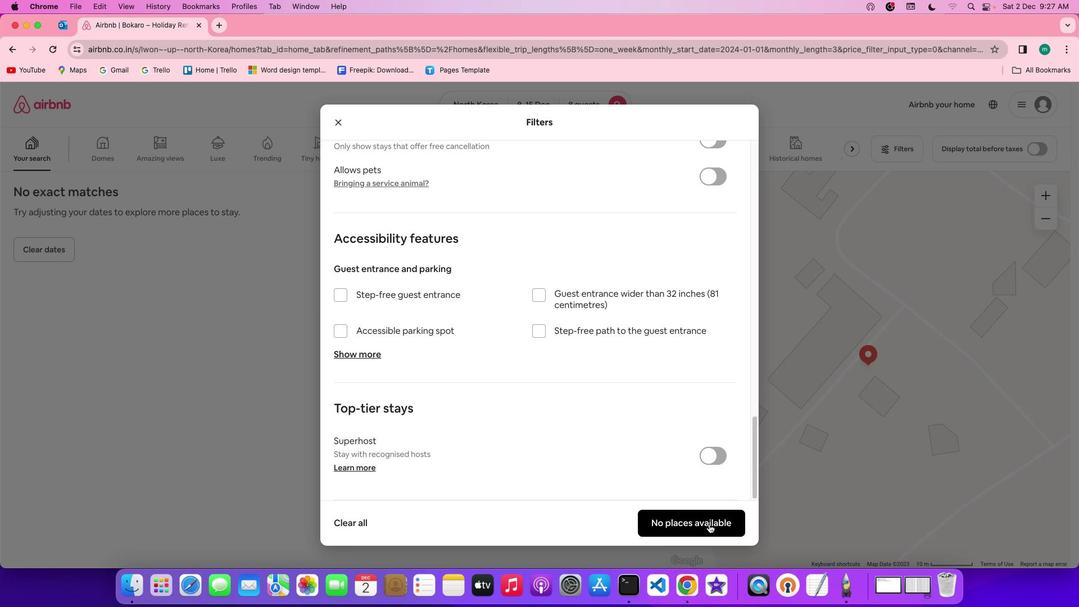 
Action: Mouse scrolled (520, 353) with delta (0, -2)
Screenshot: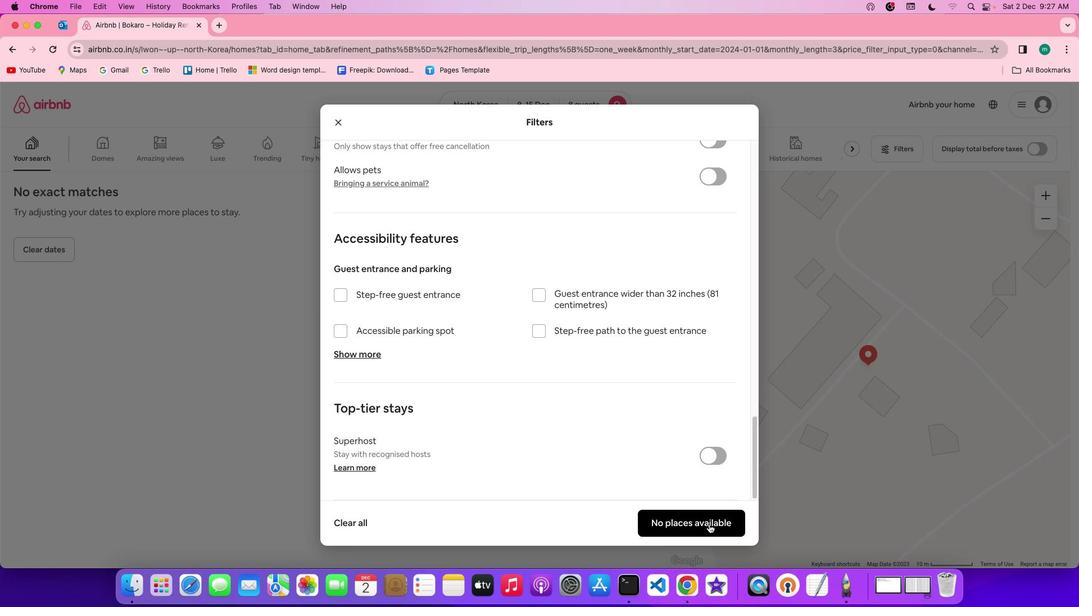 
Action: Mouse scrolled (520, 353) with delta (0, -2)
Screenshot: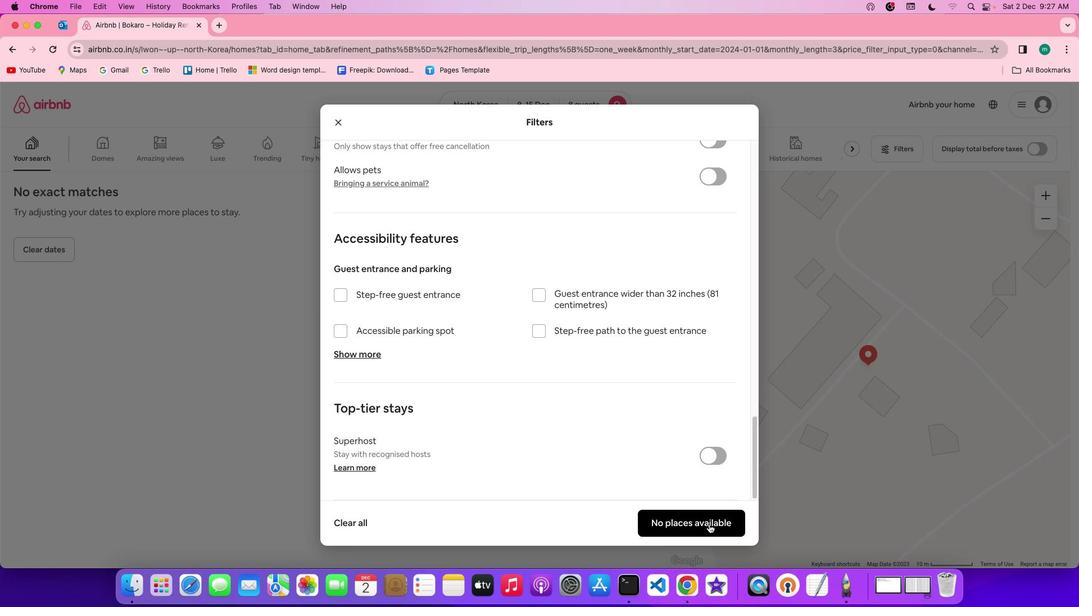 
Action: Mouse scrolled (520, 353) with delta (0, 0)
Screenshot: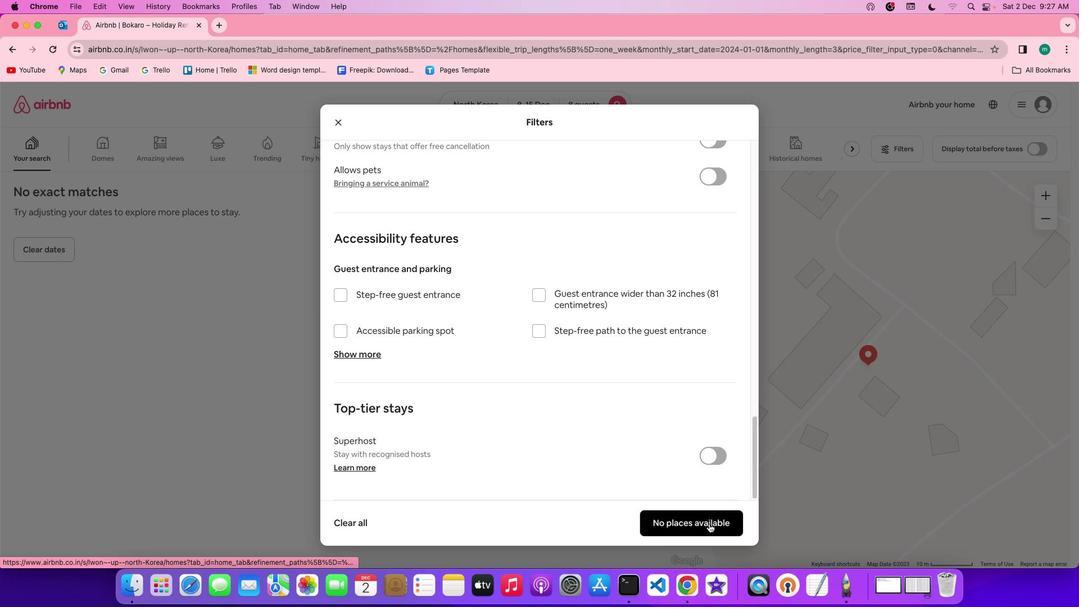 
Action: Mouse scrolled (520, 353) with delta (0, 0)
Screenshot: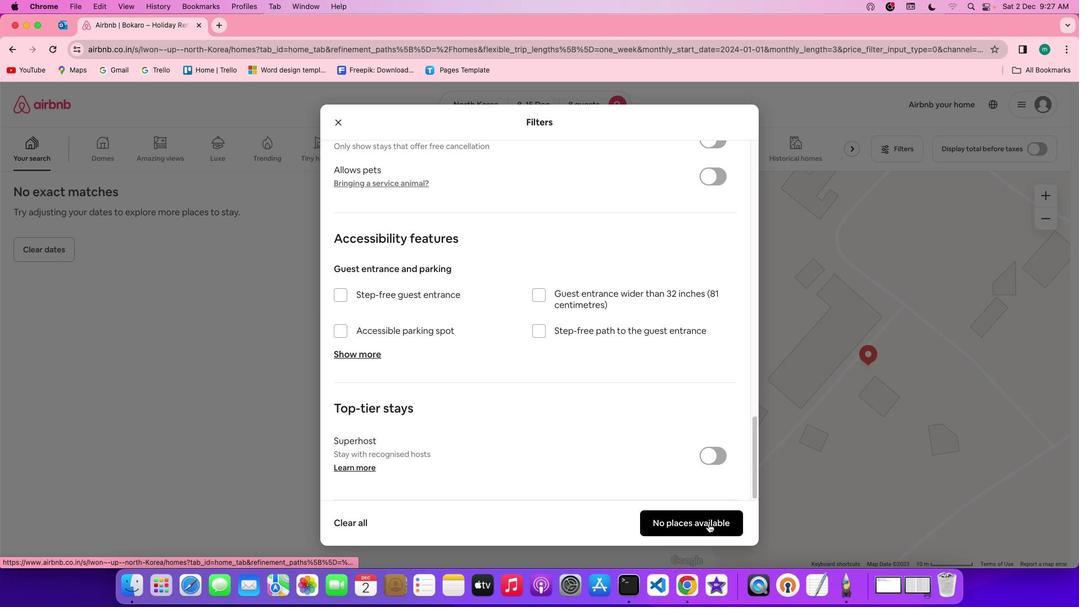 
Action: Mouse scrolled (520, 353) with delta (0, -1)
Screenshot: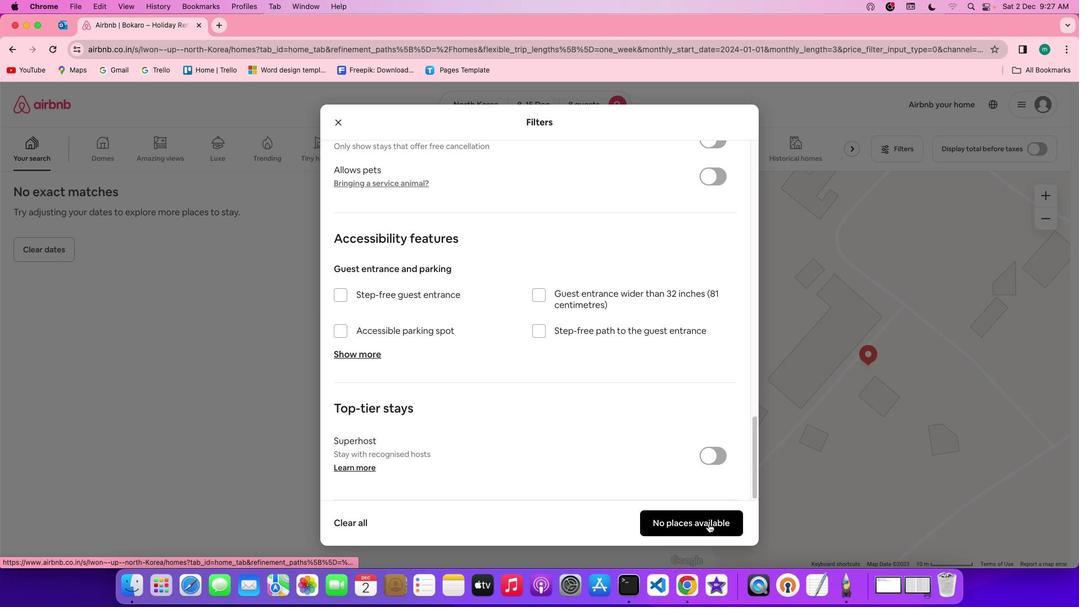 
Action: Mouse scrolled (520, 353) with delta (0, -2)
Screenshot: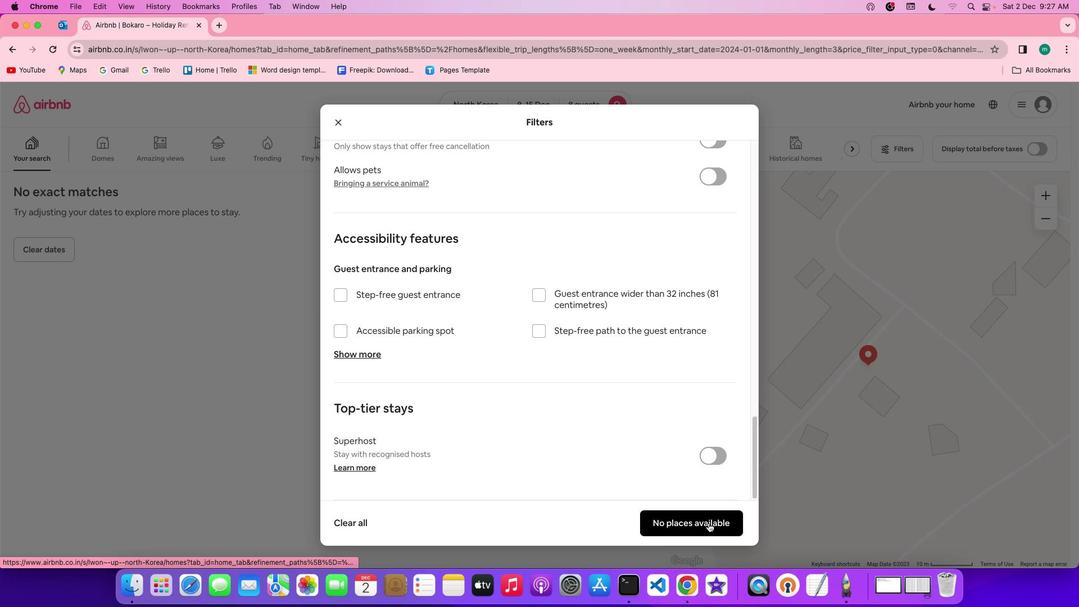 
Action: Mouse scrolled (520, 353) with delta (0, -3)
Screenshot: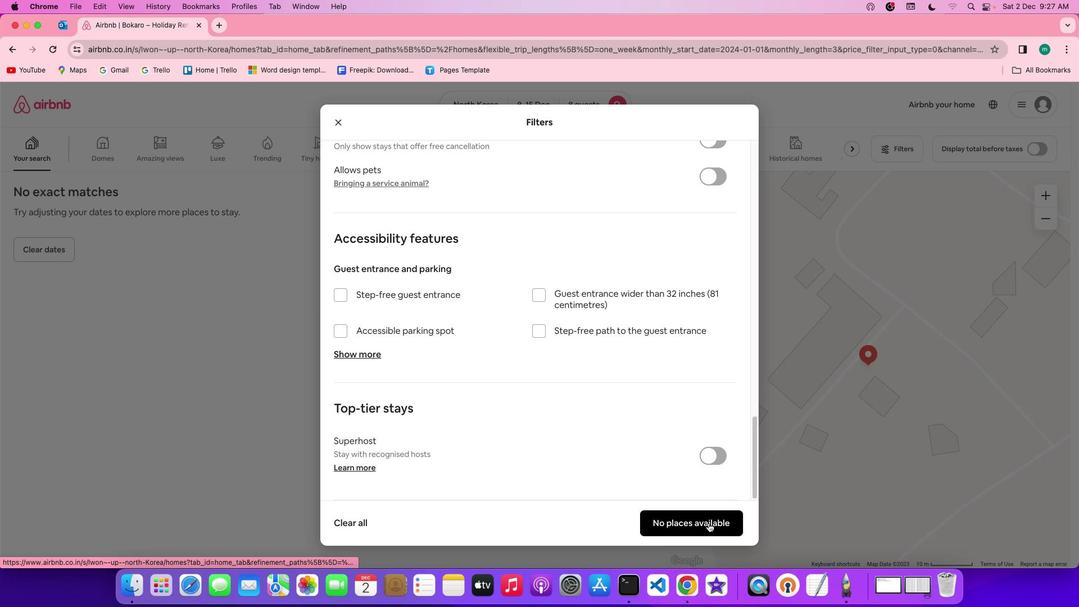 
Action: Mouse scrolled (520, 353) with delta (0, -3)
Screenshot: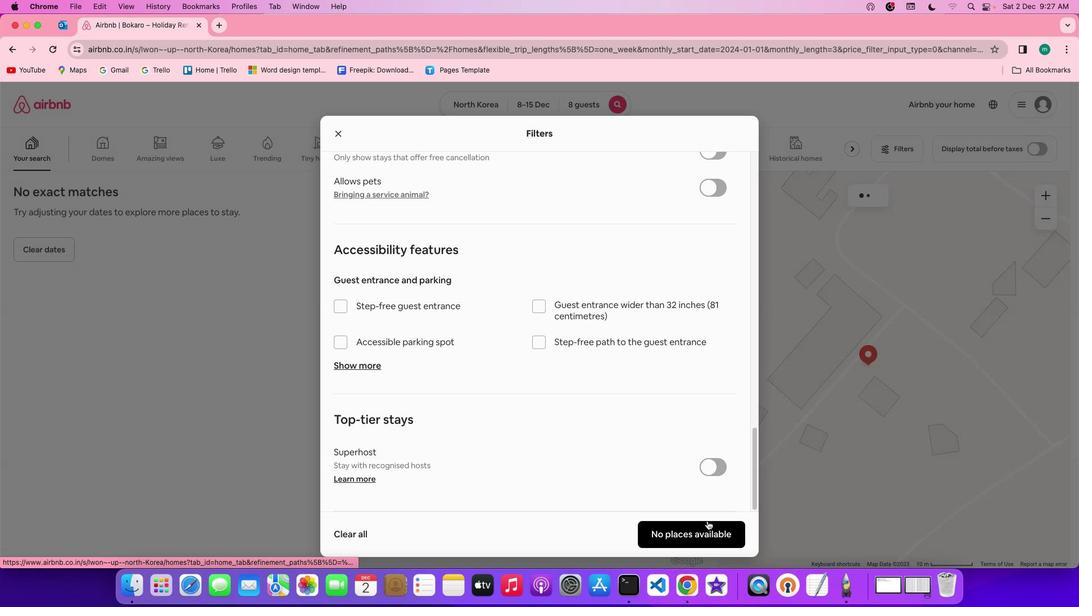 
Action: Mouse scrolled (520, 353) with delta (0, 0)
Screenshot: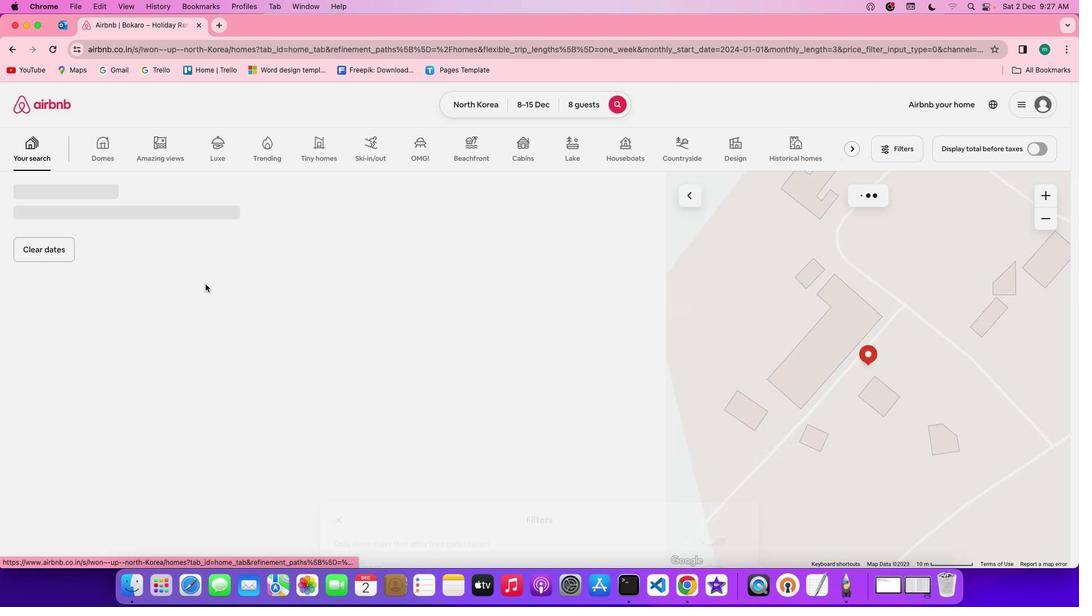 
Action: Mouse scrolled (520, 353) with delta (0, 0)
Screenshot: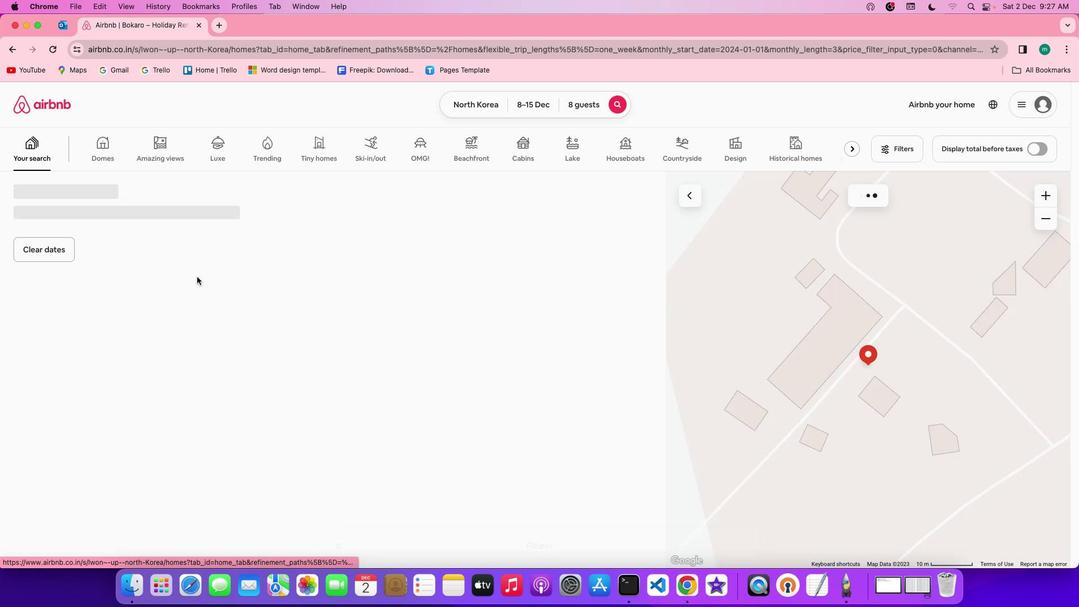 
Action: Mouse scrolled (520, 353) with delta (0, -1)
Screenshot: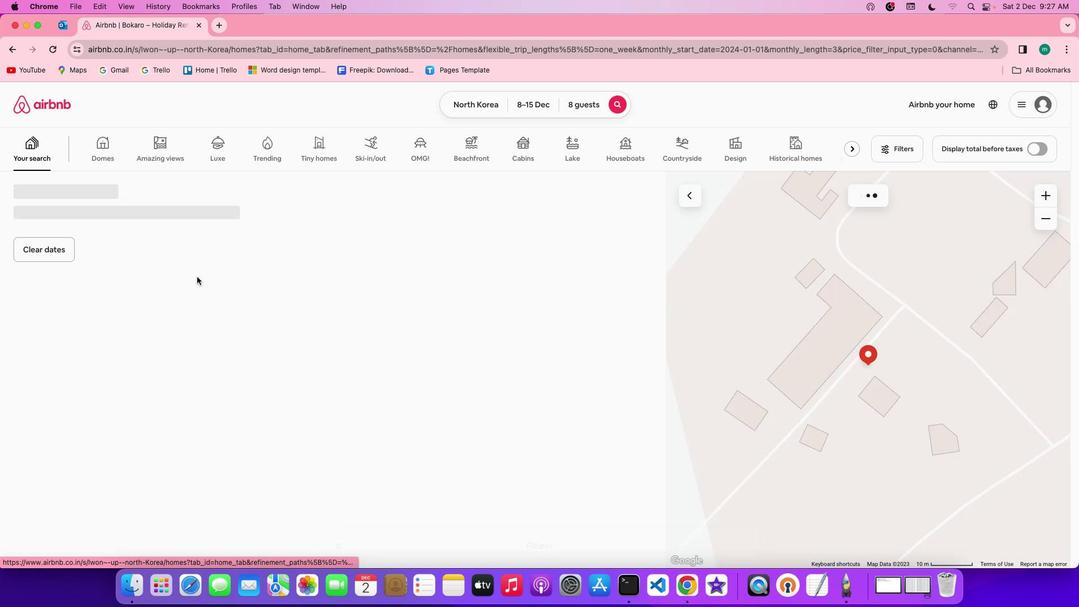 
Action: Mouse scrolled (520, 353) with delta (0, -2)
Screenshot: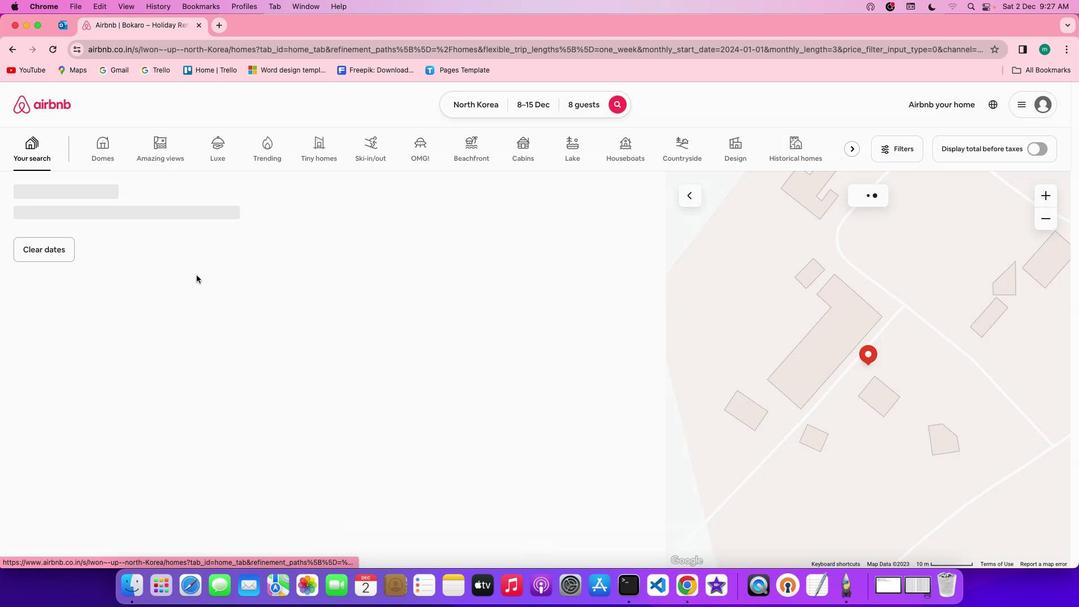 
Action: Mouse scrolled (520, 353) with delta (0, -3)
Screenshot: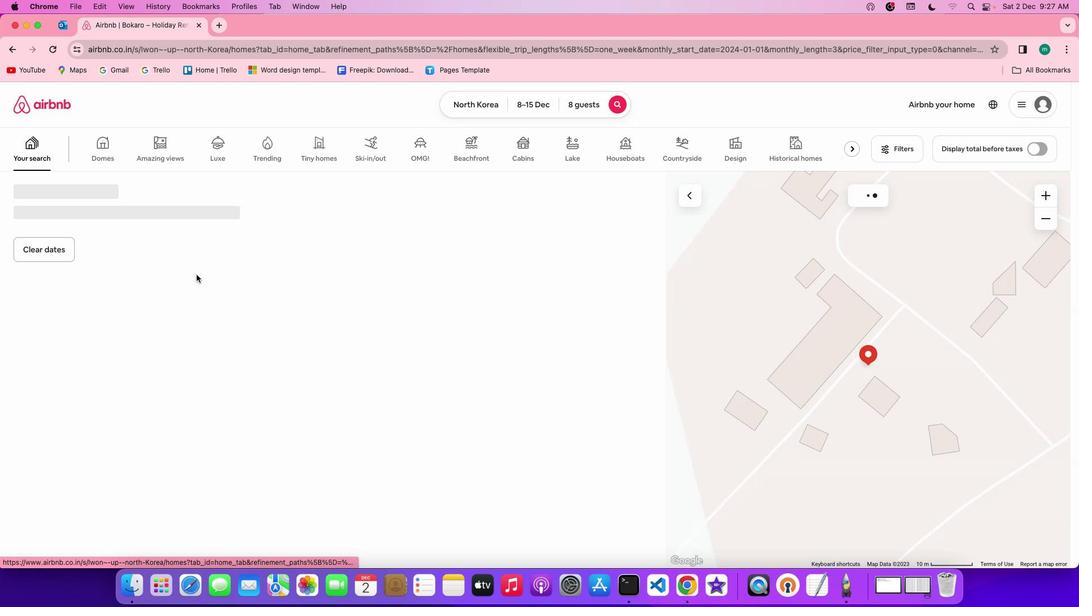 
Action: Mouse scrolled (520, 353) with delta (0, -3)
Screenshot: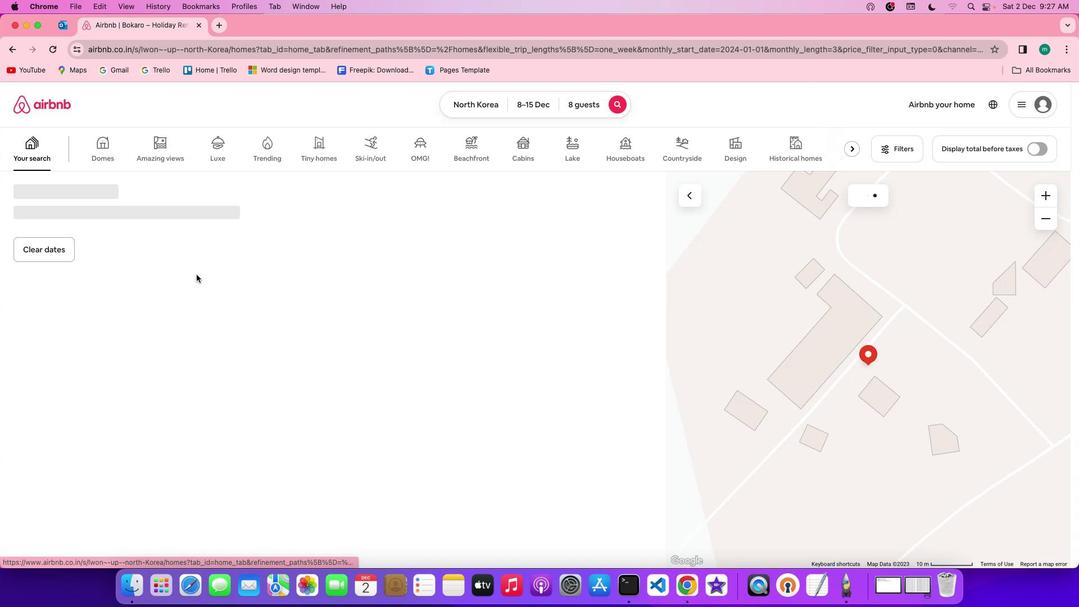 
Action: Mouse moved to (708, 524)
Screenshot: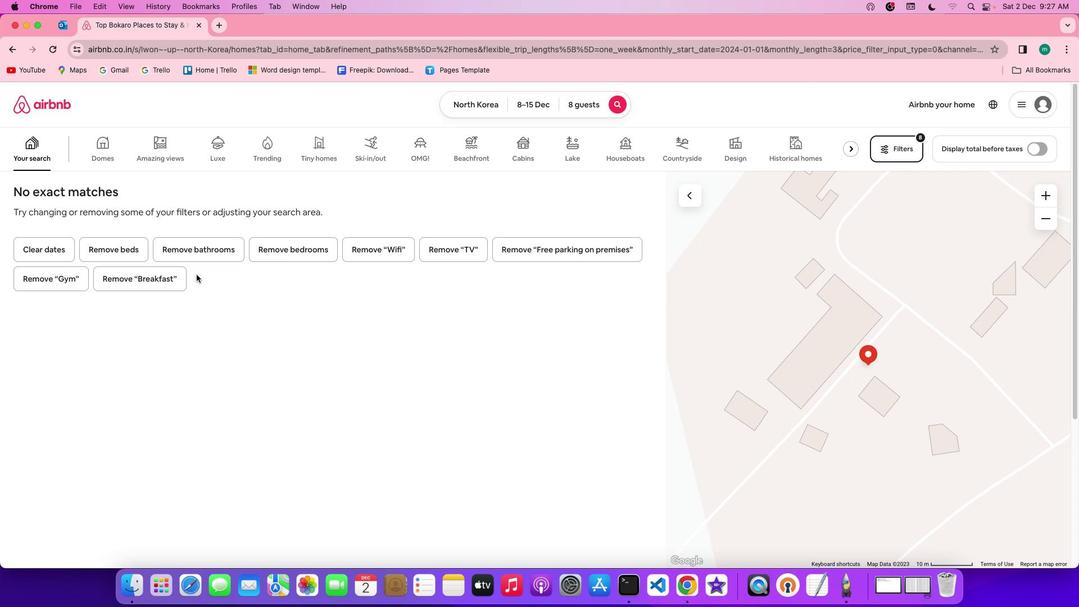 
Action: Mouse pressed left at (708, 524)
Screenshot: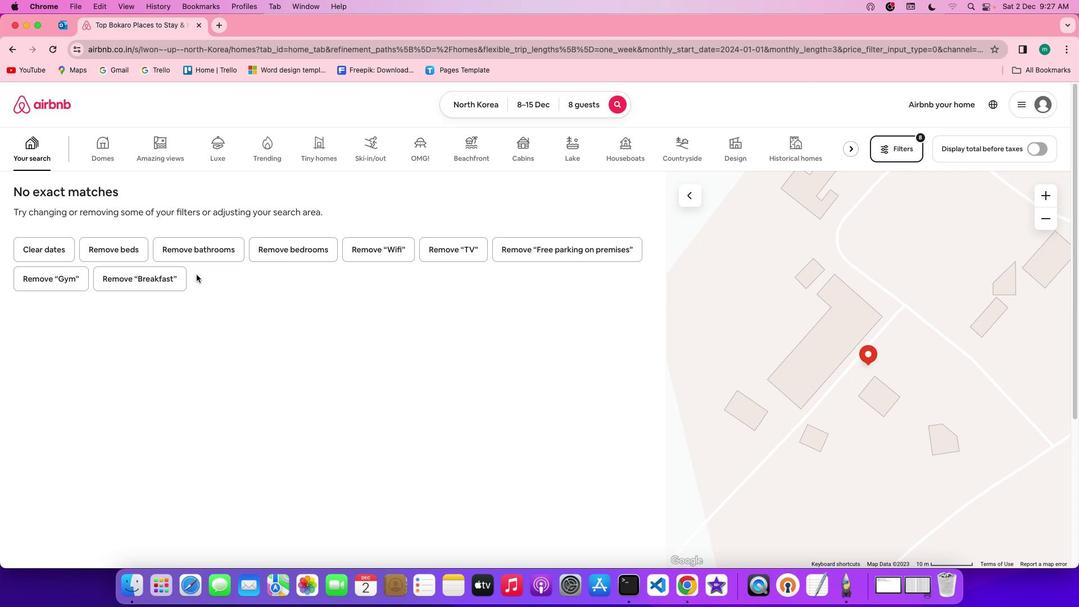 
Action: Mouse moved to (196, 274)
Screenshot: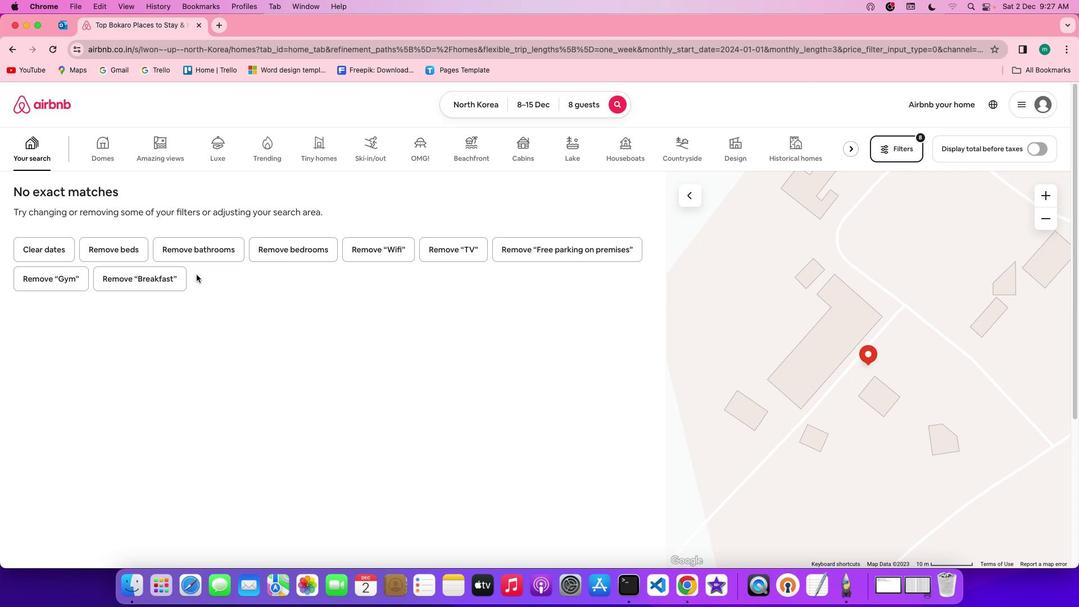 
